 Task: Find connections with filter location São Caetano do Sul with filter topic #linkedincoachwith filter profile language Spanish with filter current company Adplist.org with filter school Higher Secondary School - India with filter industry Motor Vehicle Parts Manufacturing with filter service category Nature Photography with filter keywords title Finance Director
Action: Mouse moved to (569, 110)
Screenshot: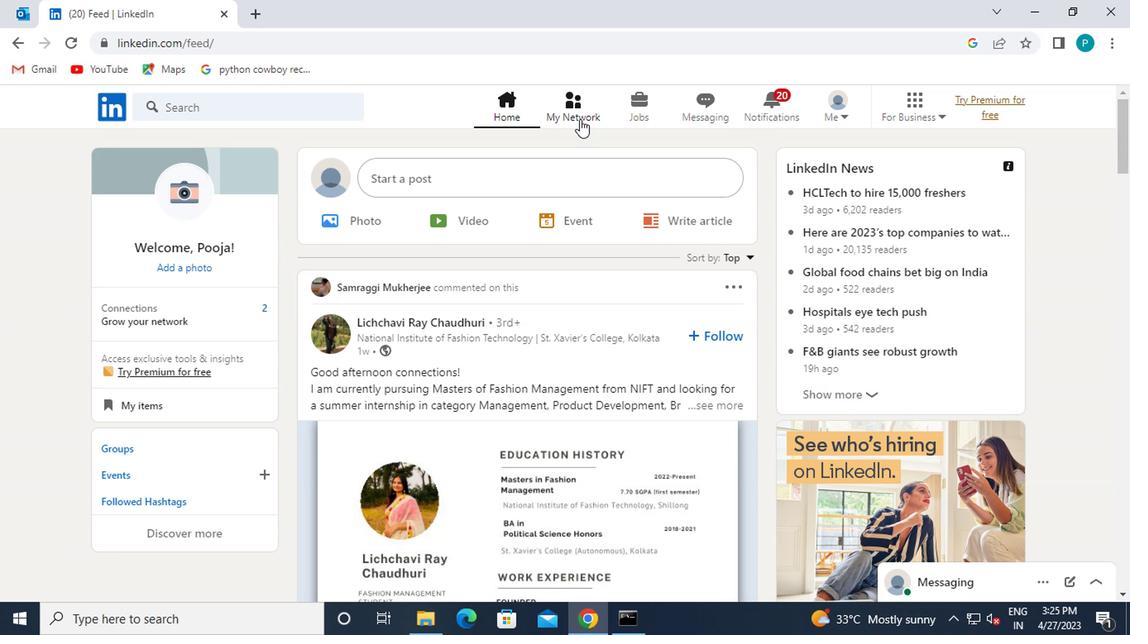 
Action: Mouse pressed left at (569, 110)
Screenshot: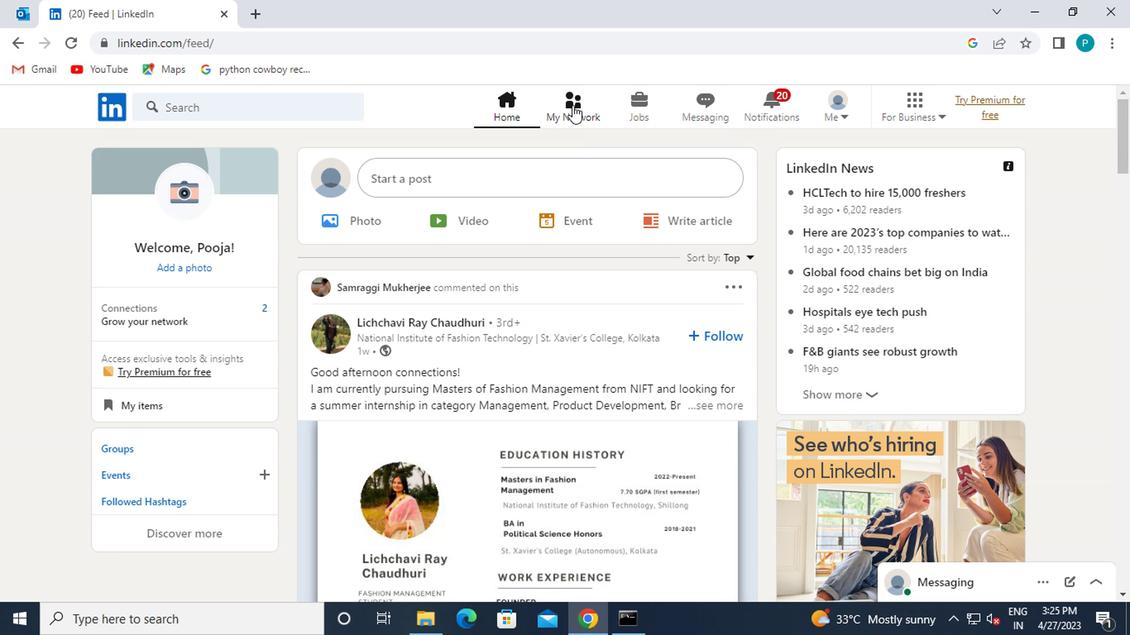 
Action: Mouse moved to (240, 201)
Screenshot: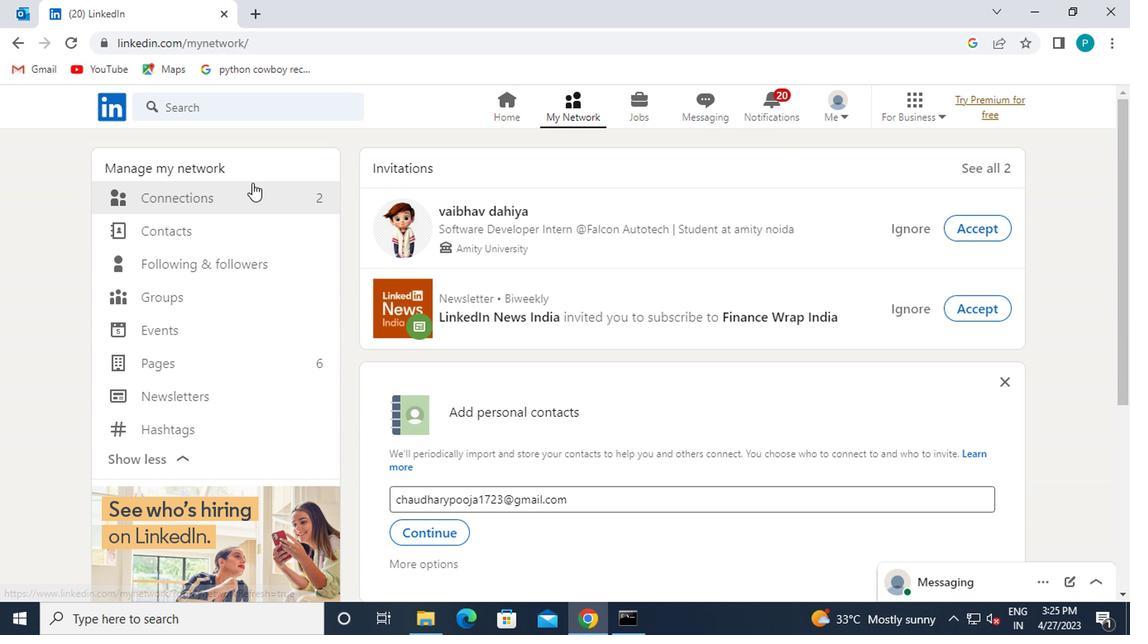 
Action: Mouse pressed left at (240, 201)
Screenshot: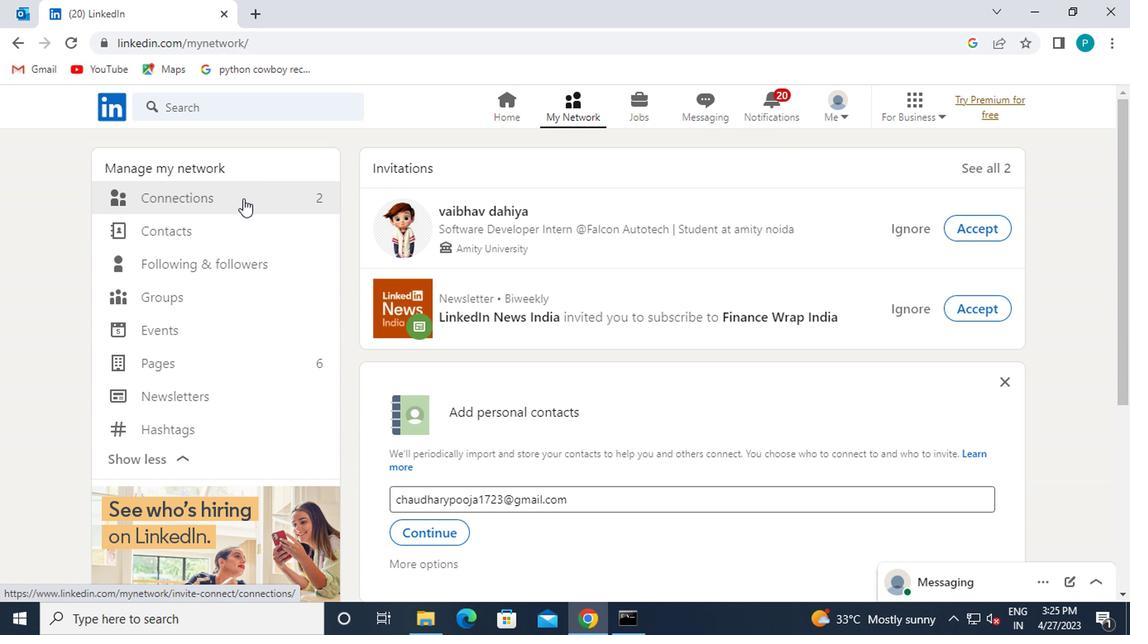 
Action: Mouse moved to (660, 204)
Screenshot: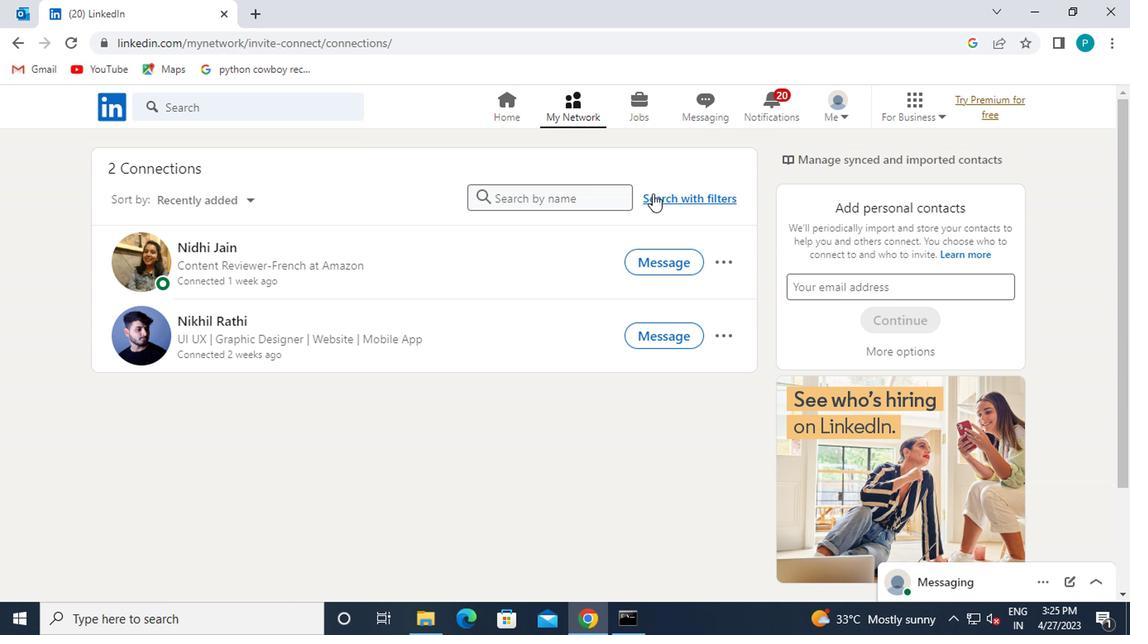 
Action: Mouse pressed left at (660, 204)
Screenshot: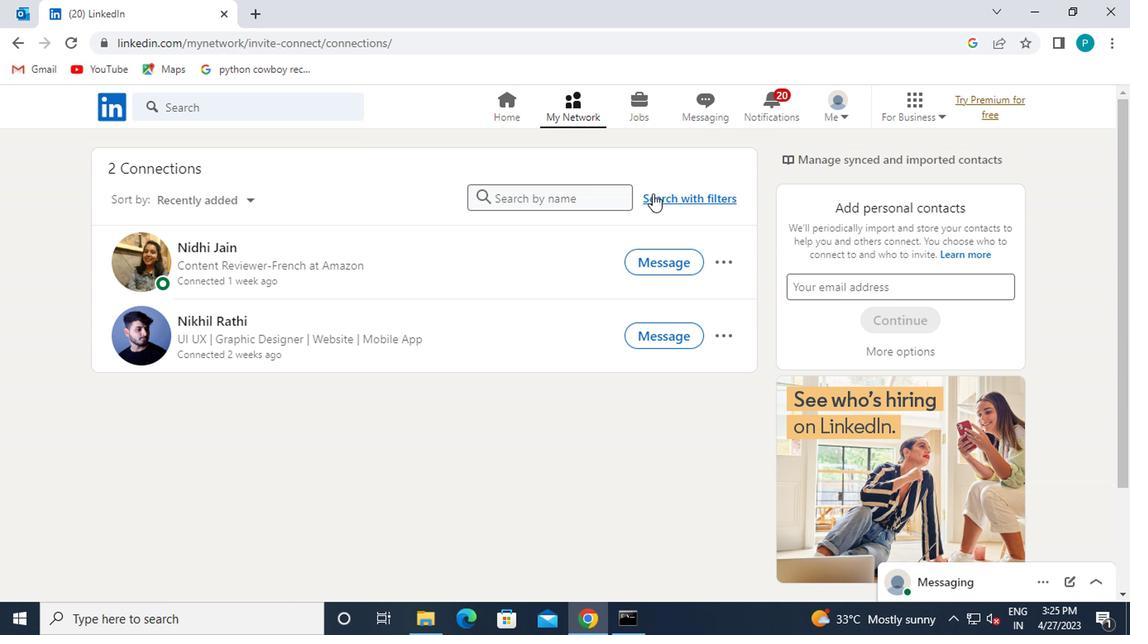 
Action: Mouse moved to (620, 164)
Screenshot: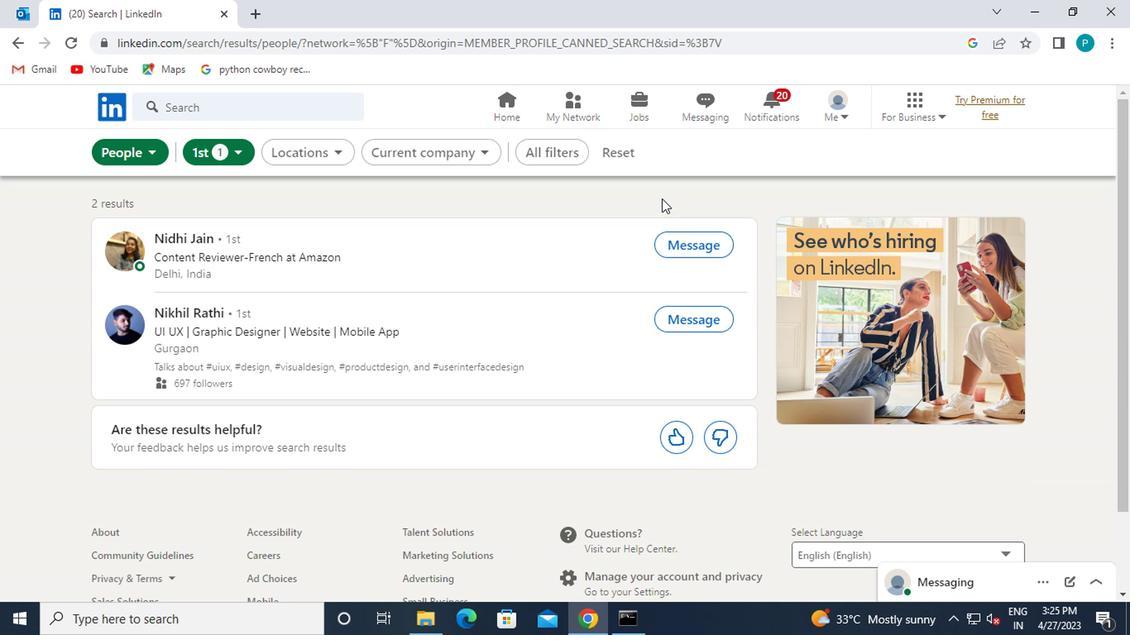 
Action: Mouse pressed left at (620, 164)
Screenshot: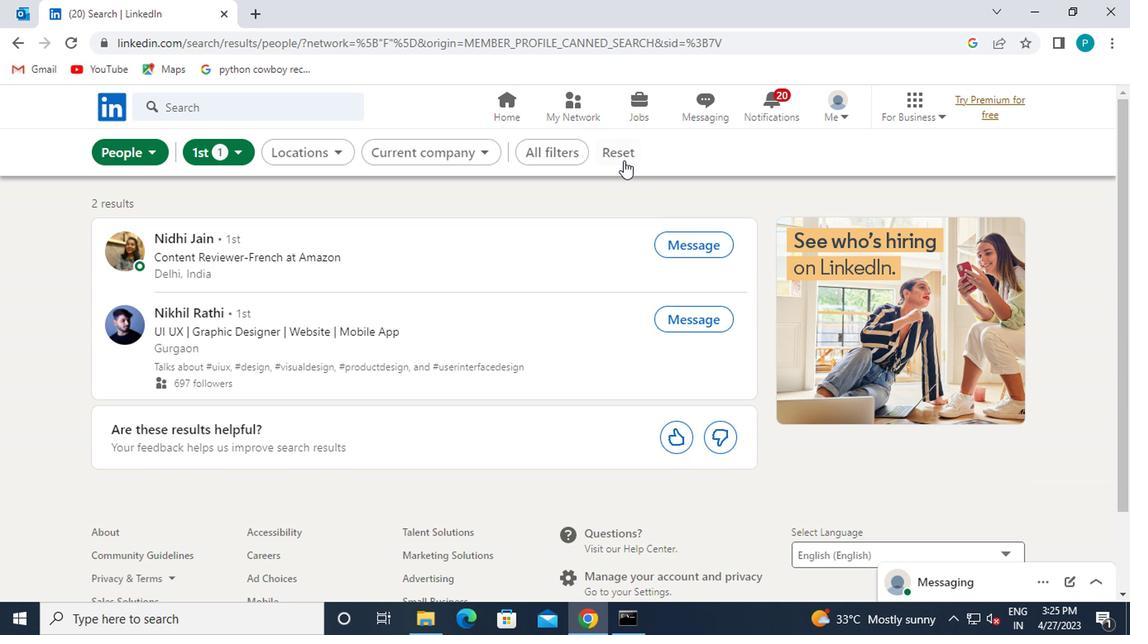
Action: Mouse moved to (603, 156)
Screenshot: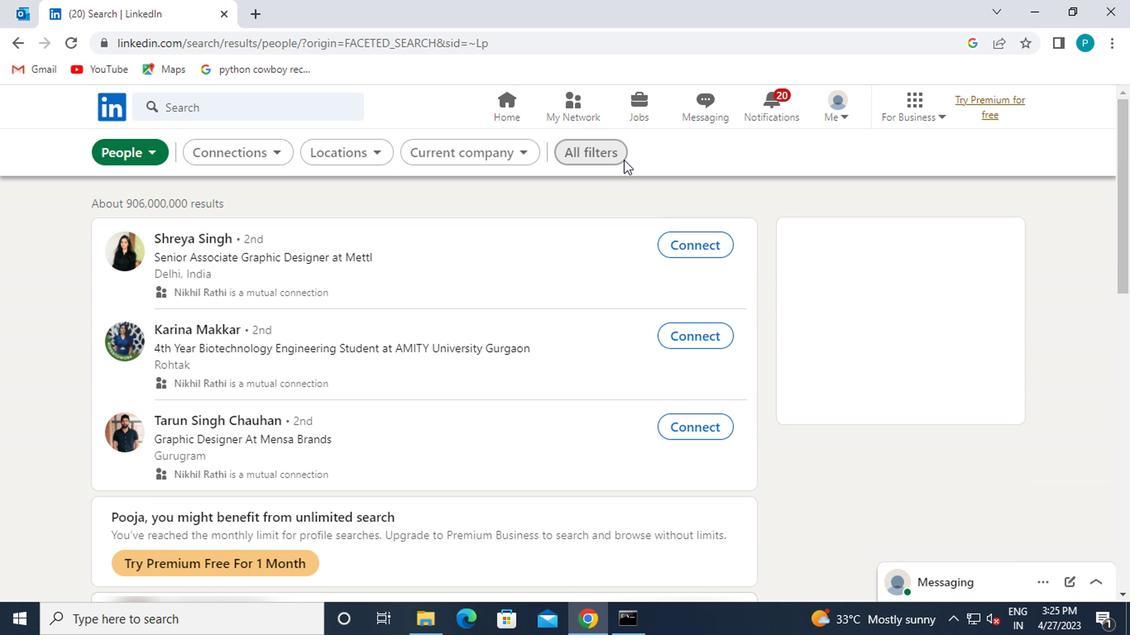 
Action: Mouse pressed left at (603, 156)
Screenshot: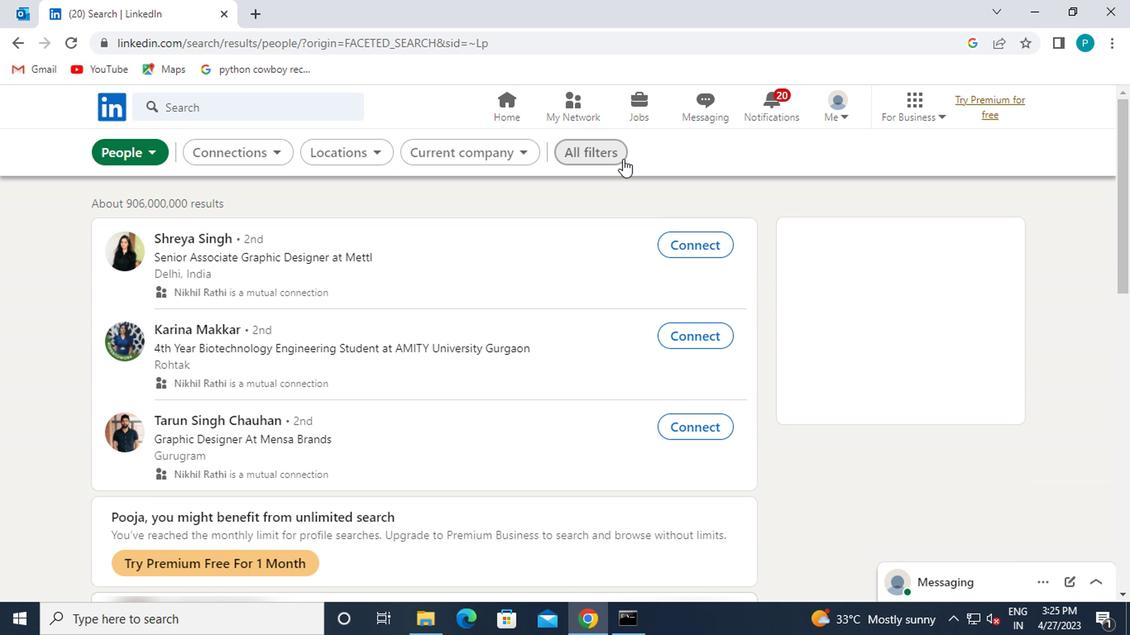 
Action: Mouse moved to (860, 365)
Screenshot: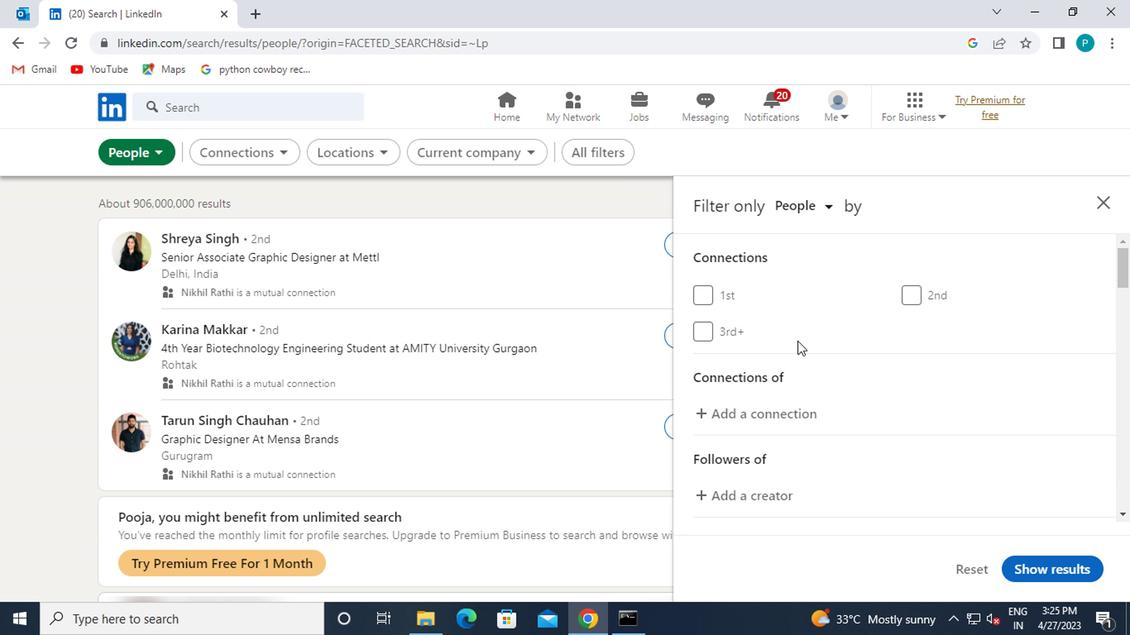 
Action: Mouse scrolled (860, 364) with delta (0, 0)
Screenshot: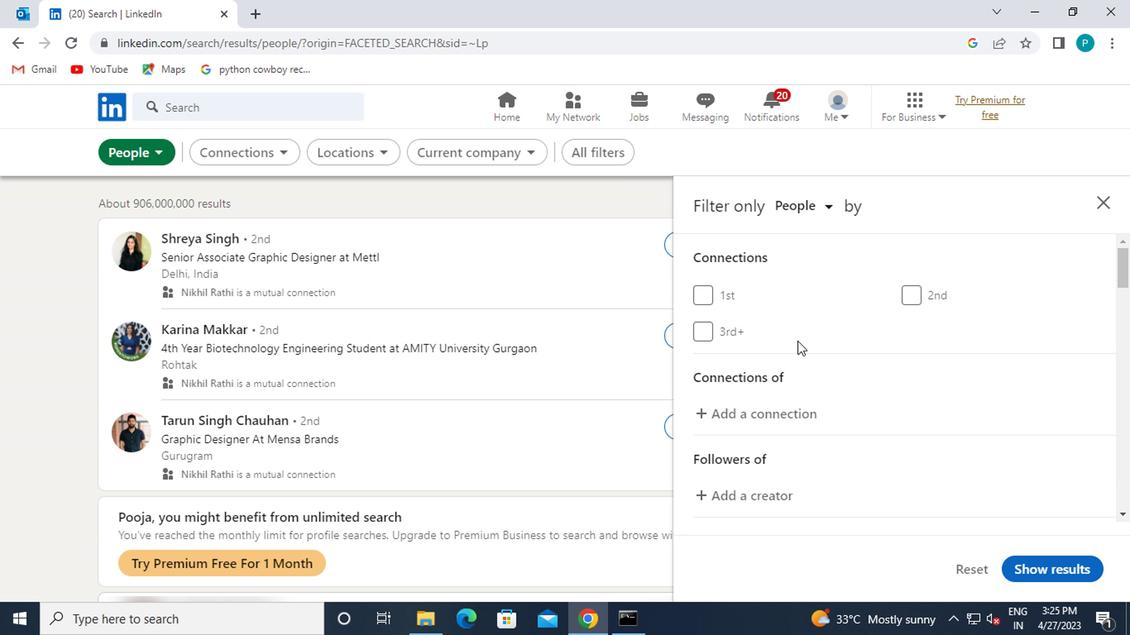 
Action: Mouse moved to (861, 369)
Screenshot: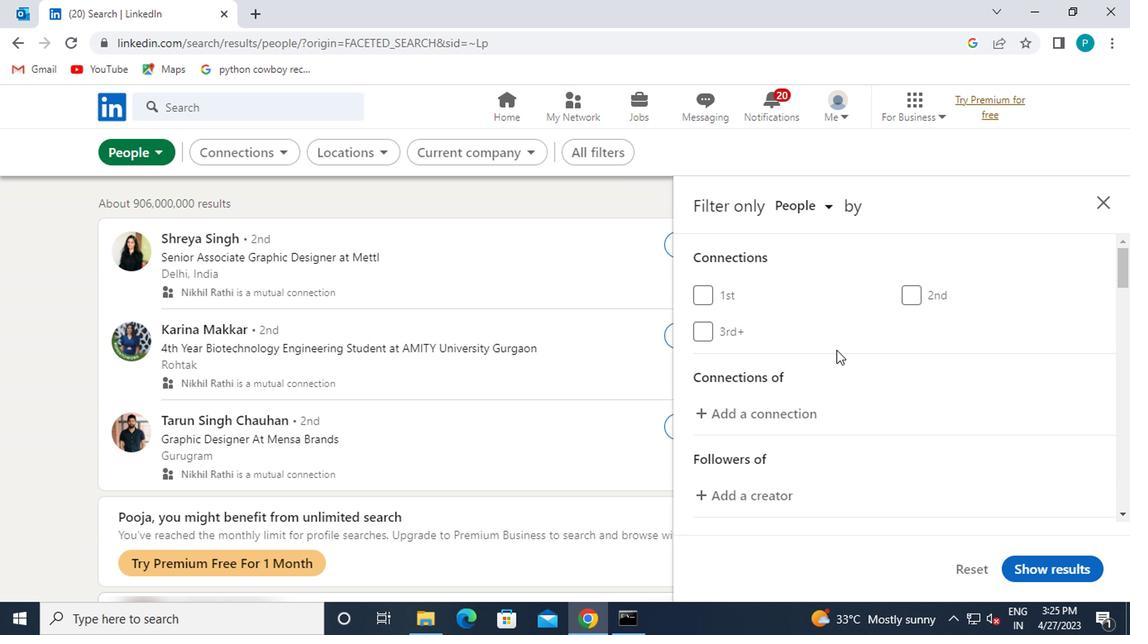 
Action: Mouse scrolled (861, 369) with delta (0, 0)
Screenshot: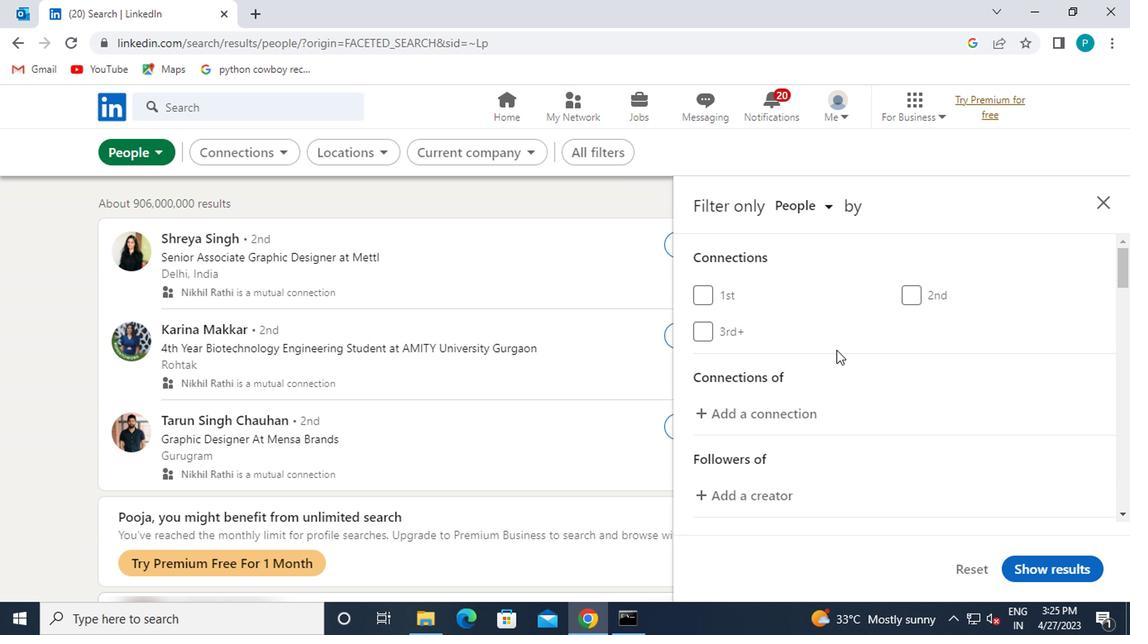 
Action: Mouse moved to (862, 370)
Screenshot: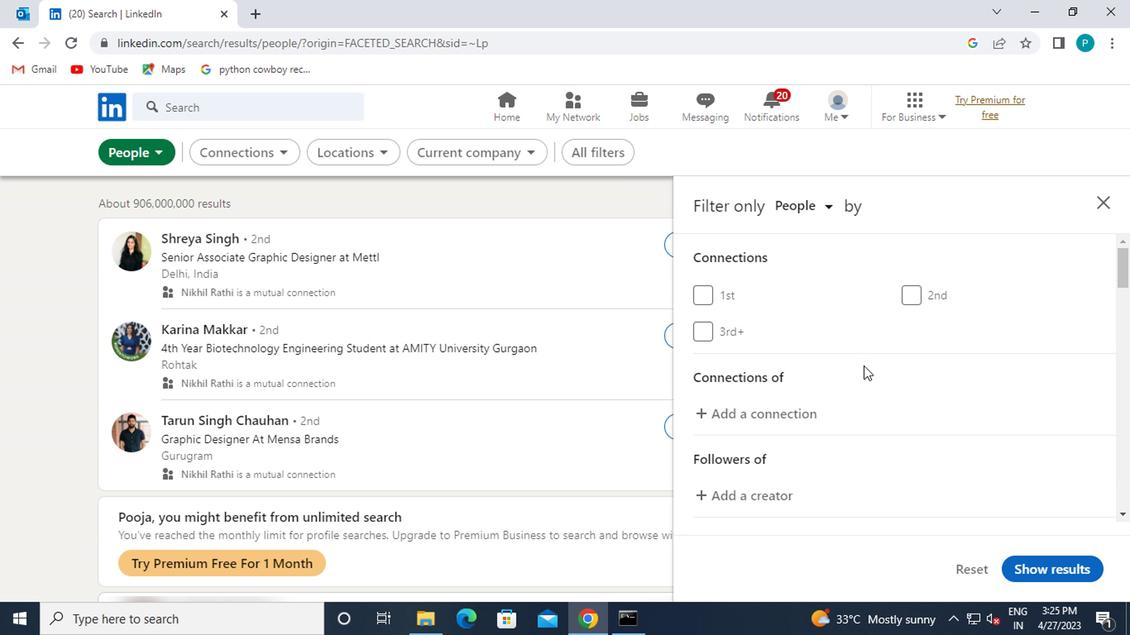 
Action: Mouse scrolled (862, 369) with delta (0, 0)
Screenshot: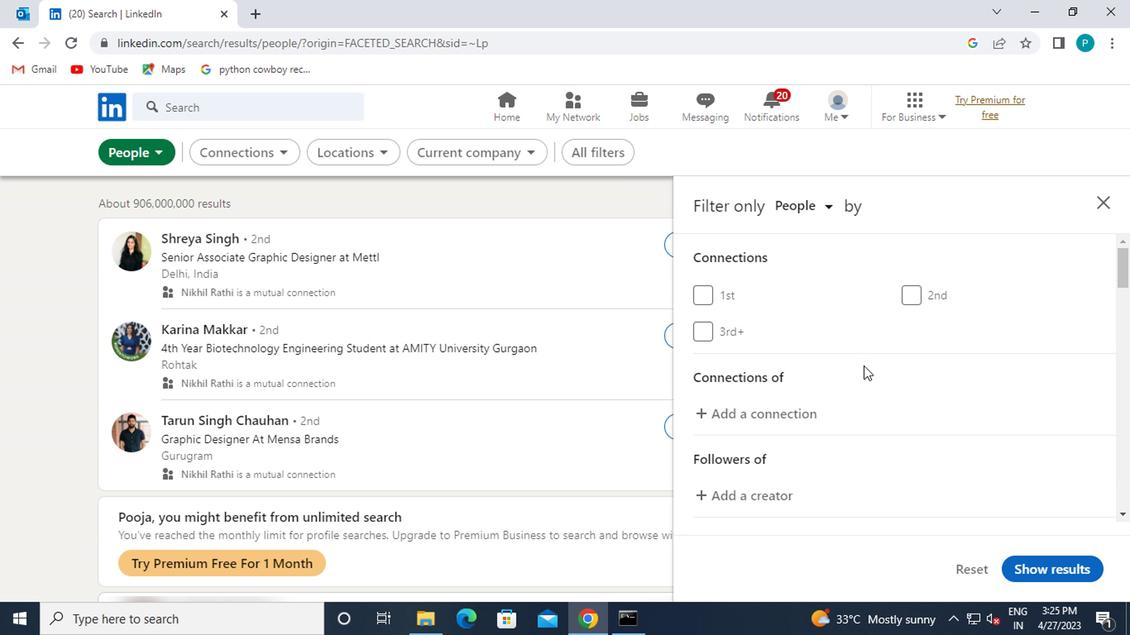 
Action: Mouse moved to (950, 407)
Screenshot: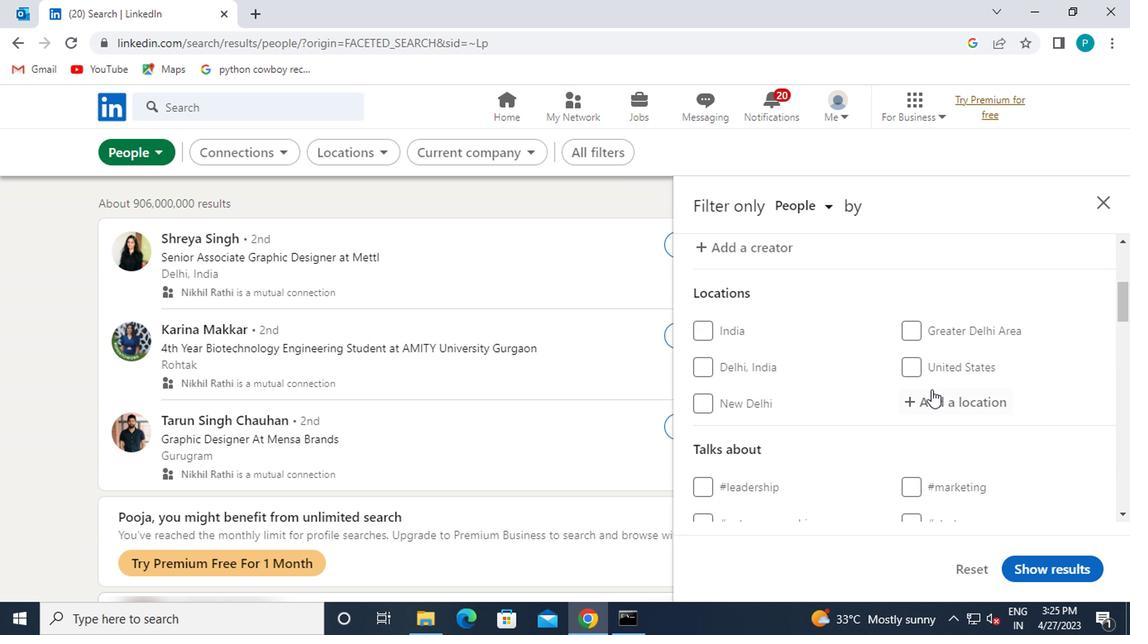 
Action: Mouse pressed left at (950, 407)
Screenshot: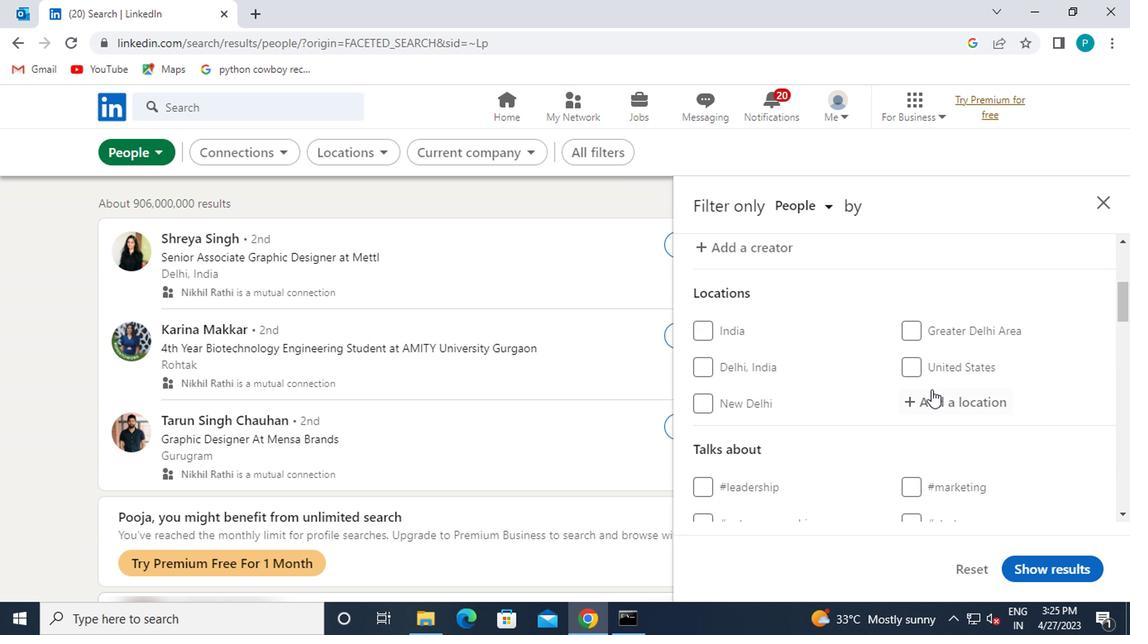 
Action: Mouse moved to (953, 407)
Screenshot: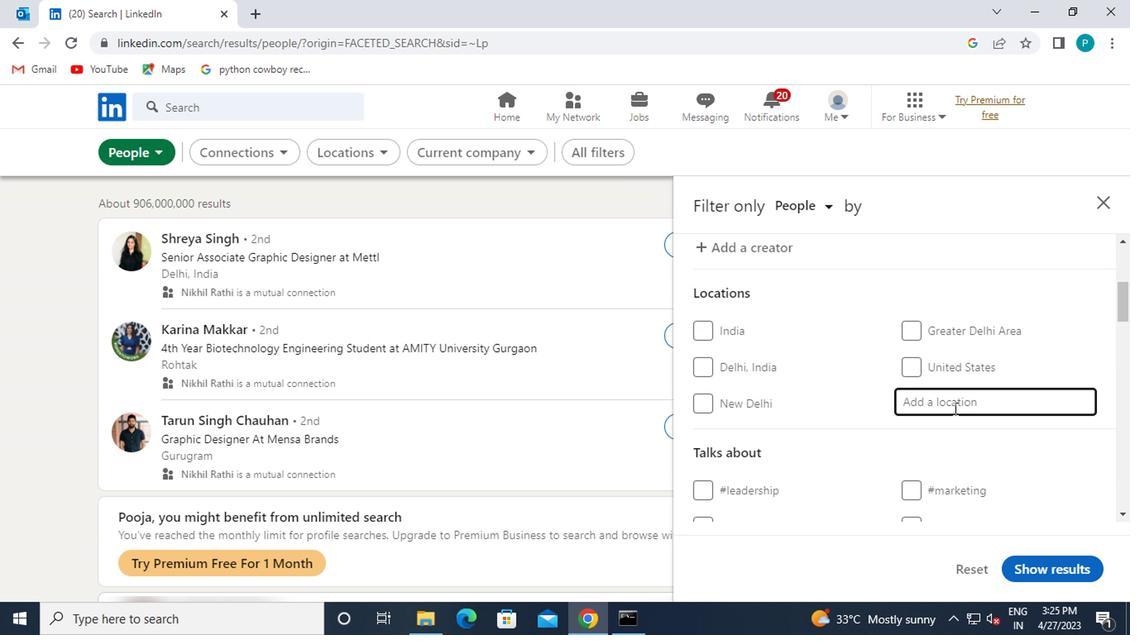 
Action: Key pressed <Key.caps_lock>s<Key.caps_lock>ao<Key.space>cae
Screenshot: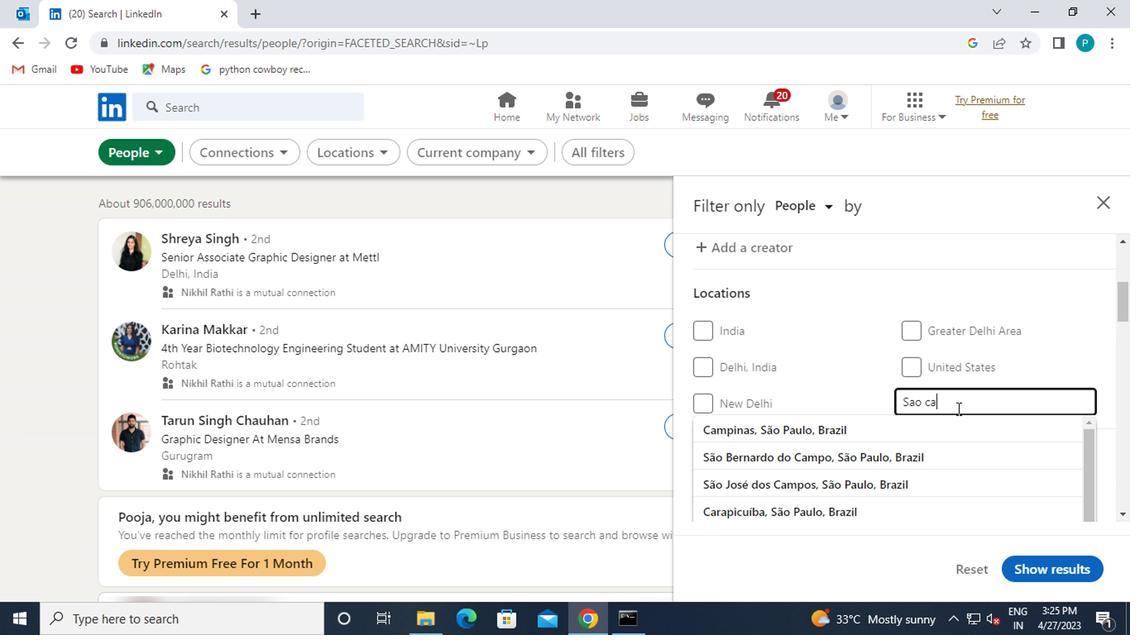 
Action: Mouse moved to (891, 422)
Screenshot: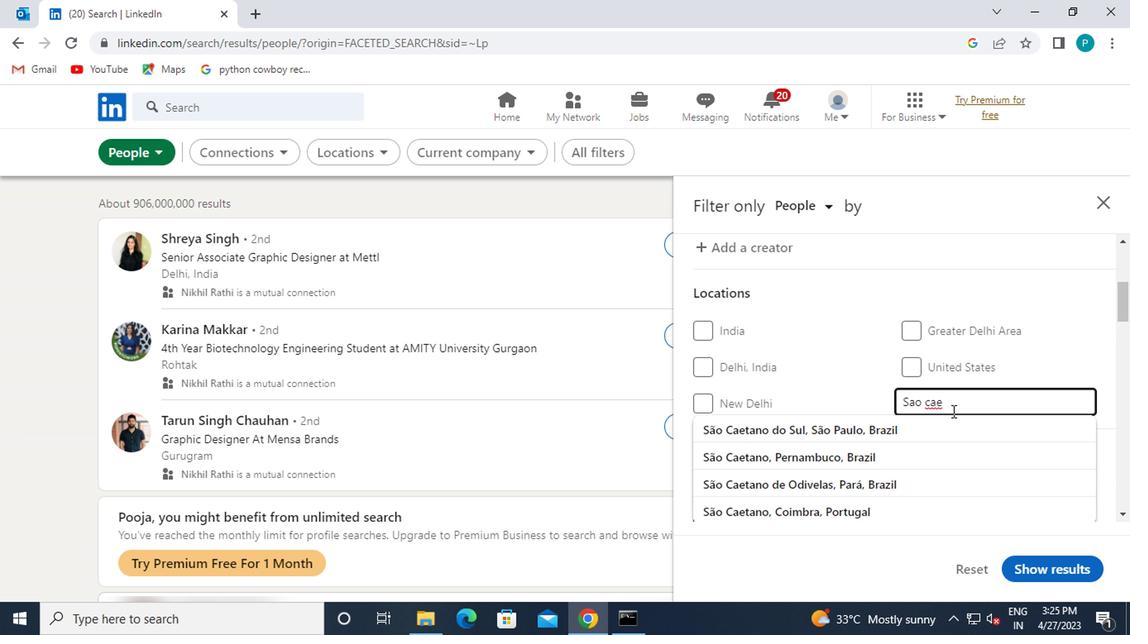
Action: Mouse pressed left at (891, 422)
Screenshot: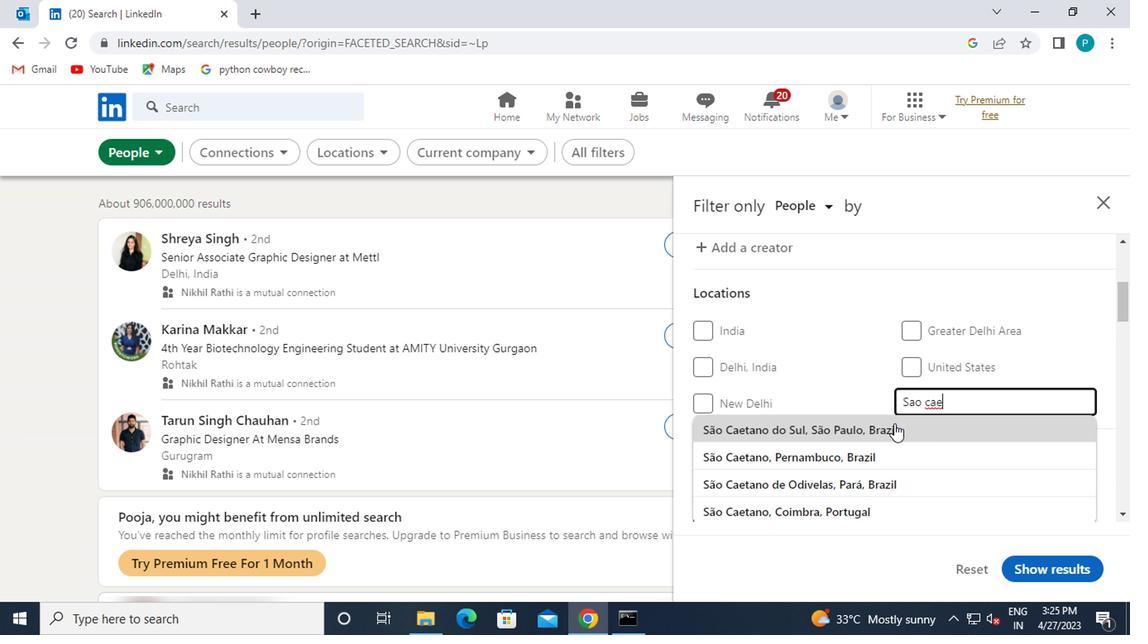 
Action: Mouse scrolled (891, 421) with delta (0, 0)
Screenshot: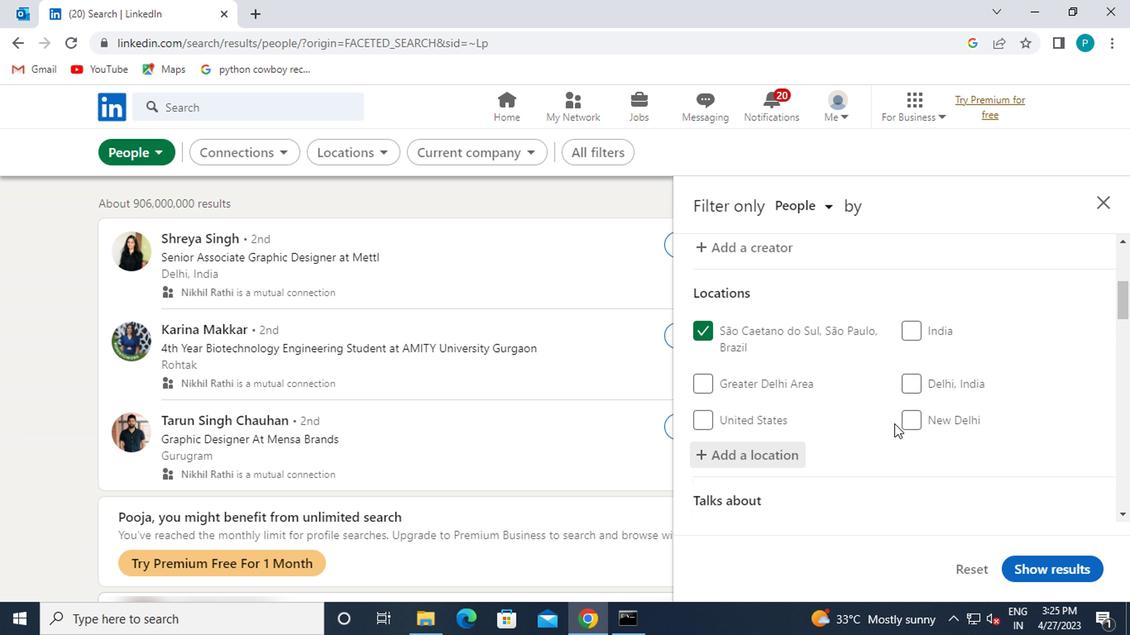 
Action: Mouse scrolled (891, 421) with delta (0, 0)
Screenshot: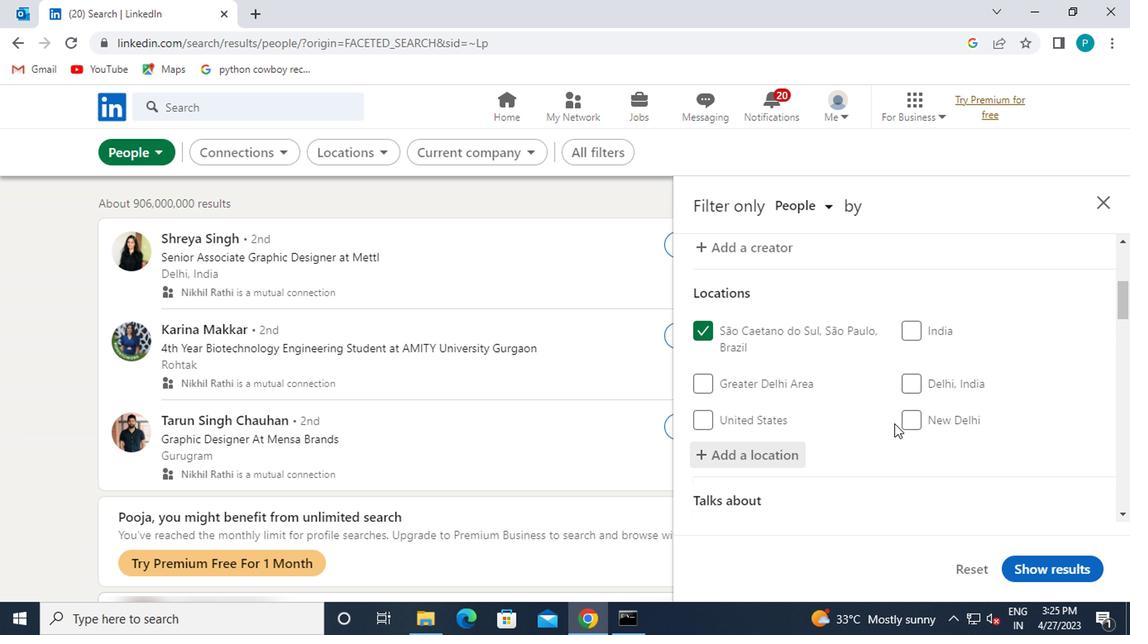 
Action: Mouse moved to (904, 434)
Screenshot: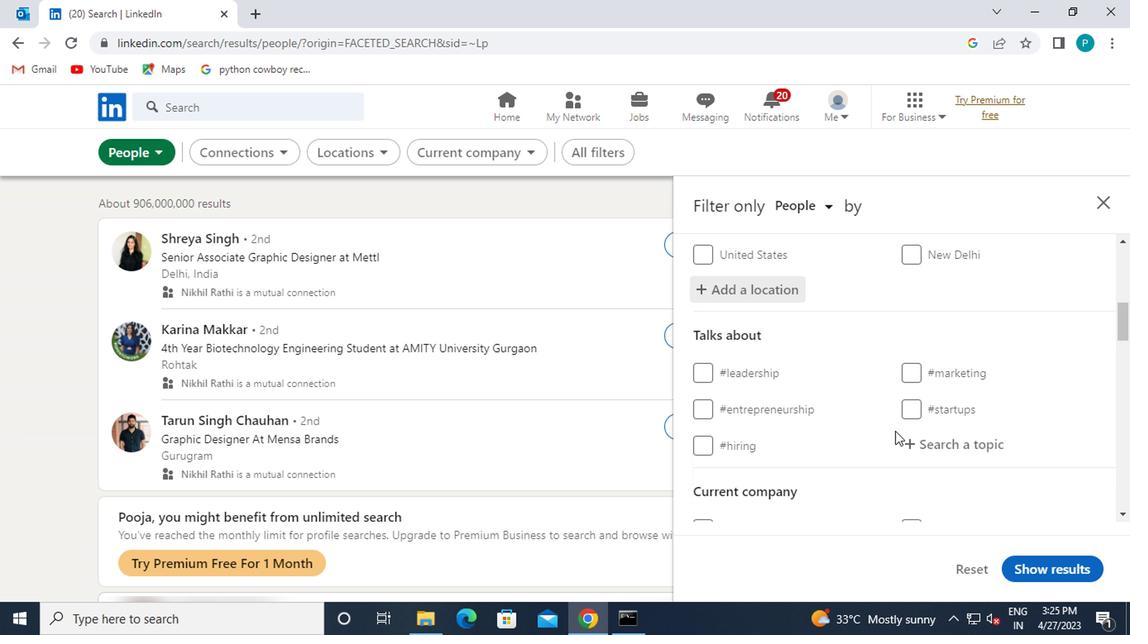 
Action: Mouse pressed left at (904, 434)
Screenshot: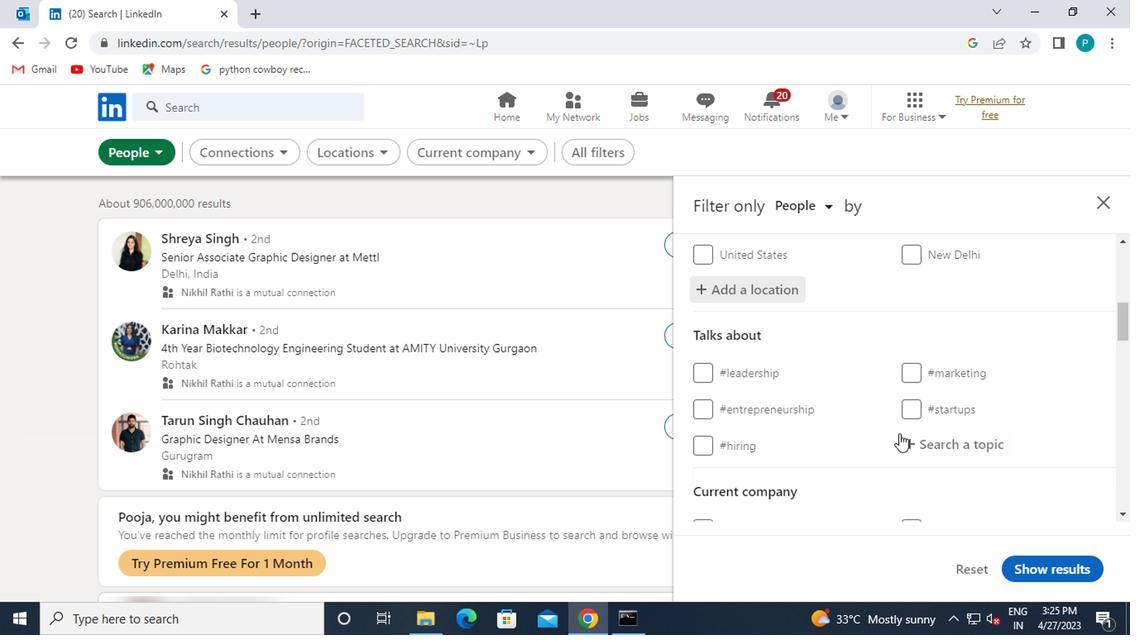 
Action: Mouse moved to (911, 437)
Screenshot: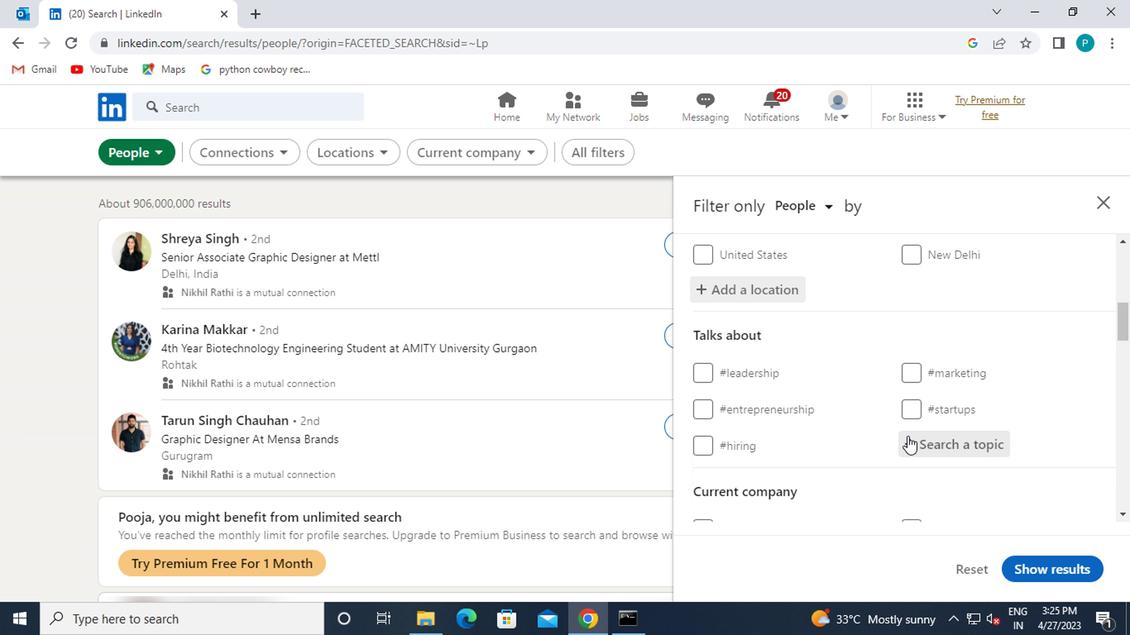 
Action: Key pressed <Key.shift>#LINKEDINCOACH
Screenshot: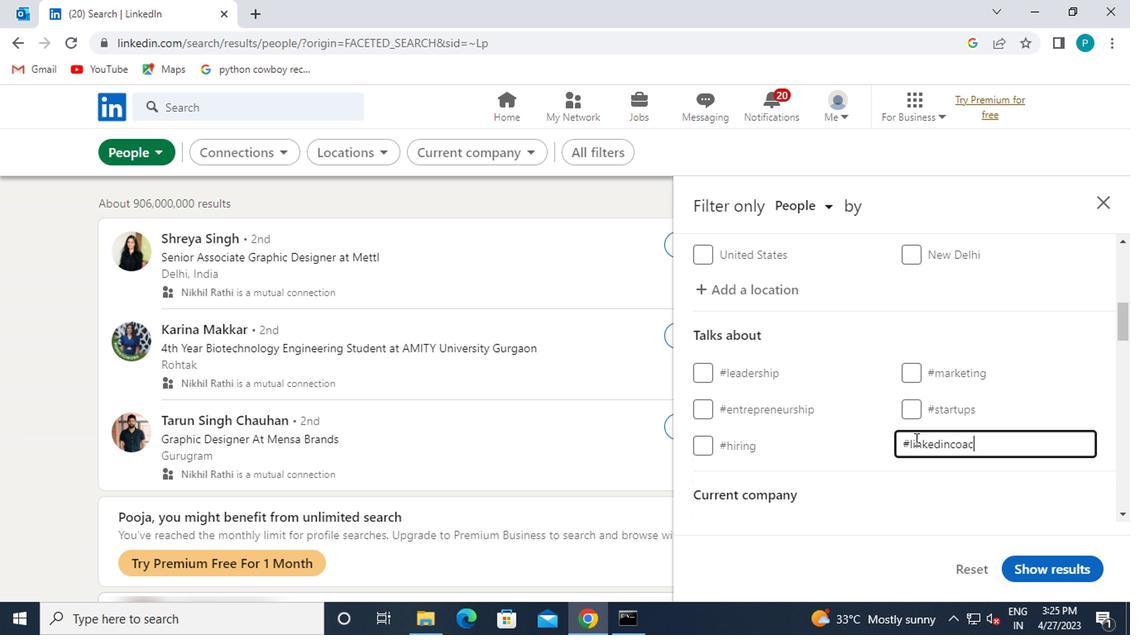 
Action: Mouse moved to (852, 415)
Screenshot: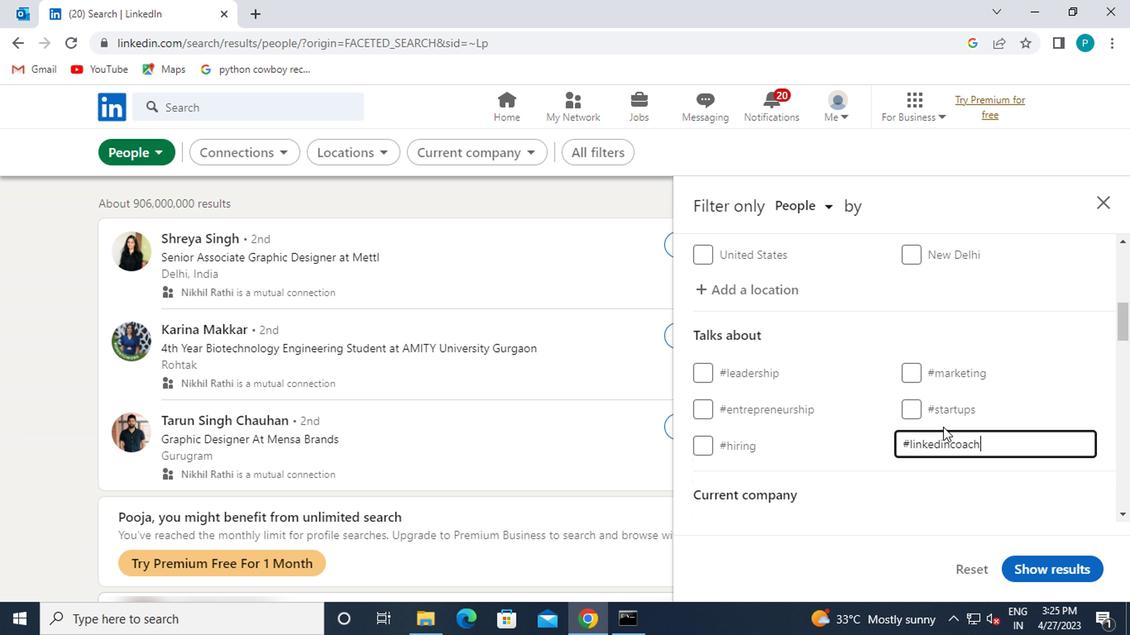
Action: Mouse scrolled (852, 414) with delta (0, 0)
Screenshot: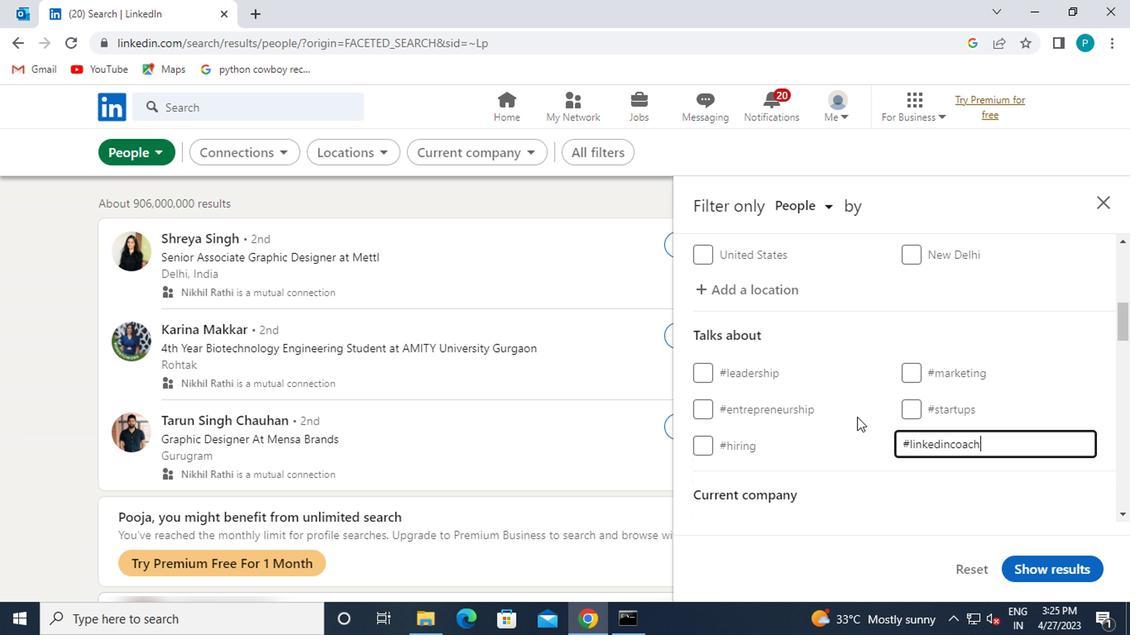 
Action: Mouse scrolled (852, 414) with delta (0, 0)
Screenshot: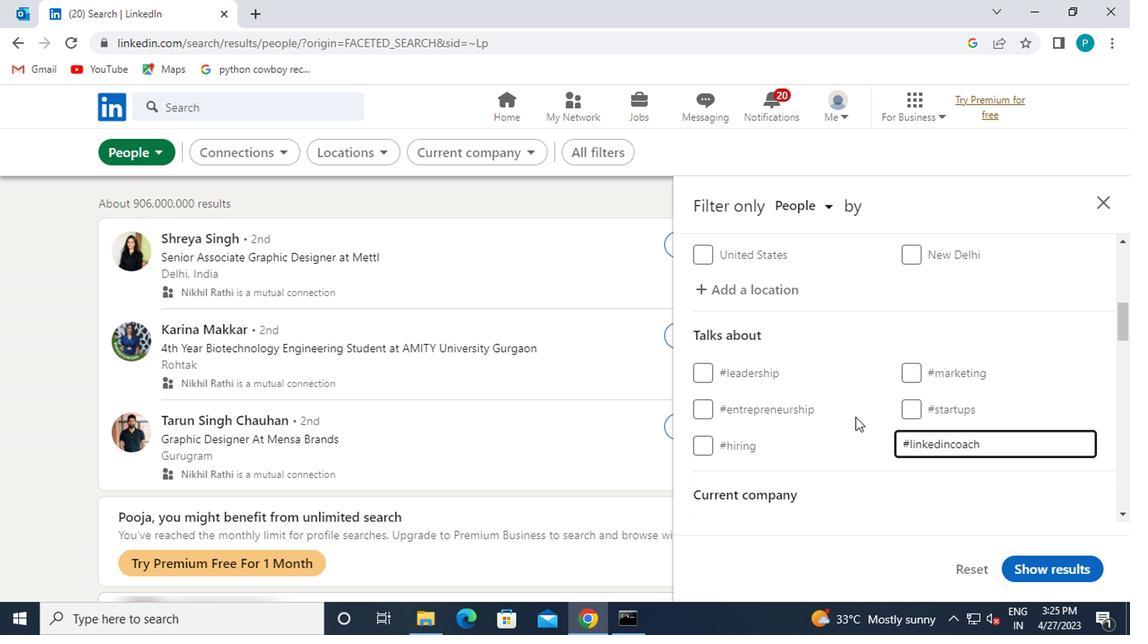 
Action: Mouse moved to (861, 433)
Screenshot: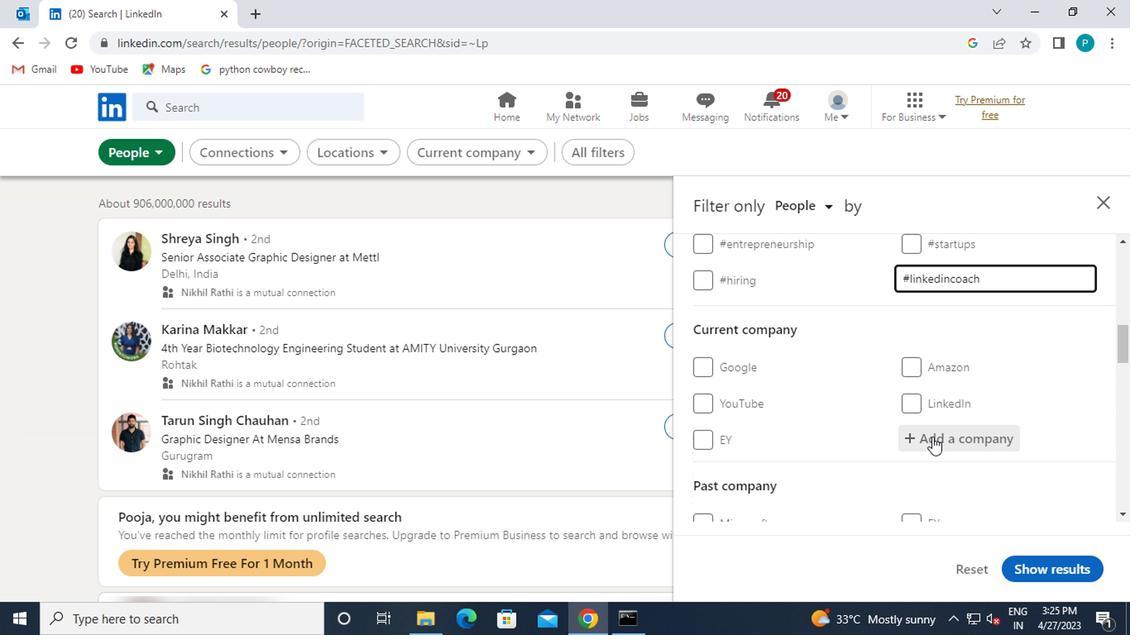 
Action: Mouse scrolled (861, 432) with delta (0, -1)
Screenshot: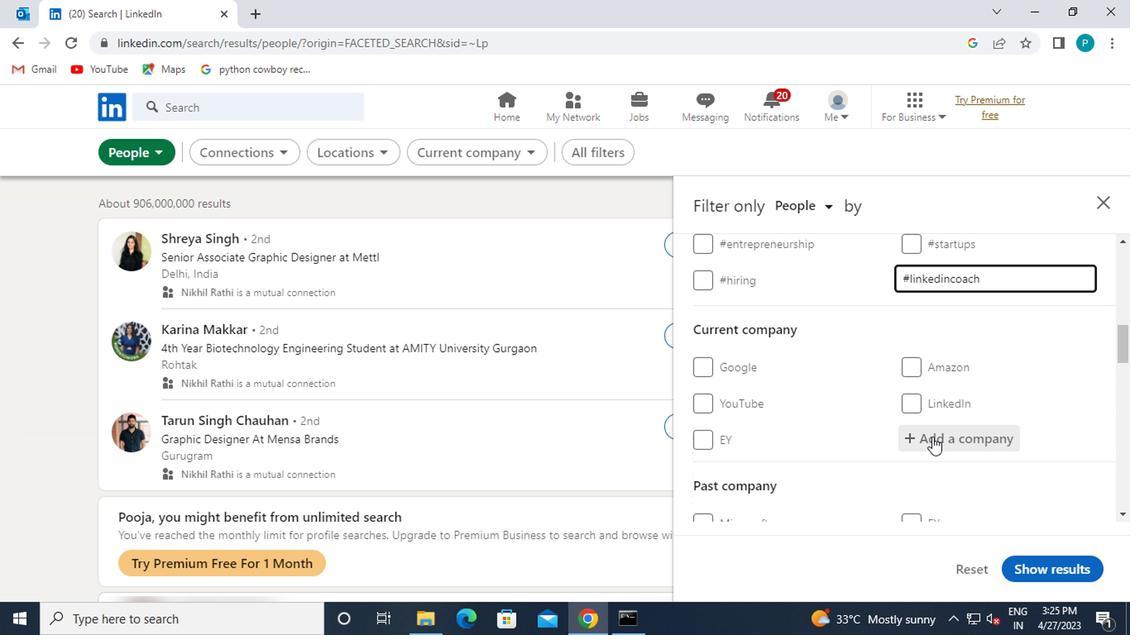 
Action: Mouse scrolled (861, 432) with delta (0, -1)
Screenshot: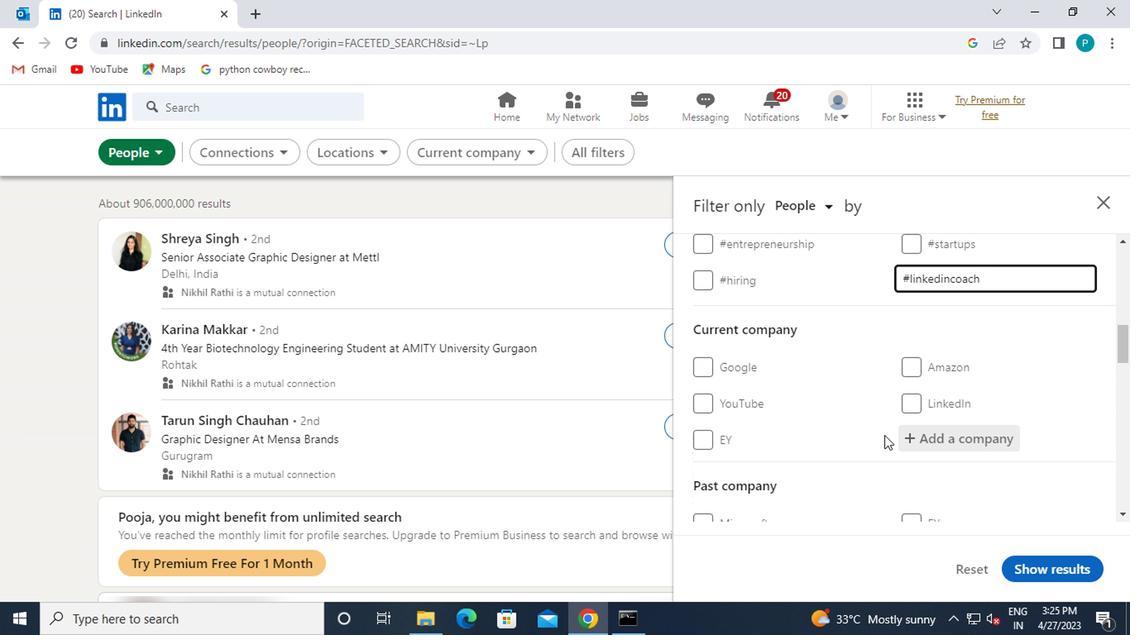 
Action: Mouse scrolled (861, 432) with delta (0, -1)
Screenshot: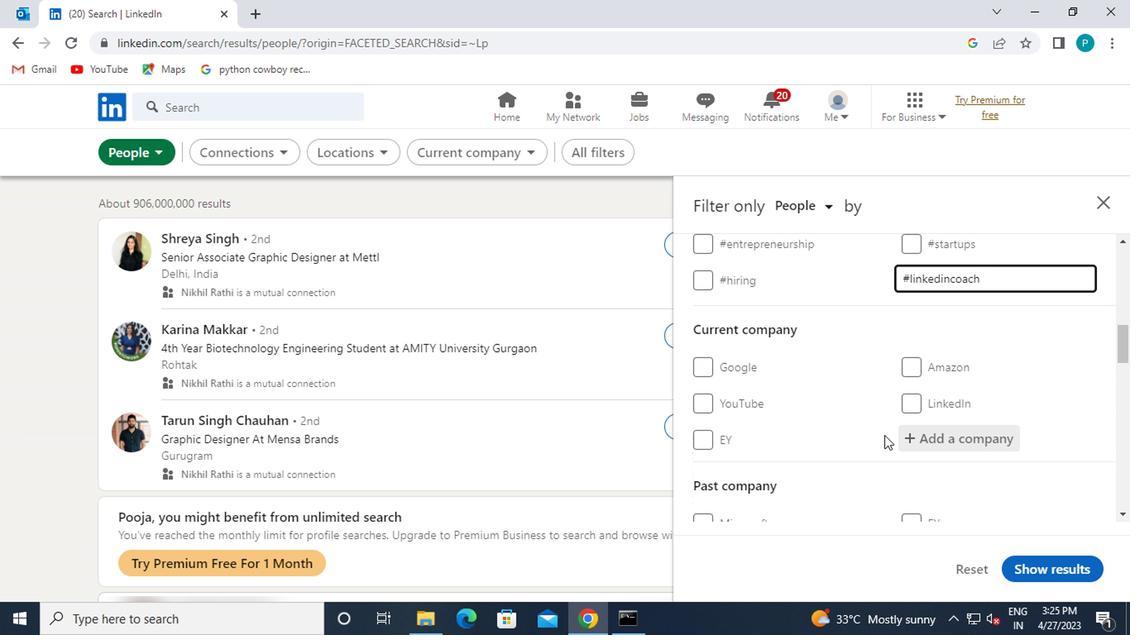 
Action: Mouse moved to (855, 433)
Screenshot: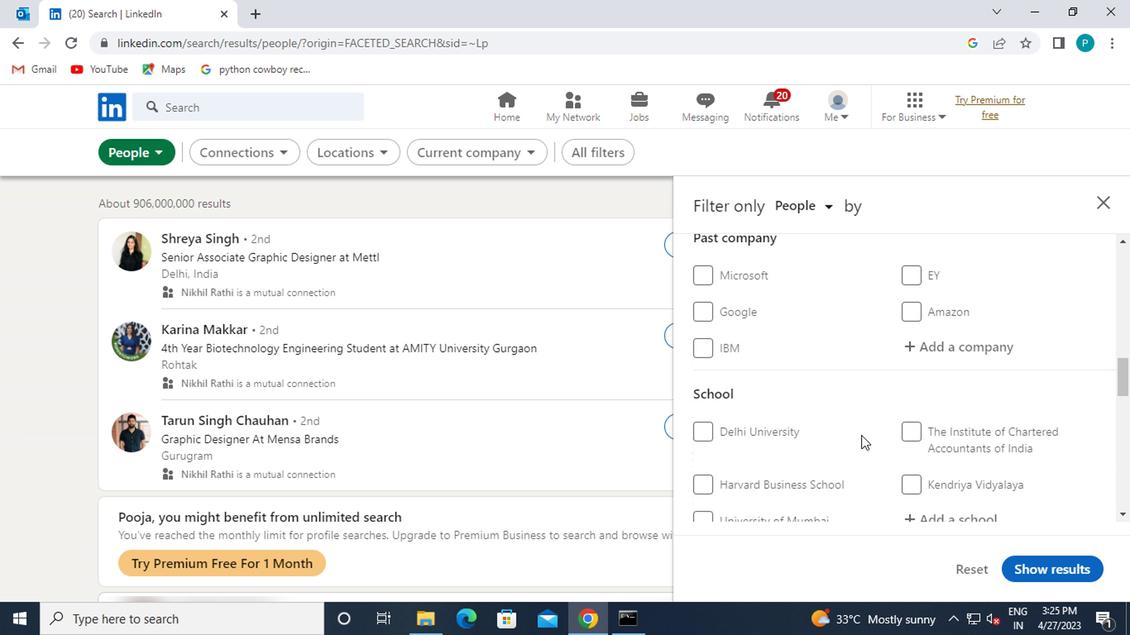 
Action: Mouse scrolled (855, 432) with delta (0, -1)
Screenshot: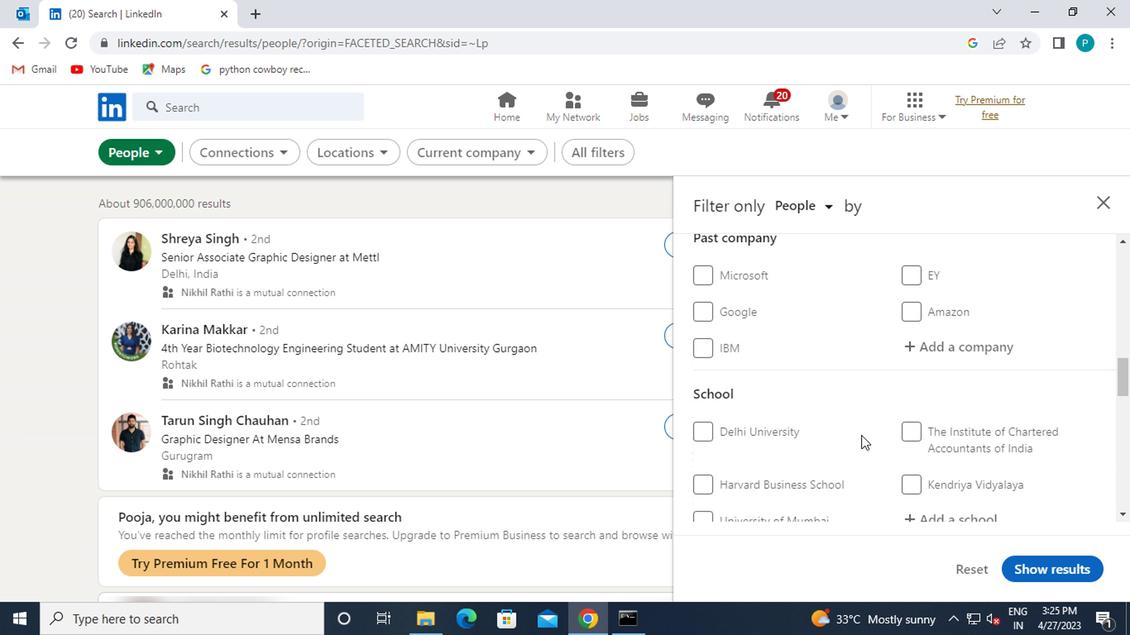 
Action: Mouse moved to (852, 433)
Screenshot: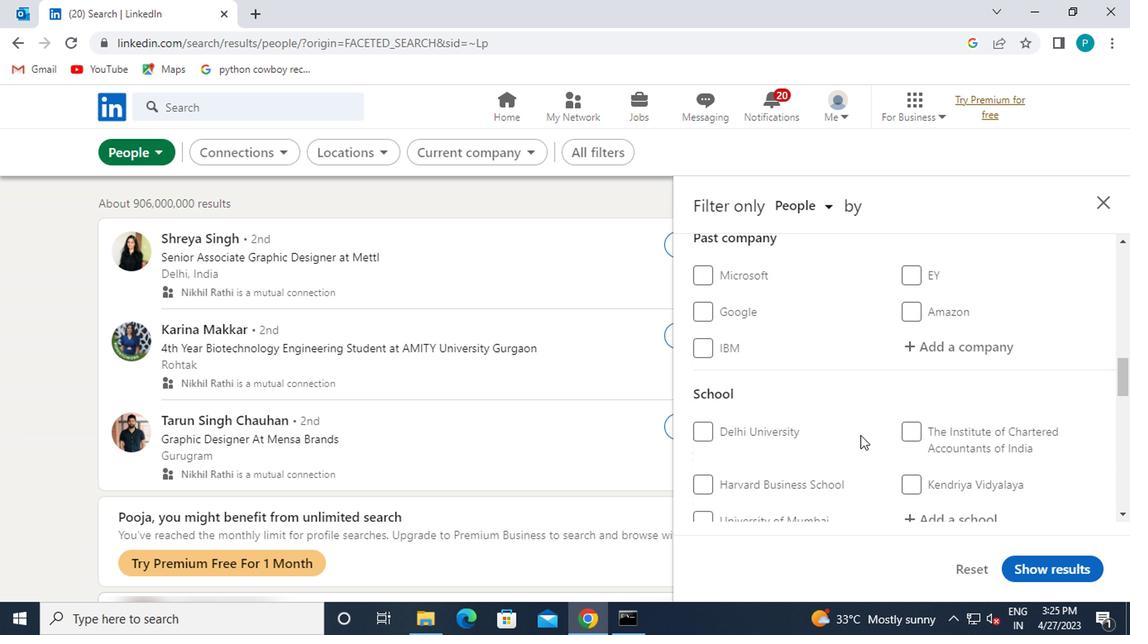 
Action: Mouse scrolled (852, 432) with delta (0, -1)
Screenshot: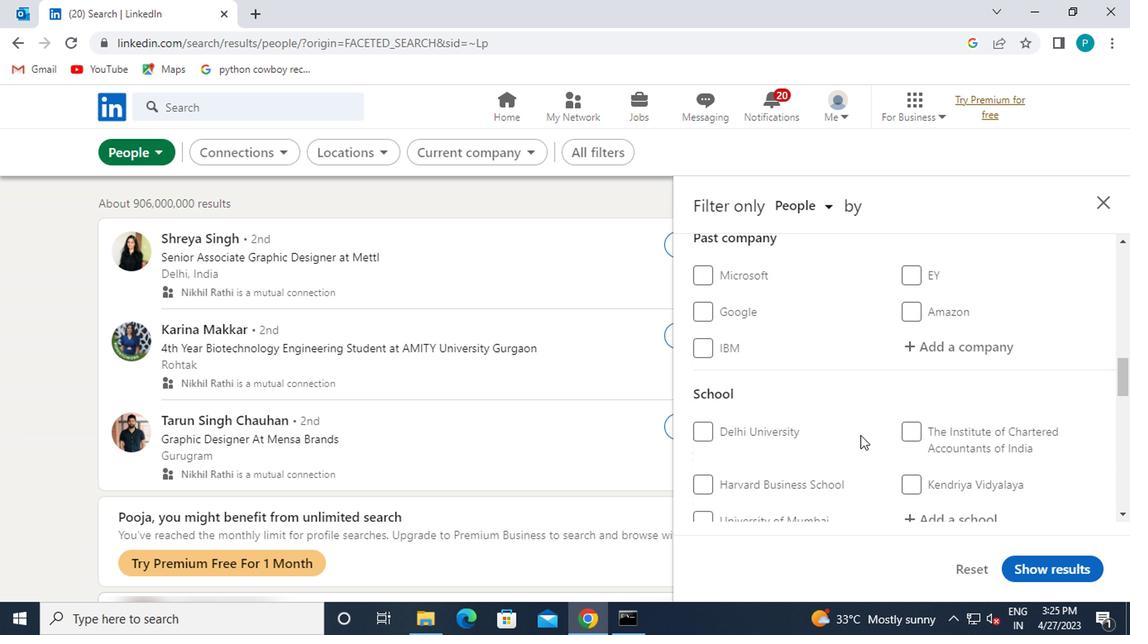 
Action: Mouse moved to (850, 433)
Screenshot: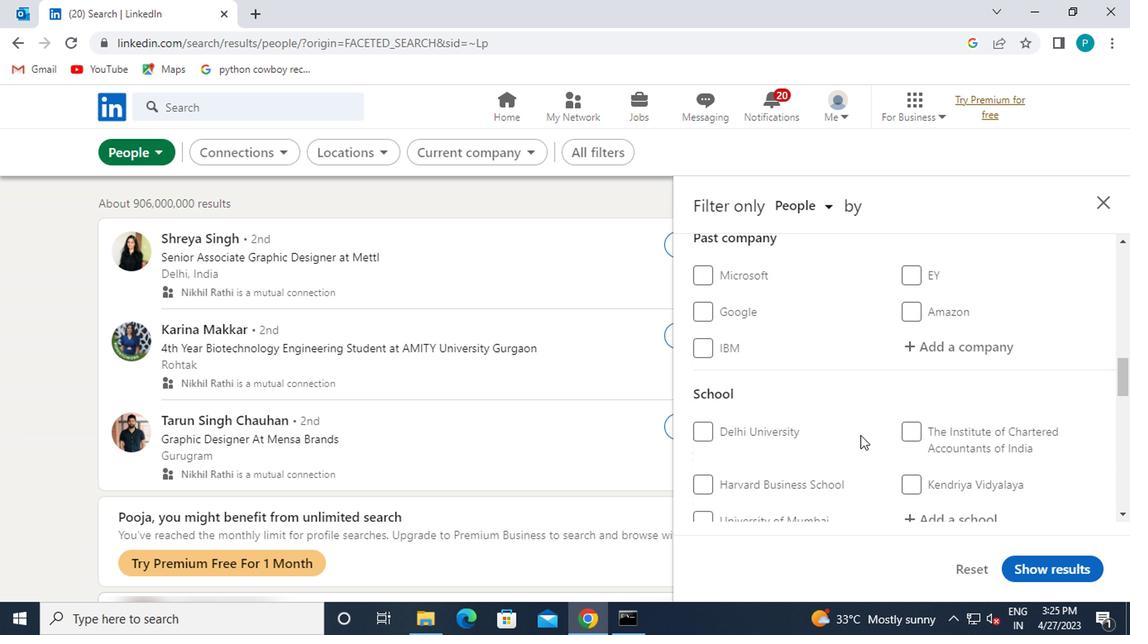 
Action: Mouse scrolled (850, 432) with delta (0, -1)
Screenshot: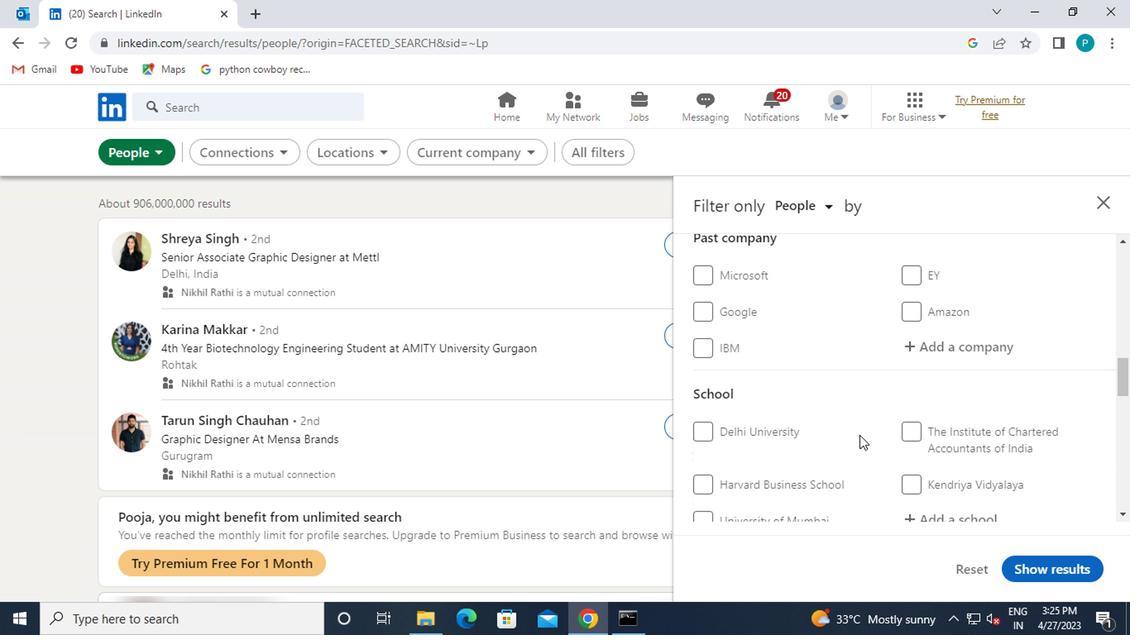 
Action: Mouse moved to (761, 450)
Screenshot: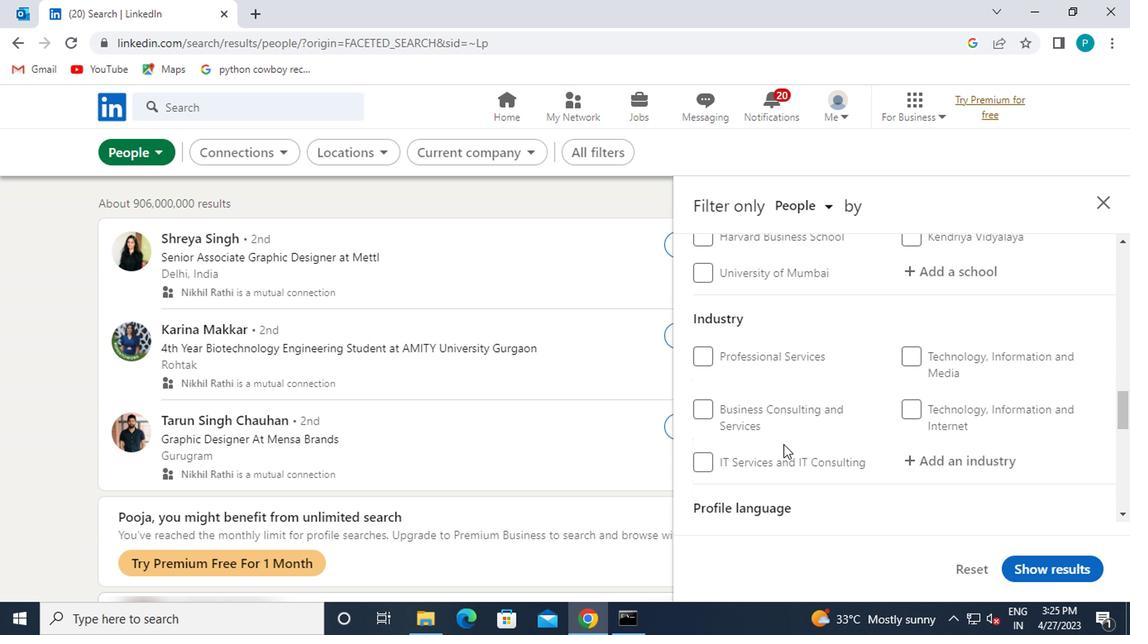 
Action: Mouse scrolled (761, 449) with delta (0, -1)
Screenshot: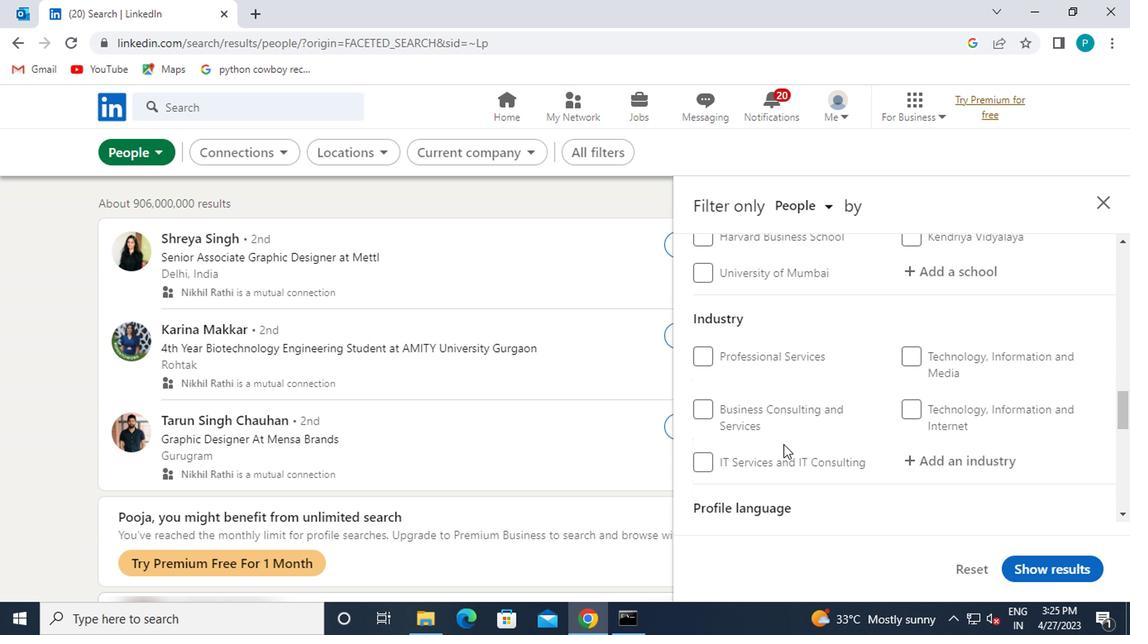 
Action: Mouse moved to (742, 475)
Screenshot: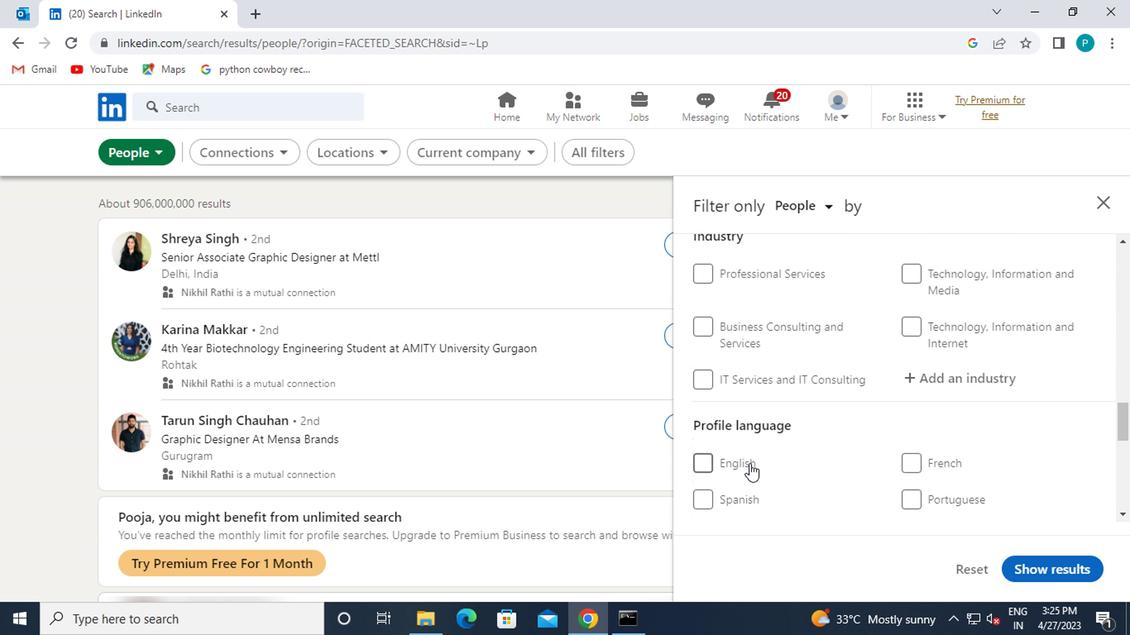 
Action: Mouse scrolled (742, 473) with delta (0, -1)
Screenshot: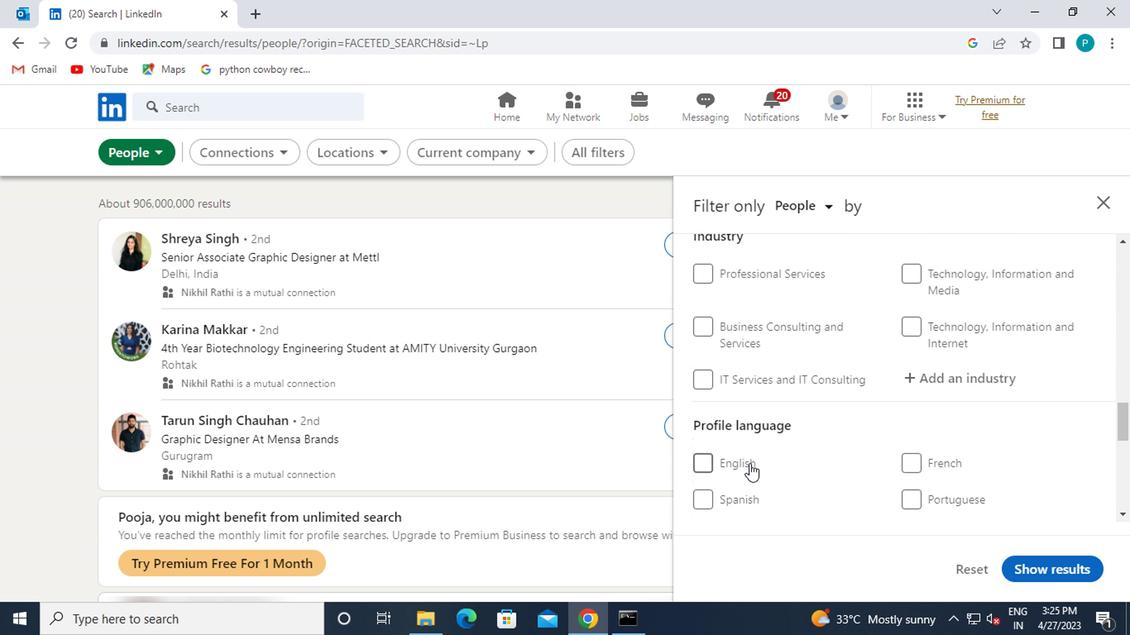 
Action: Mouse moved to (699, 416)
Screenshot: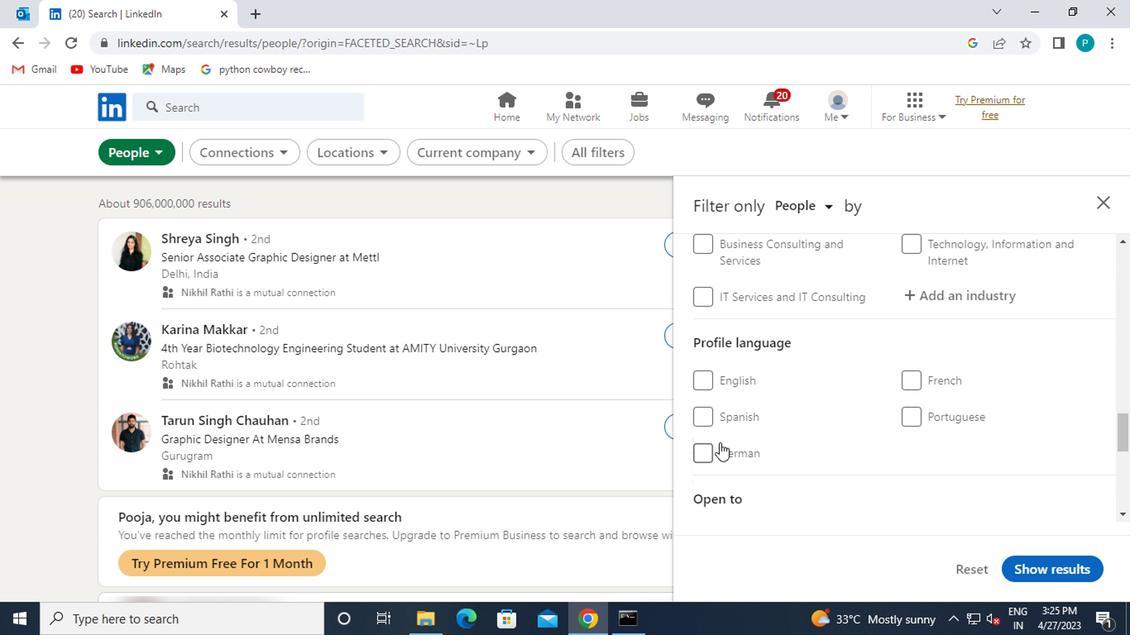 
Action: Mouse pressed left at (699, 416)
Screenshot: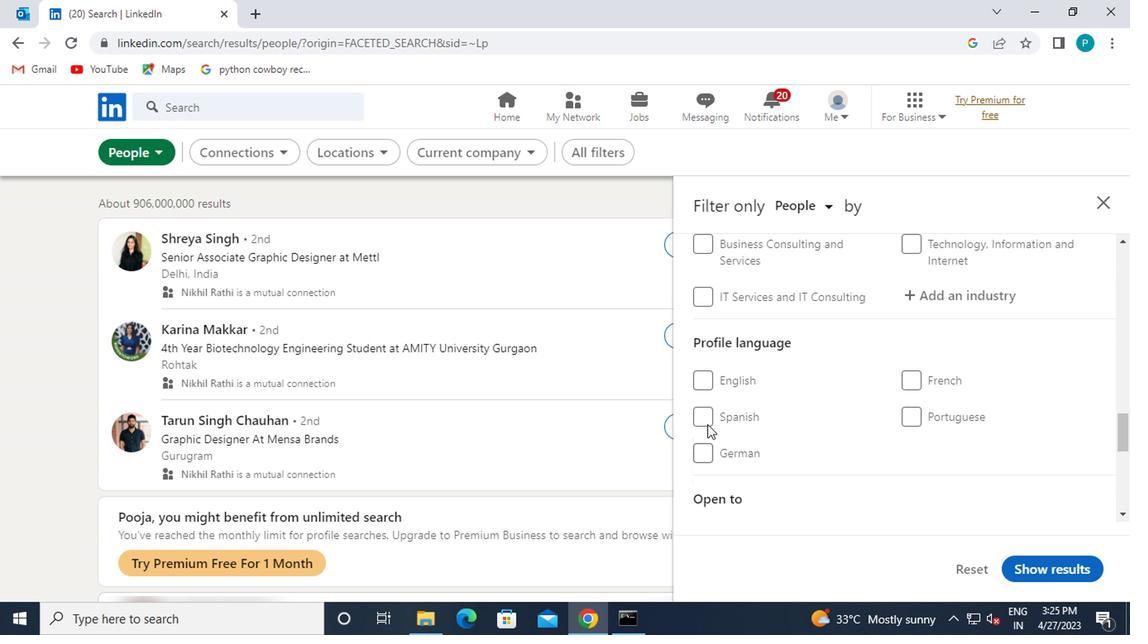 
Action: Mouse moved to (892, 427)
Screenshot: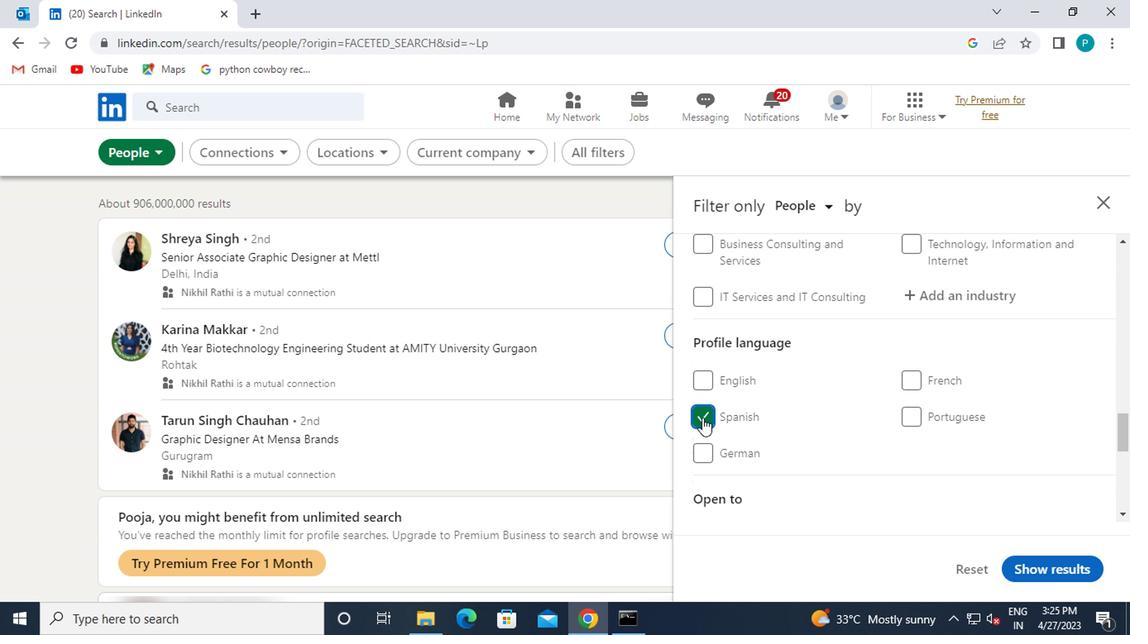 
Action: Mouse scrolled (892, 428) with delta (0, 0)
Screenshot: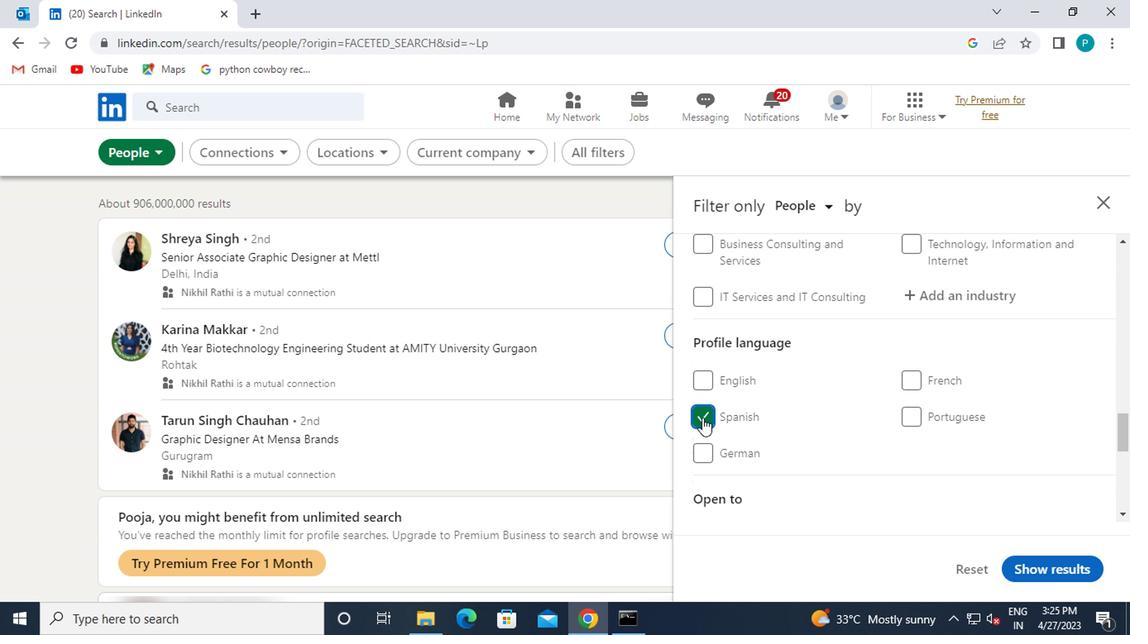 
Action: Mouse scrolled (892, 428) with delta (0, 0)
Screenshot: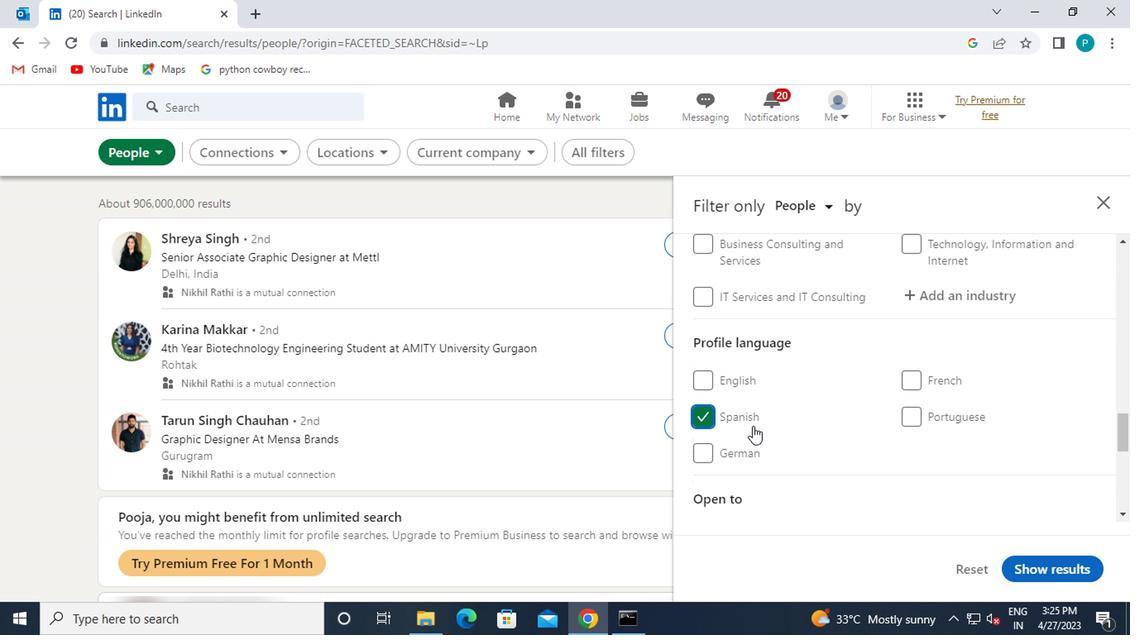 
Action: Mouse scrolled (892, 428) with delta (0, 0)
Screenshot: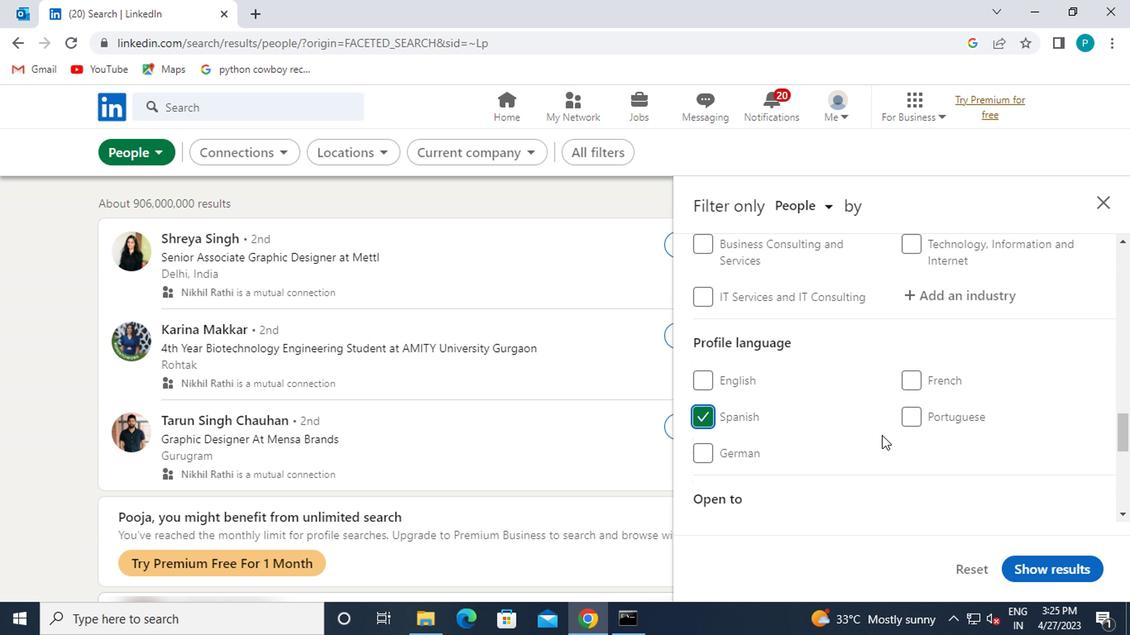 
Action: Mouse moved to (887, 423)
Screenshot: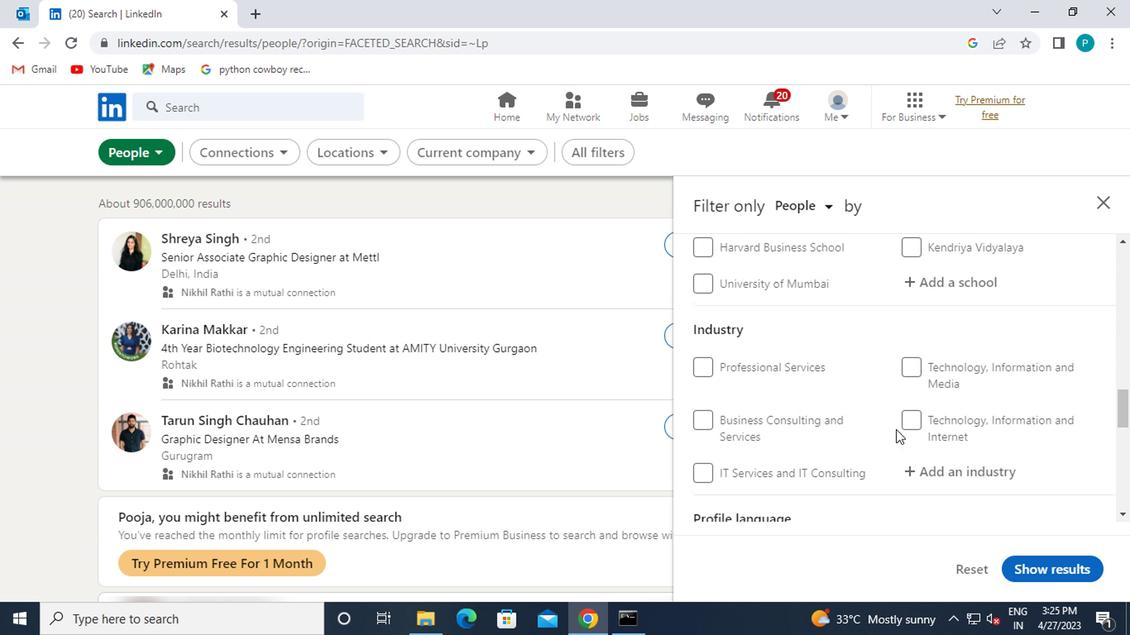 
Action: Mouse scrolled (887, 423) with delta (0, 0)
Screenshot: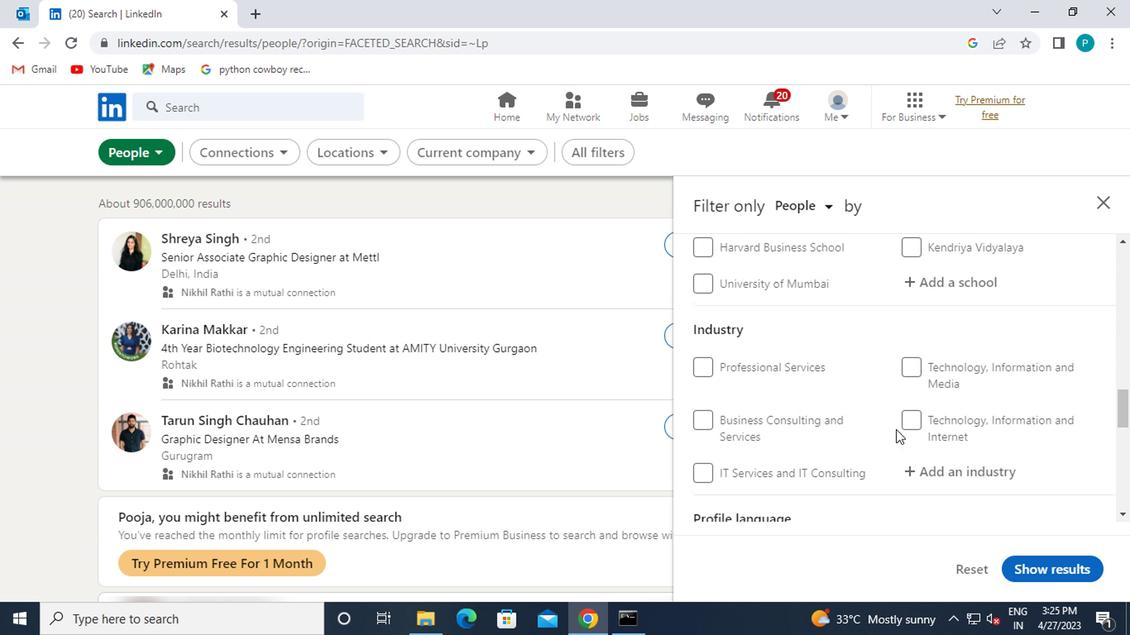 
Action: Mouse scrolled (887, 423) with delta (0, 0)
Screenshot: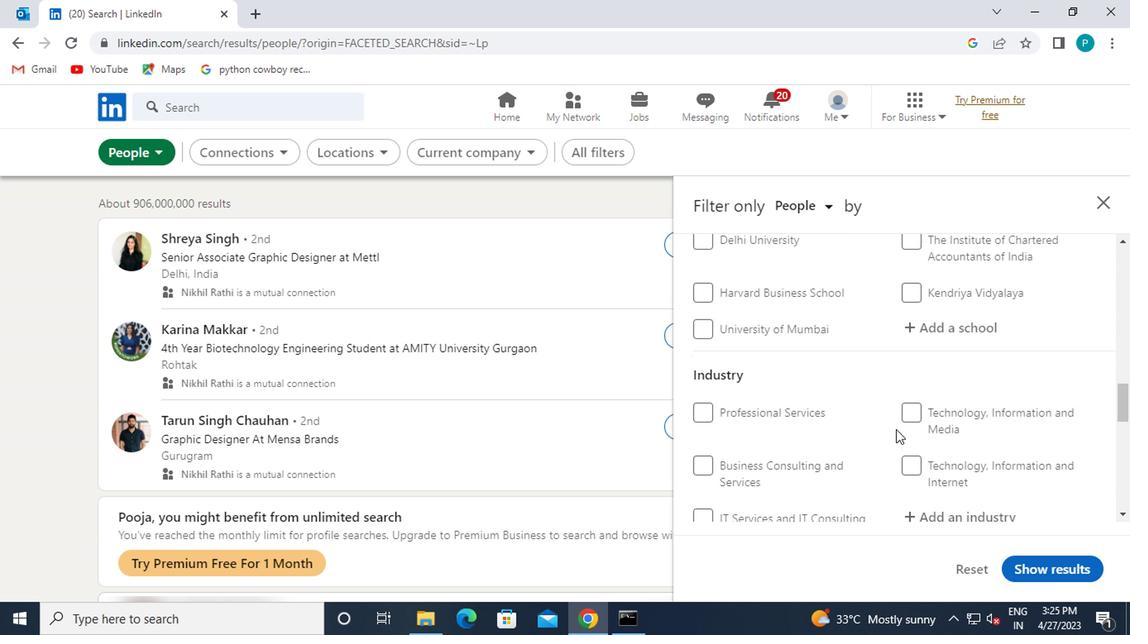 
Action: Mouse moved to (886, 420)
Screenshot: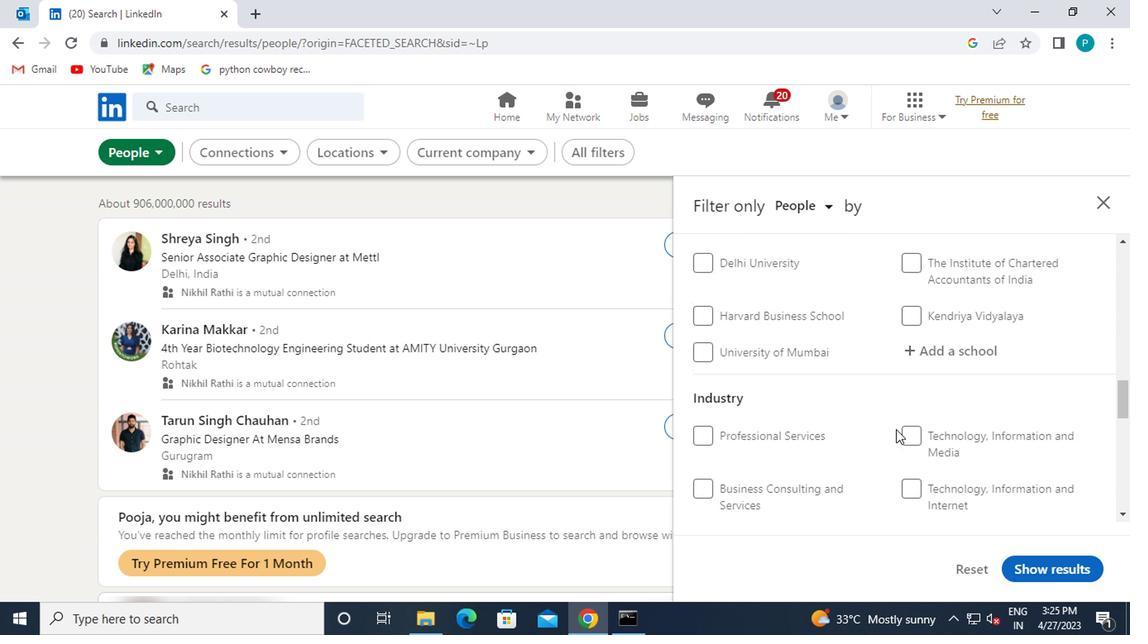 
Action: Mouse scrolled (886, 421) with delta (0, 0)
Screenshot: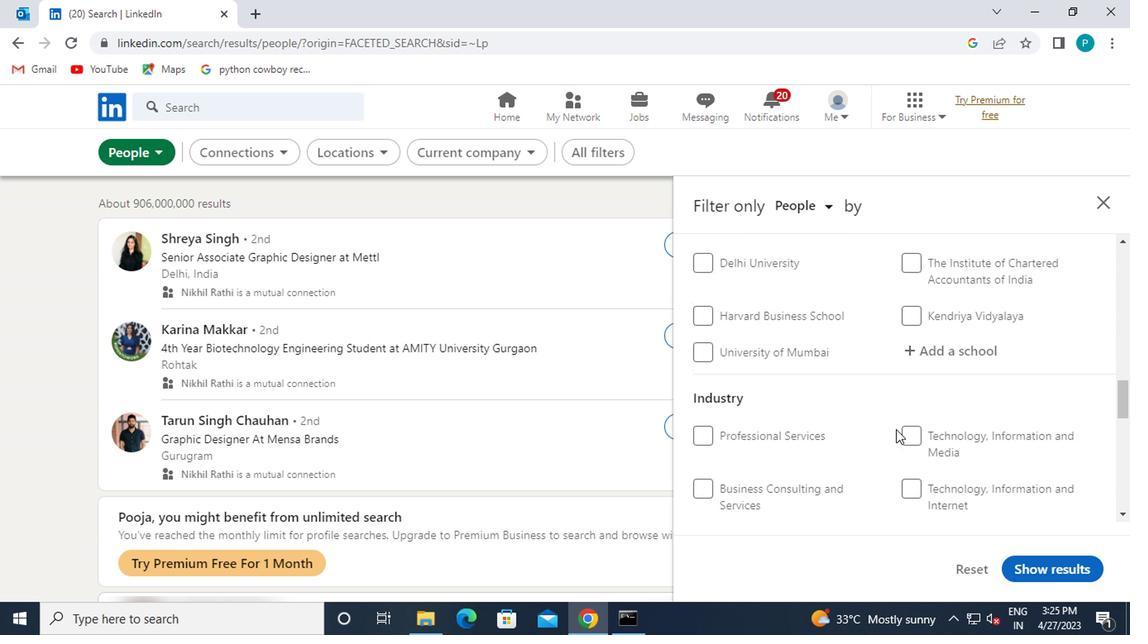 
Action: Mouse scrolled (886, 421) with delta (0, 0)
Screenshot: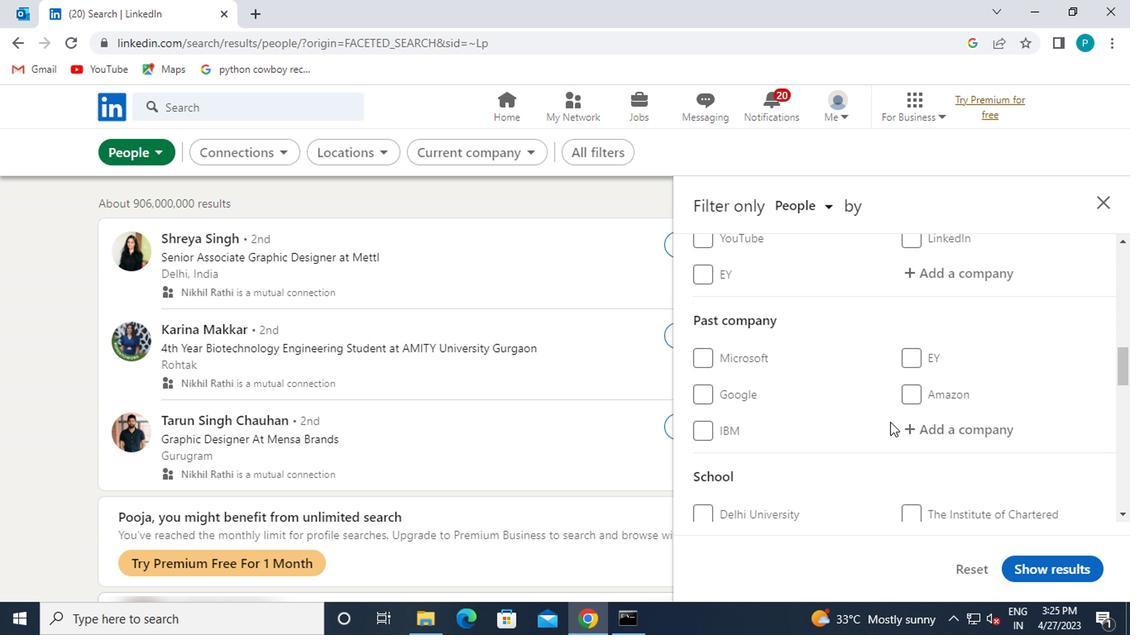 
Action: Mouse scrolled (886, 421) with delta (0, 0)
Screenshot: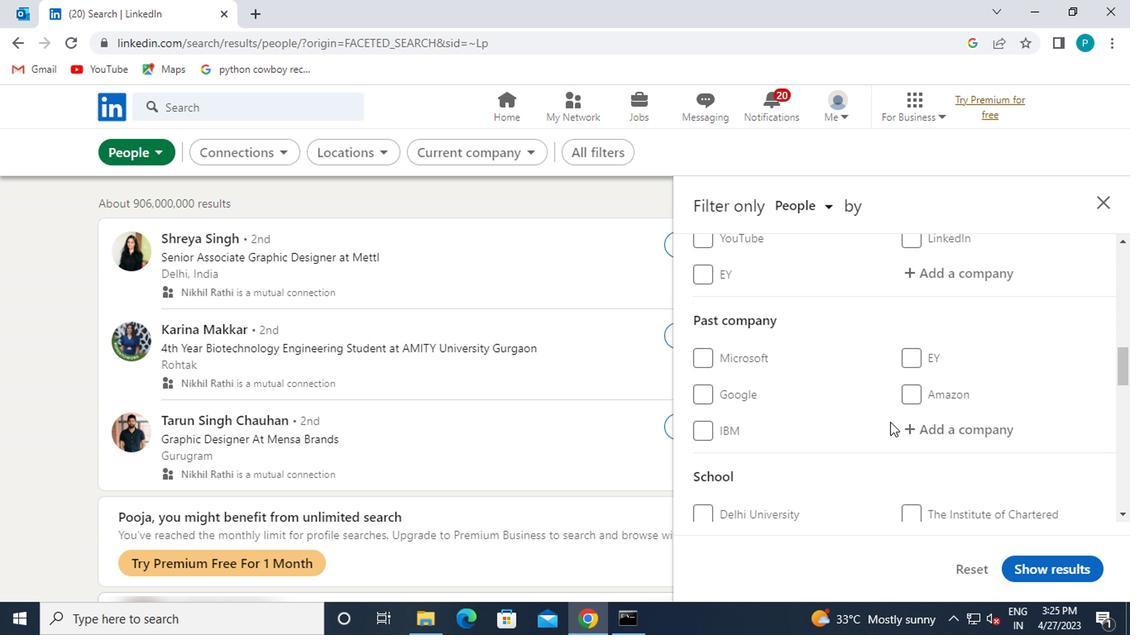 
Action: Mouse moved to (938, 445)
Screenshot: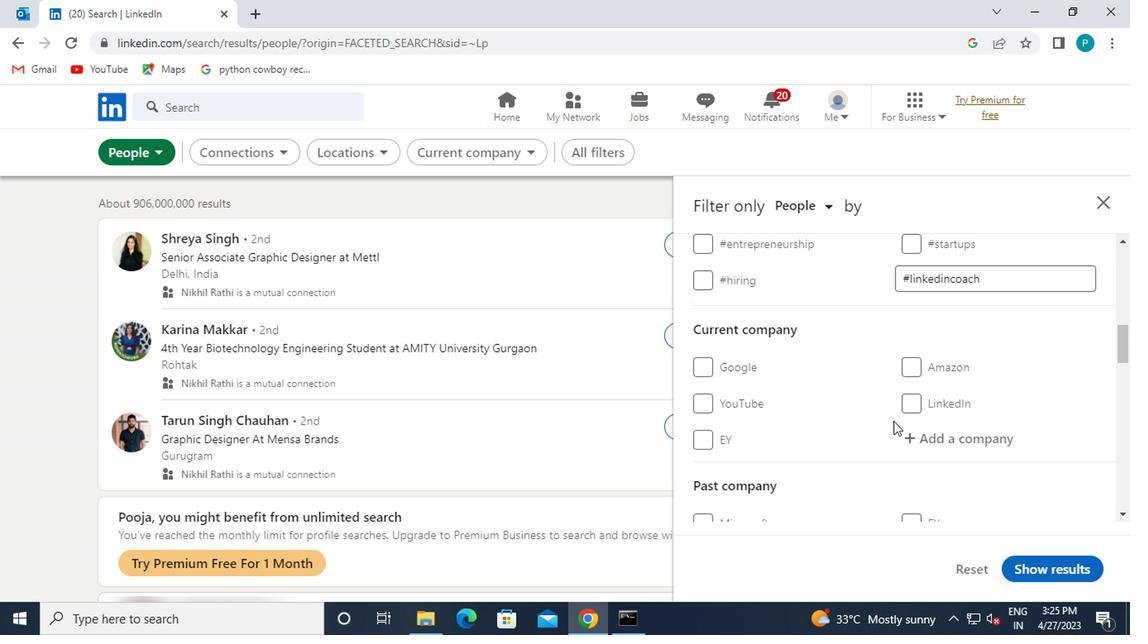 
Action: Mouse pressed left at (938, 445)
Screenshot: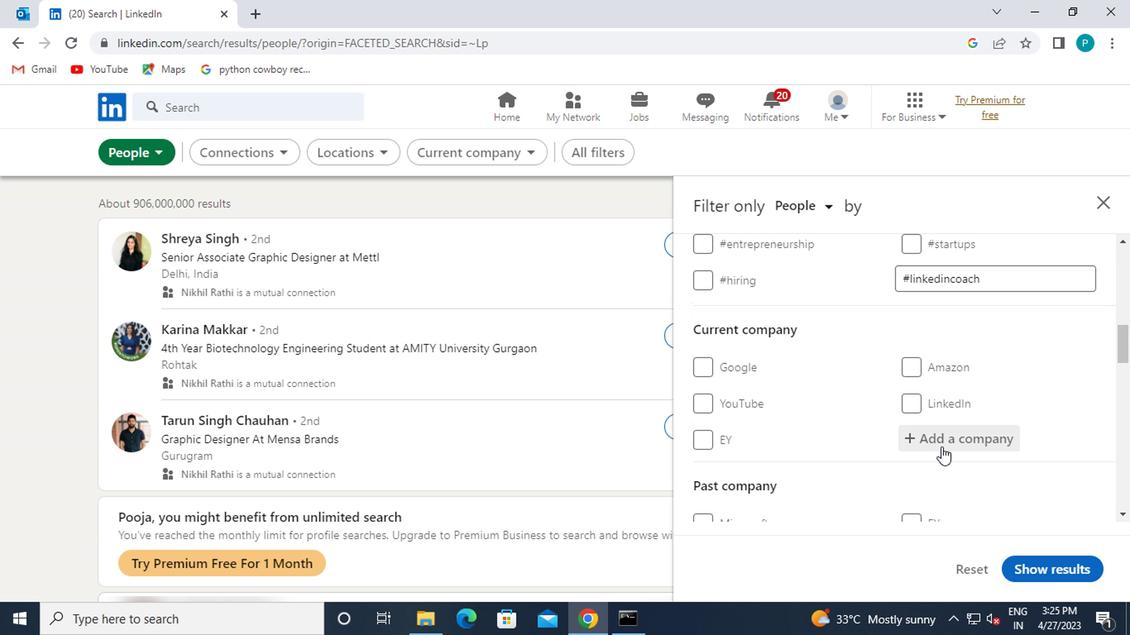 
Action: Mouse moved to (946, 449)
Screenshot: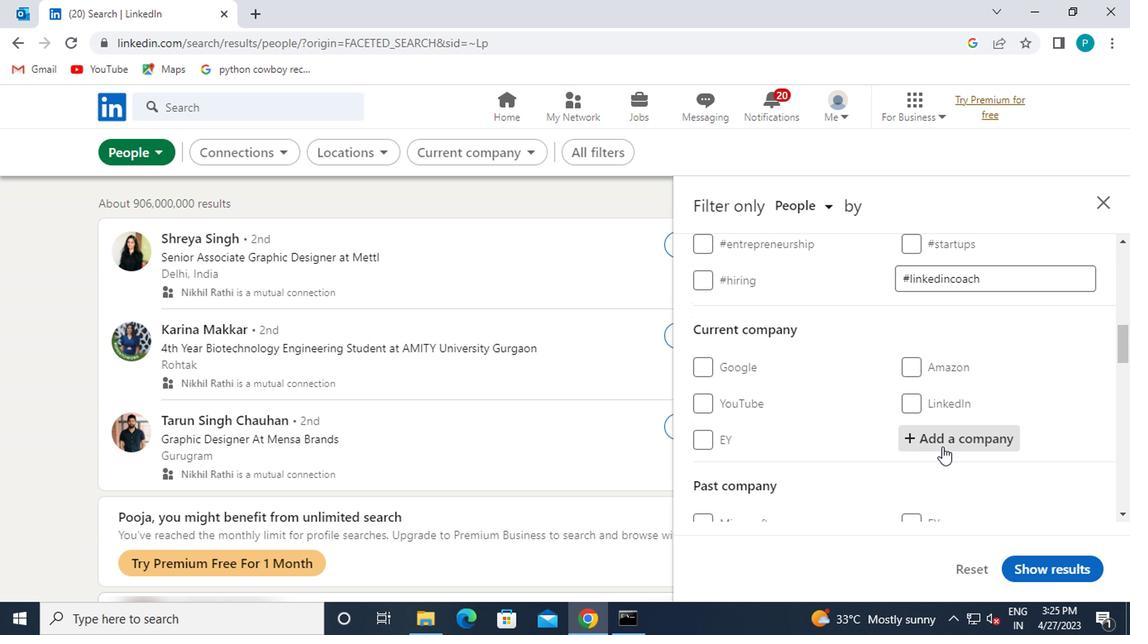 
Action: Key pressed <Key.caps_lock>A<Key.caps_lock>DPLIST
Screenshot: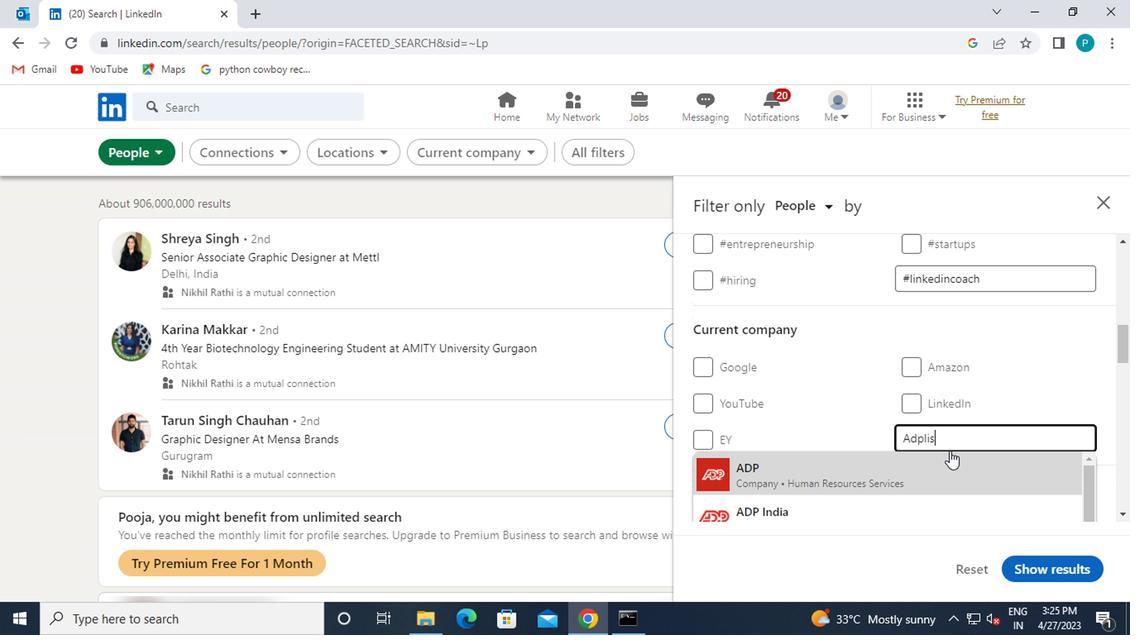 
Action: Mouse moved to (947, 449)
Screenshot: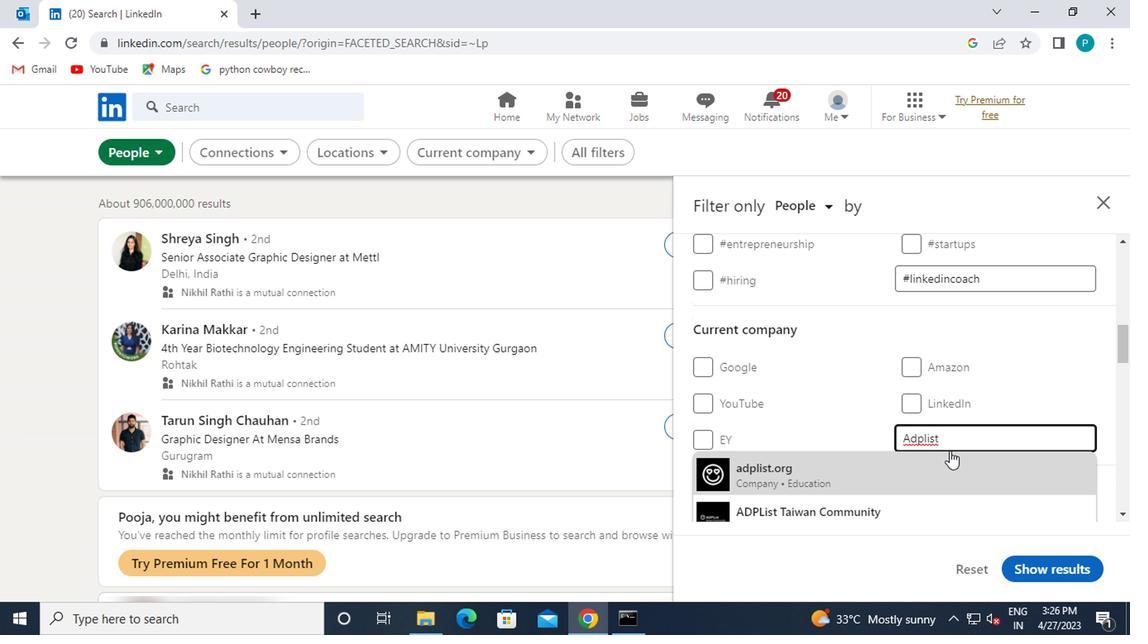 
Action: Mouse pressed left at (947, 449)
Screenshot: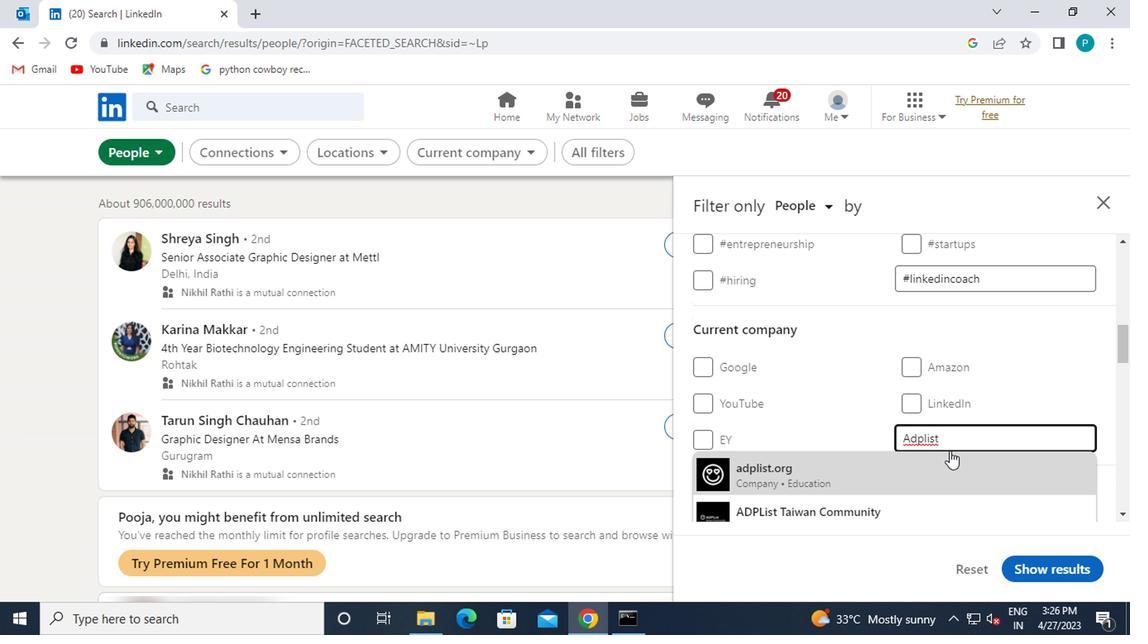 
Action: Mouse moved to (840, 390)
Screenshot: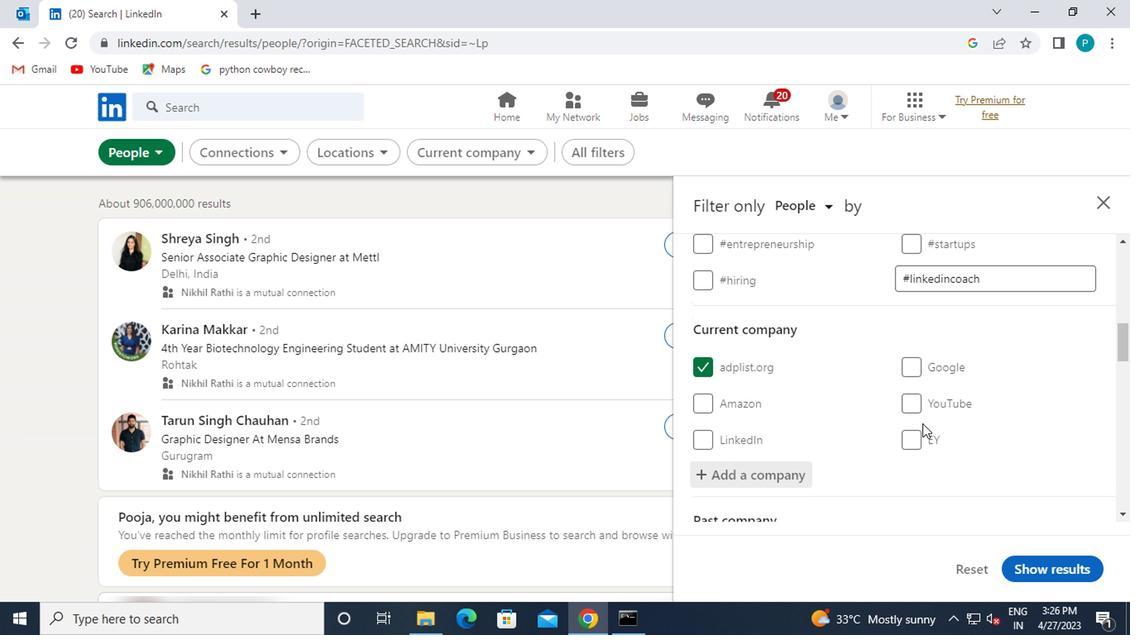 
Action: Mouse scrolled (840, 389) with delta (0, -1)
Screenshot: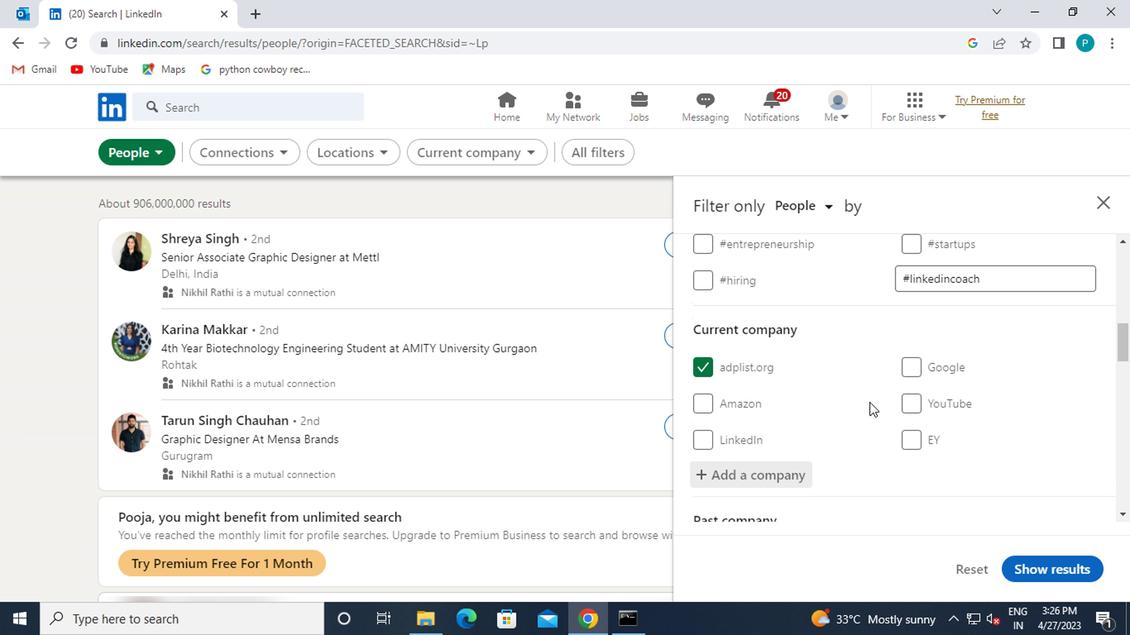 
Action: Mouse scrolled (840, 389) with delta (0, -1)
Screenshot: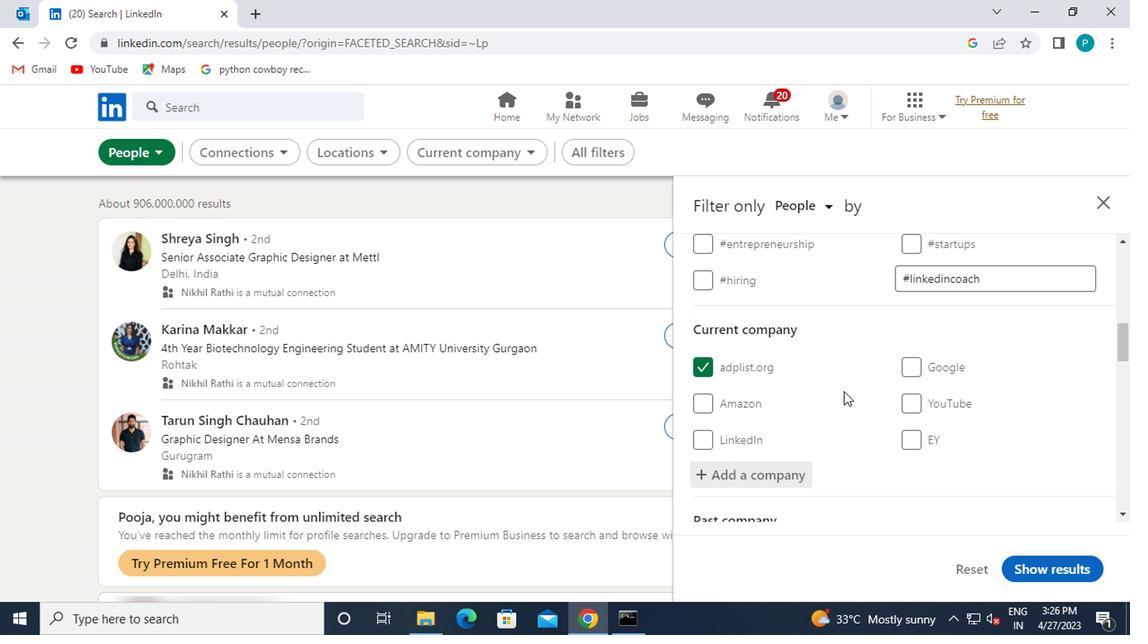 
Action: Mouse moved to (839, 397)
Screenshot: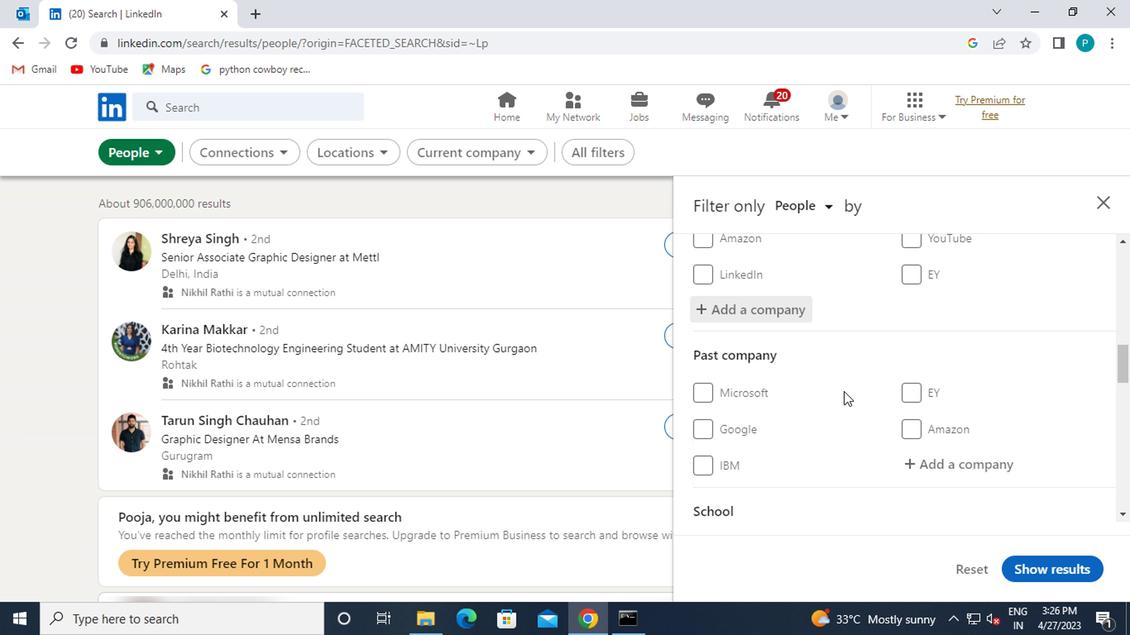 
Action: Mouse scrolled (839, 396) with delta (0, -1)
Screenshot: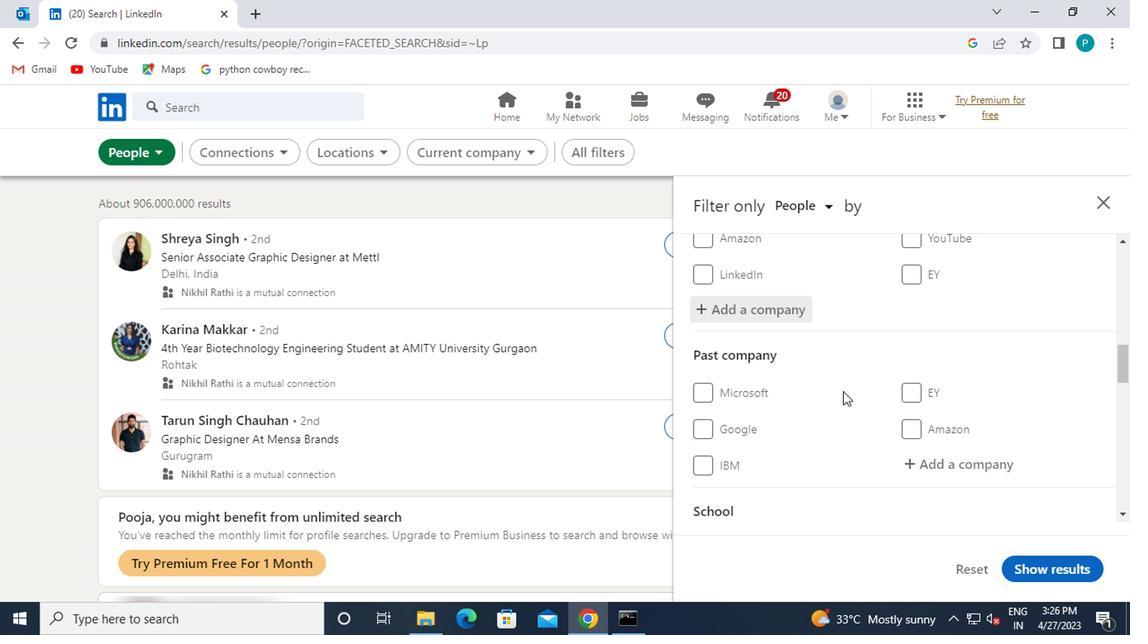 
Action: Mouse moved to (845, 402)
Screenshot: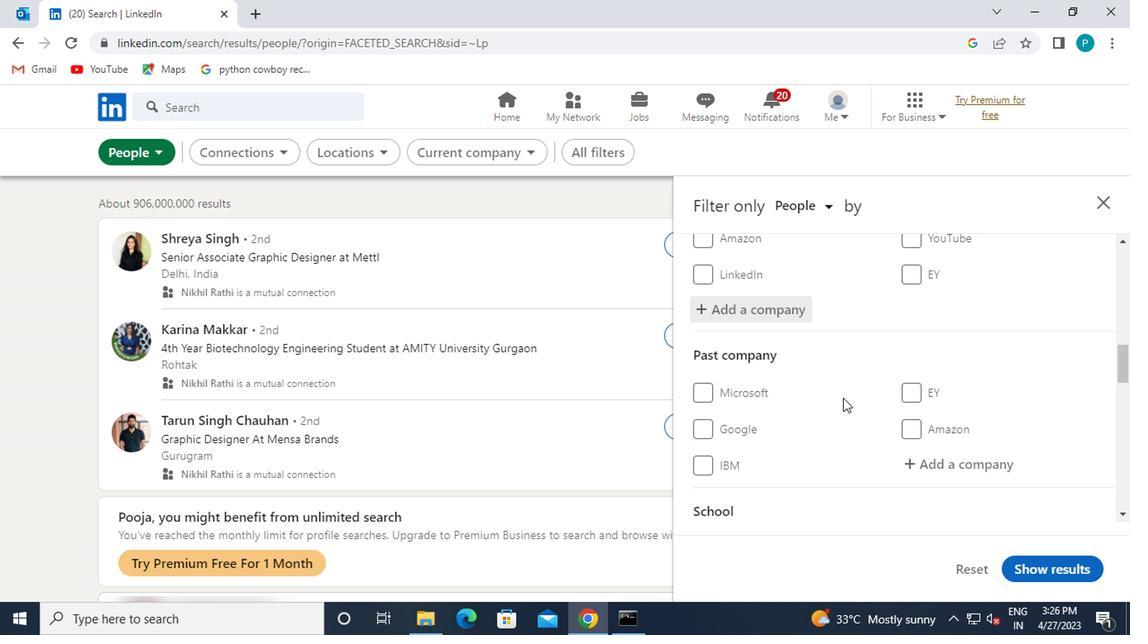 
Action: Mouse scrolled (845, 401) with delta (0, 0)
Screenshot: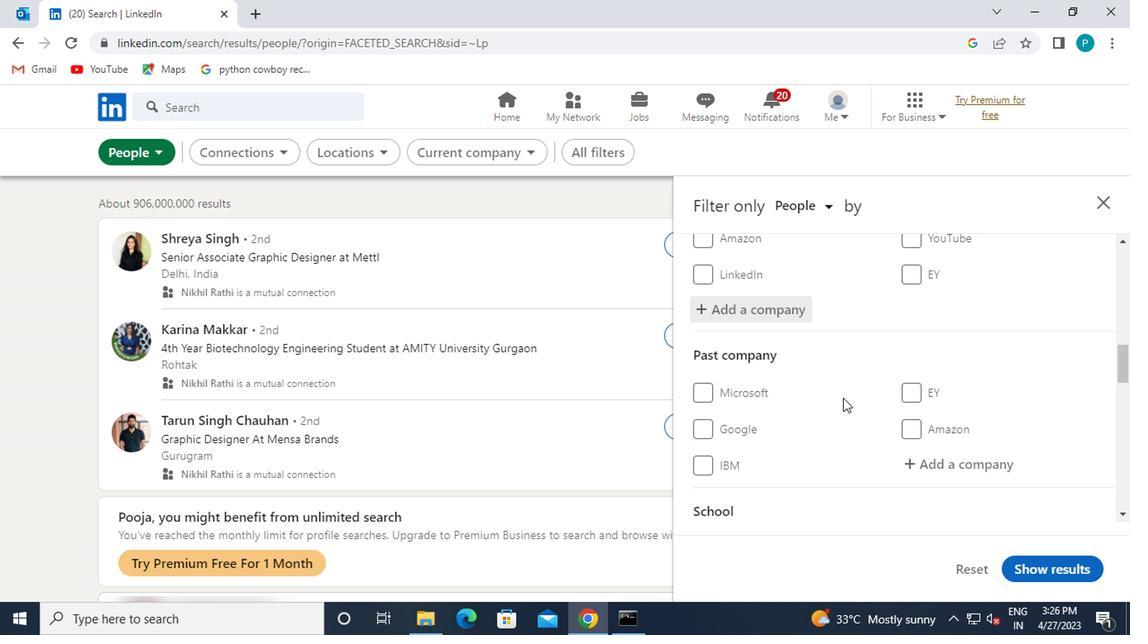 
Action: Mouse moved to (960, 466)
Screenshot: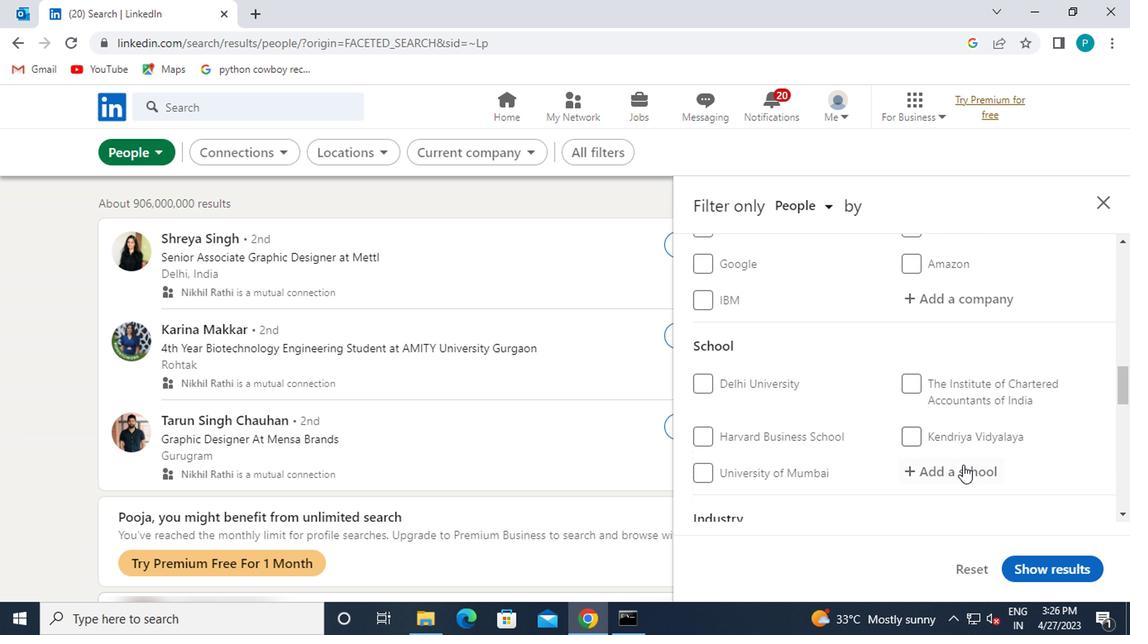 
Action: Mouse pressed left at (960, 466)
Screenshot: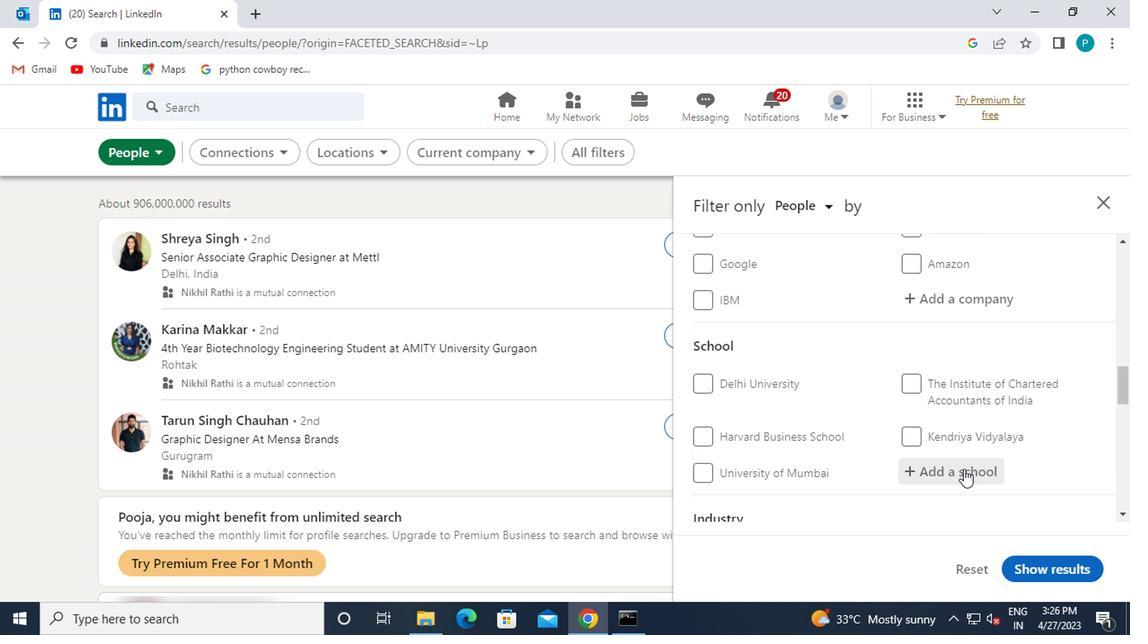 
Action: Mouse moved to (968, 466)
Screenshot: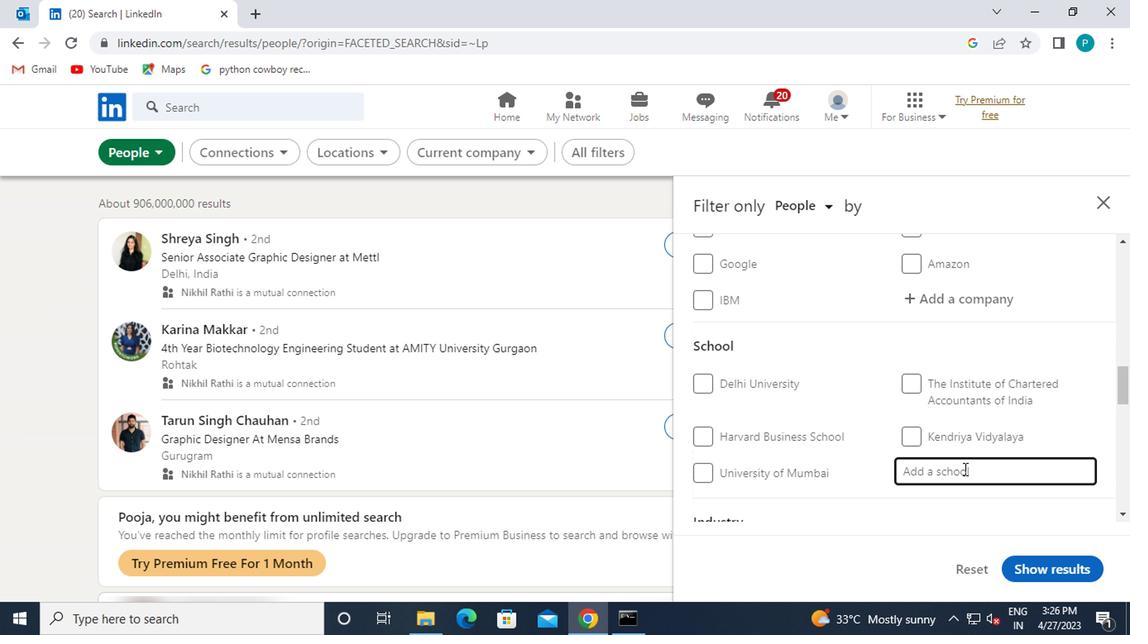 
Action: Key pressed <Key.caps_lock>H<Key.caps_lock>IGHER
Screenshot: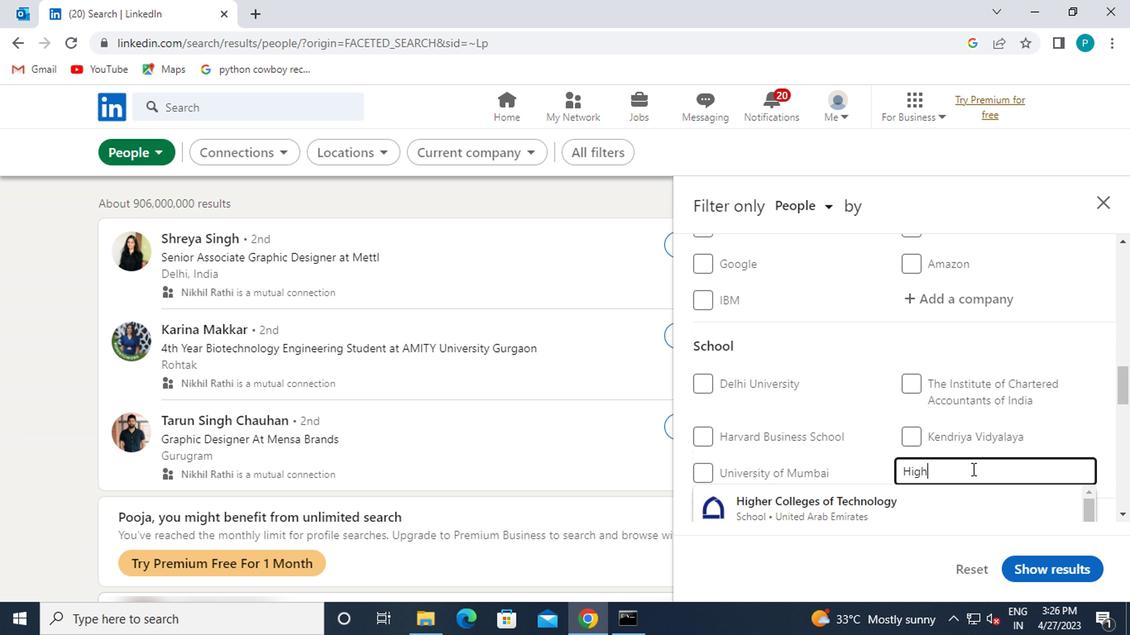 
Action: Mouse moved to (910, 436)
Screenshot: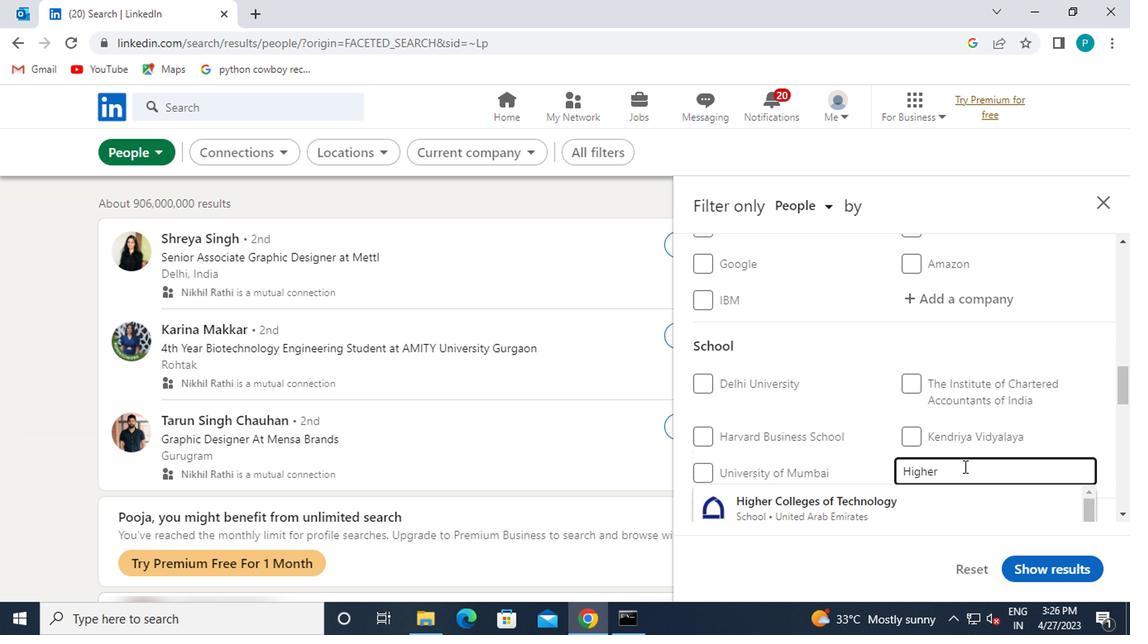 
Action: Mouse scrolled (910, 434) with delta (0, -1)
Screenshot: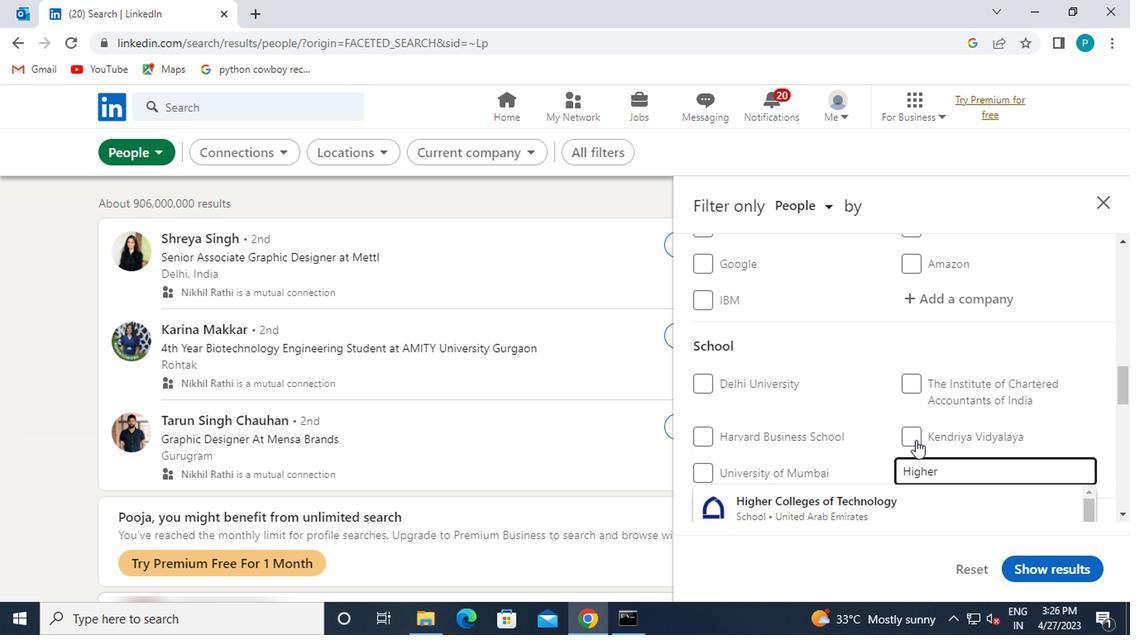 
Action: Mouse moved to (949, 400)
Screenshot: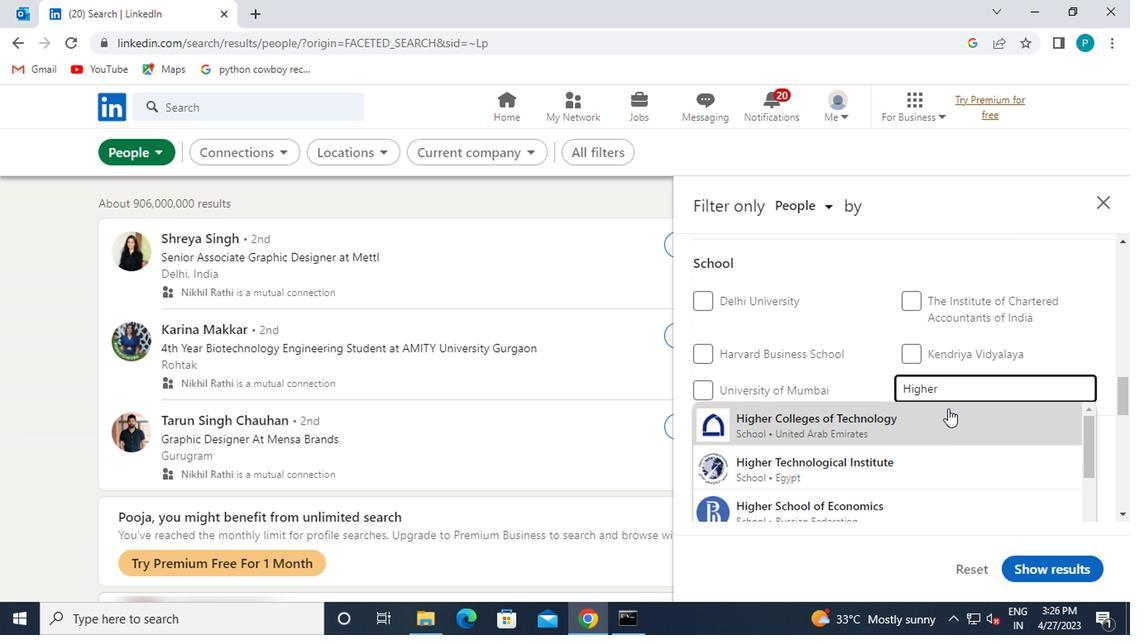 
Action: Key pressed <Key.space><Key.caps_lock>S<Key.caps_lock>ECONDARY
Screenshot: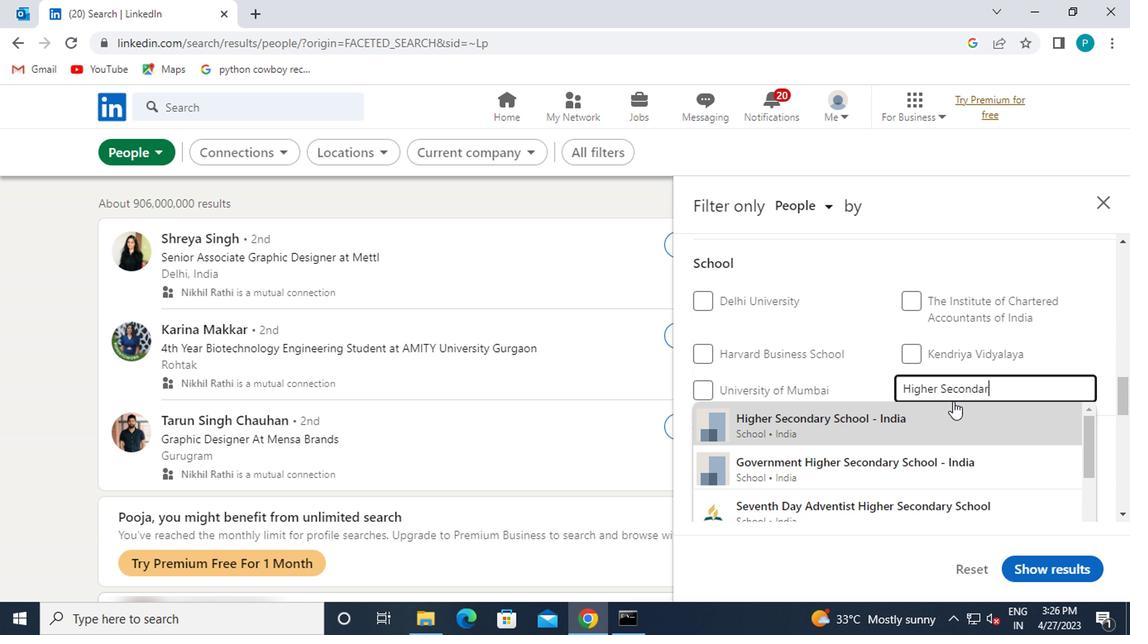 
Action: Mouse moved to (951, 408)
Screenshot: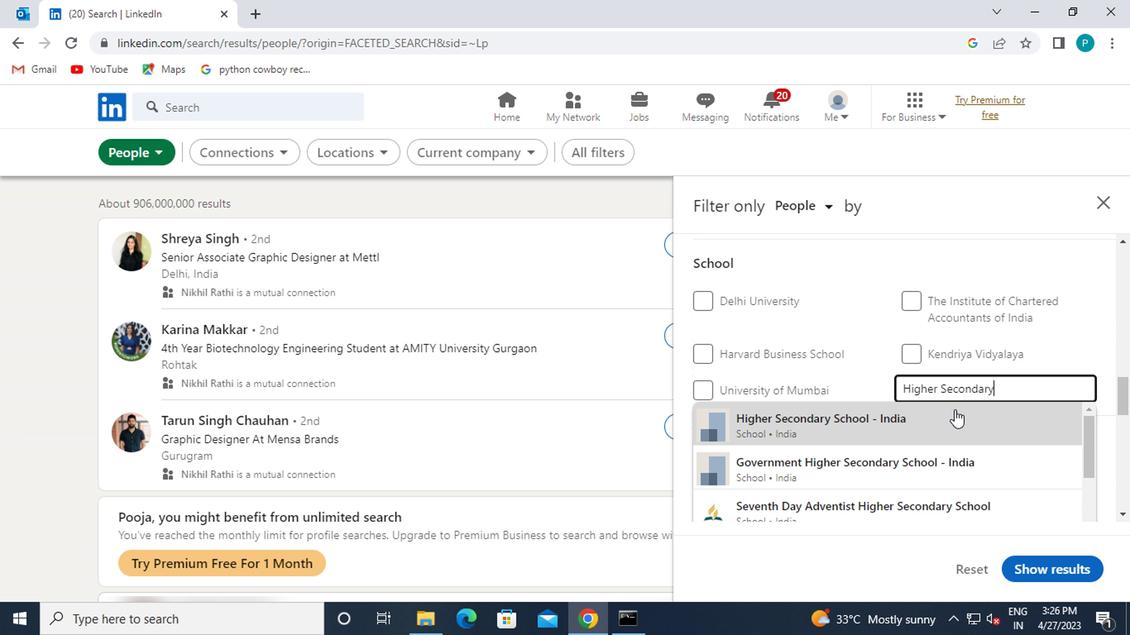 
Action: Mouse pressed left at (951, 408)
Screenshot: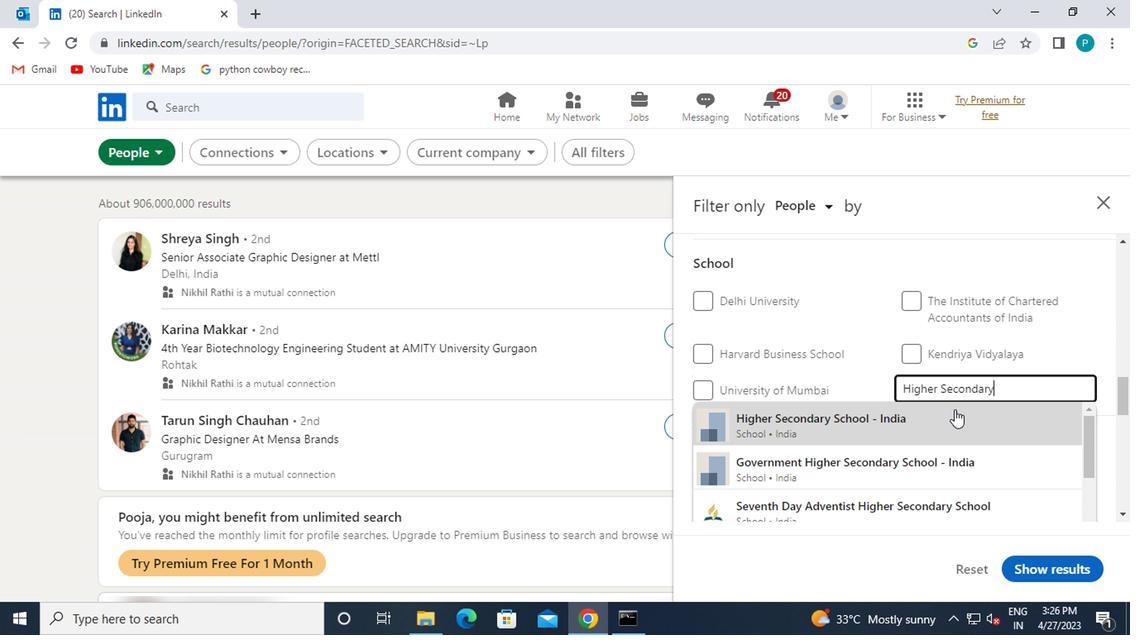 
Action: Mouse scrolled (951, 407) with delta (0, 0)
Screenshot: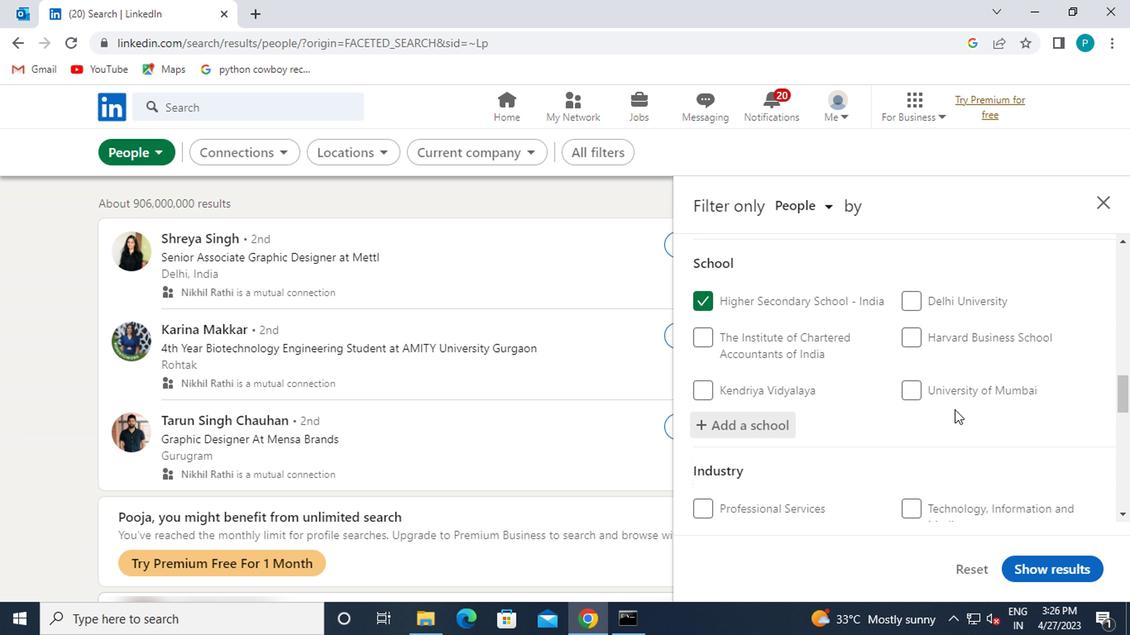 
Action: Mouse scrolled (951, 407) with delta (0, 0)
Screenshot: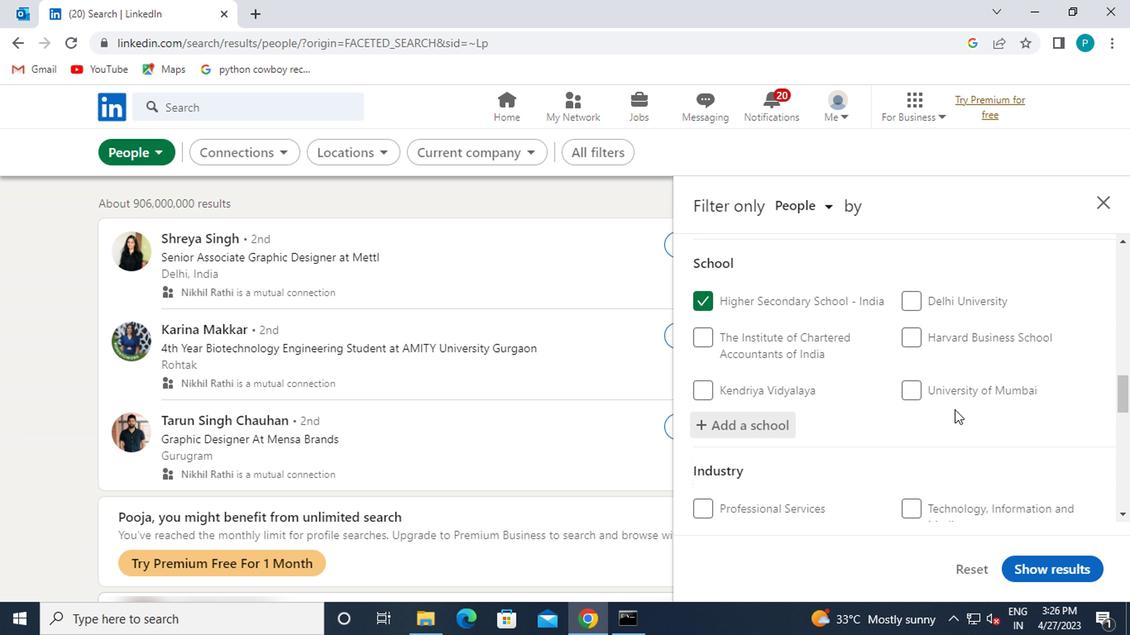 
Action: Mouse scrolled (951, 407) with delta (0, 0)
Screenshot: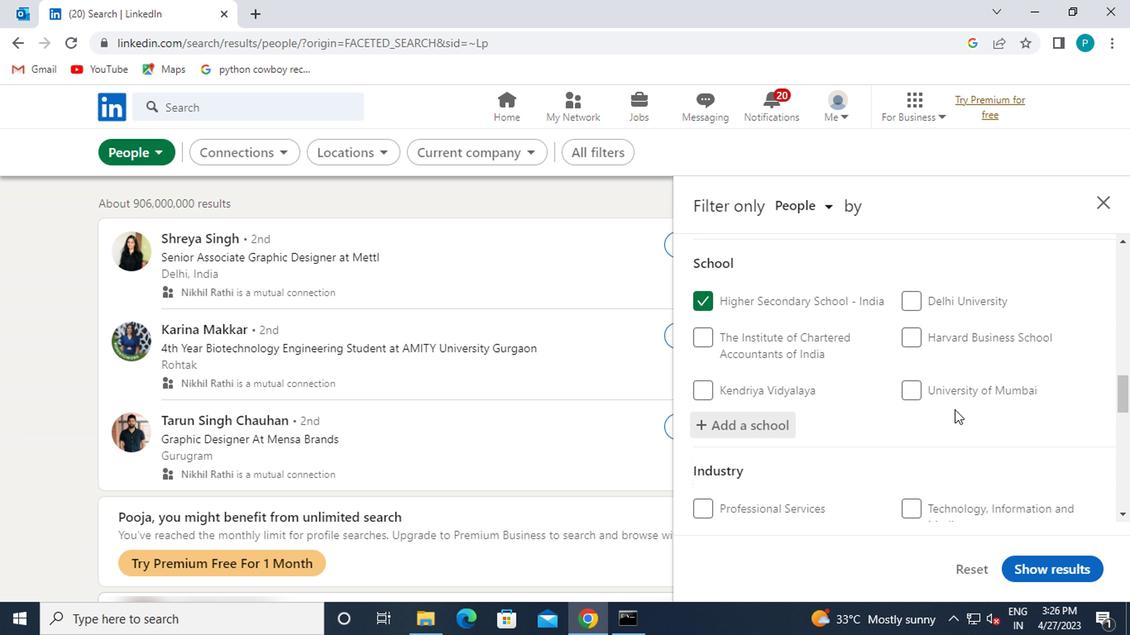 
Action: Mouse moved to (918, 392)
Screenshot: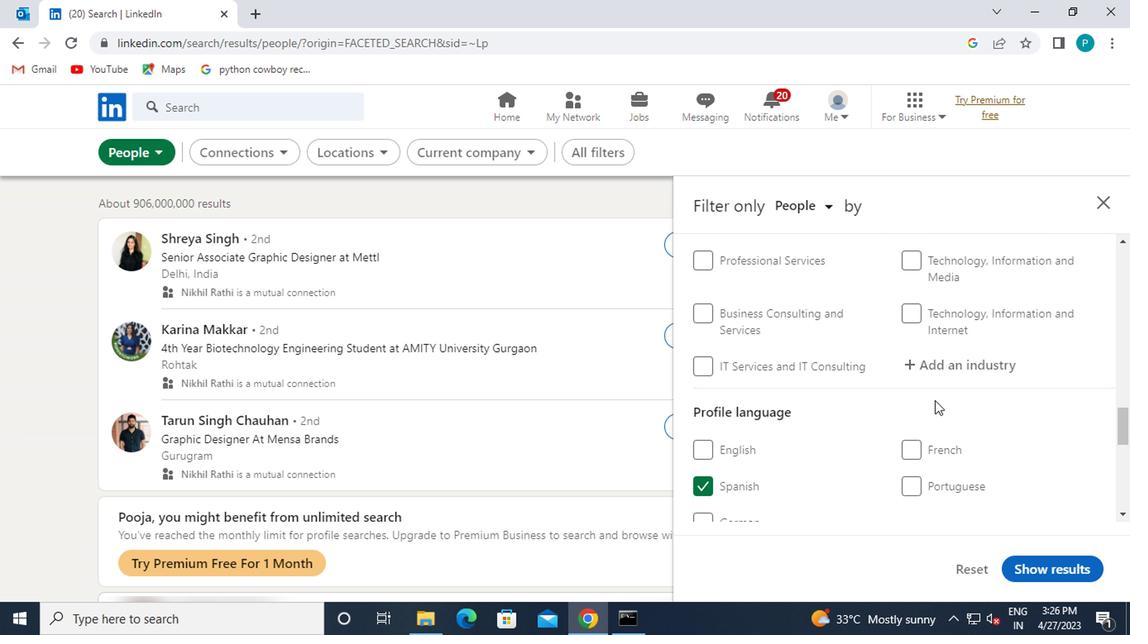 
Action: Mouse scrolled (918, 393) with delta (0, 0)
Screenshot: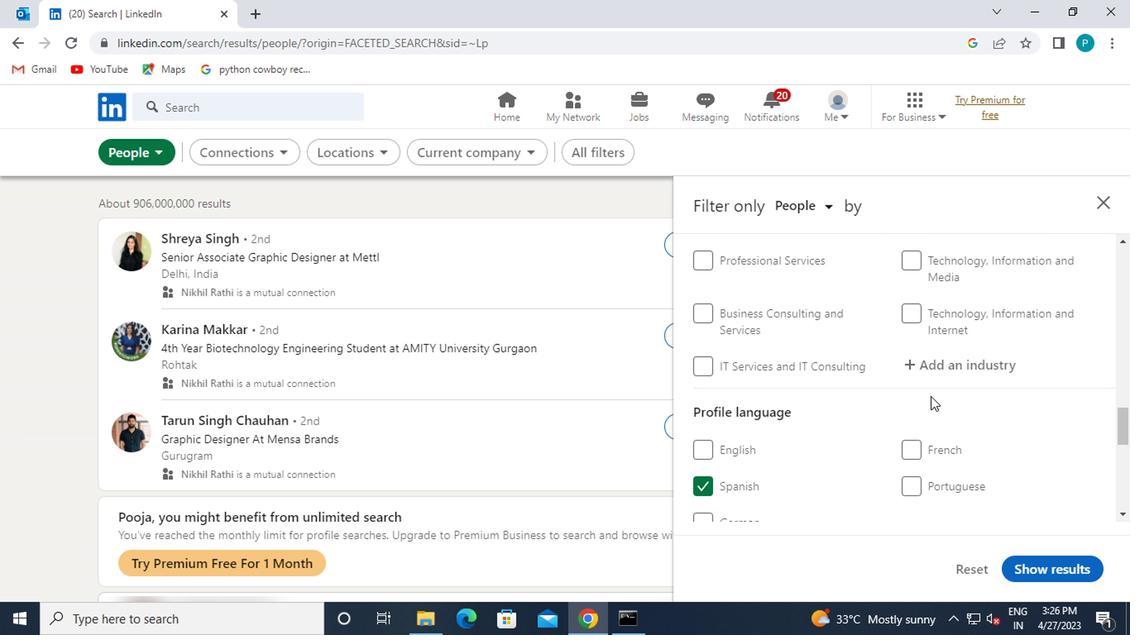 
Action: Mouse moved to (924, 440)
Screenshot: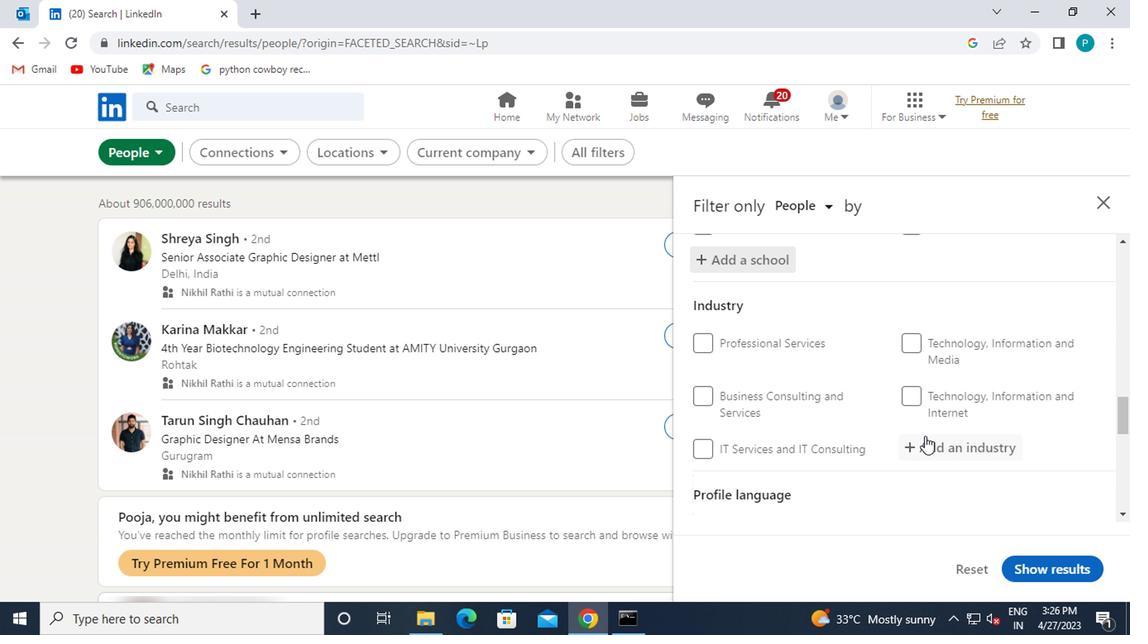 
Action: Mouse pressed left at (924, 440)
Screenshot: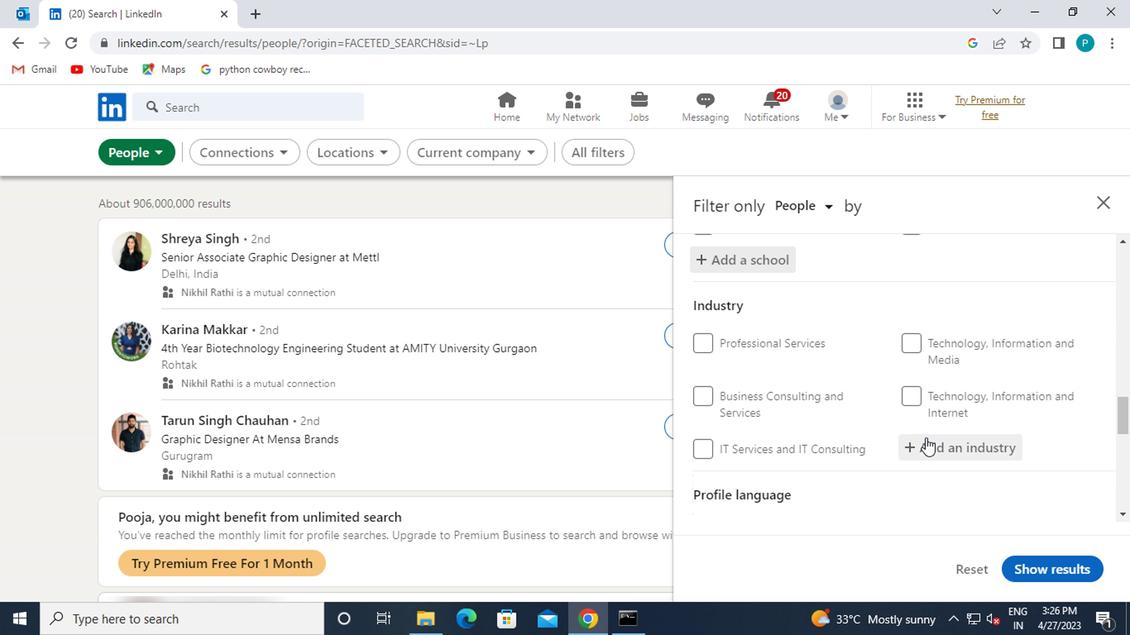 
Action: Mouse moved to (927, 443)
Screenshot: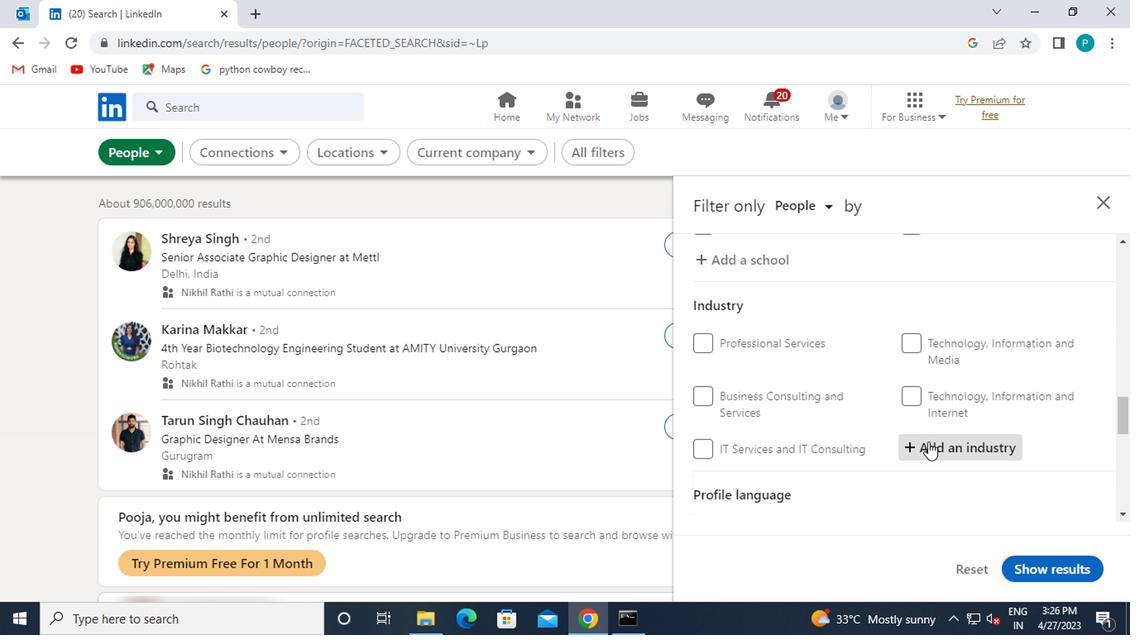 
Action: Key pressed <Key.caps_lock>M<Key.caps_lock>OTOR<Key.space><Key.caps_lock>V<Key.caps_lock>EHIV<Key.backspace>CLE
Screenshot: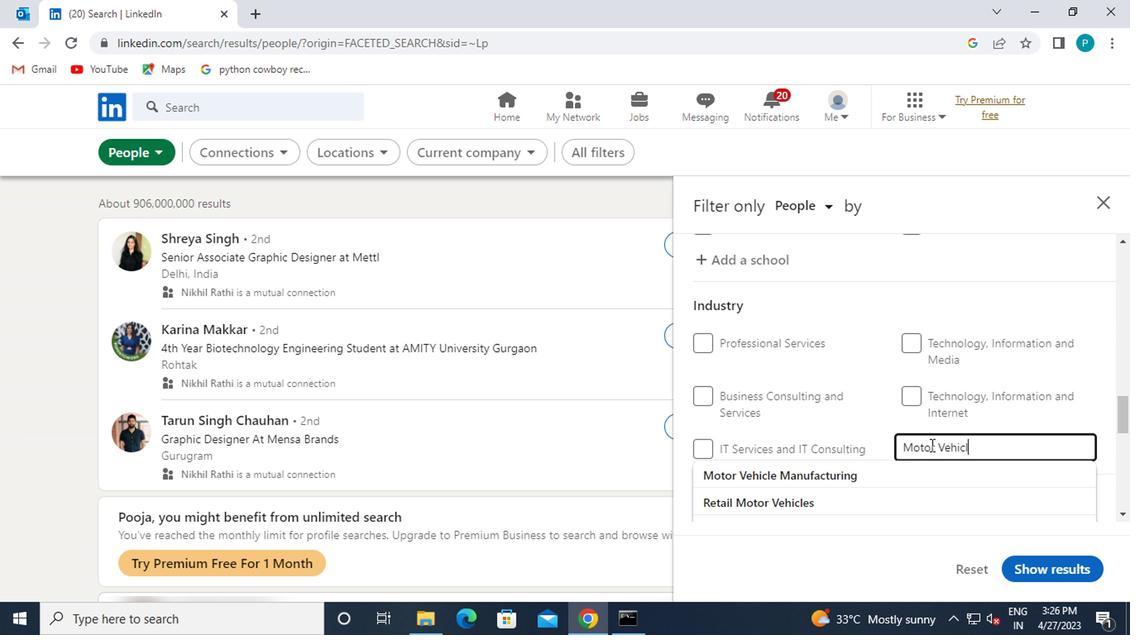 
Action: Mouse moved to (1024, 350)
Screenshot: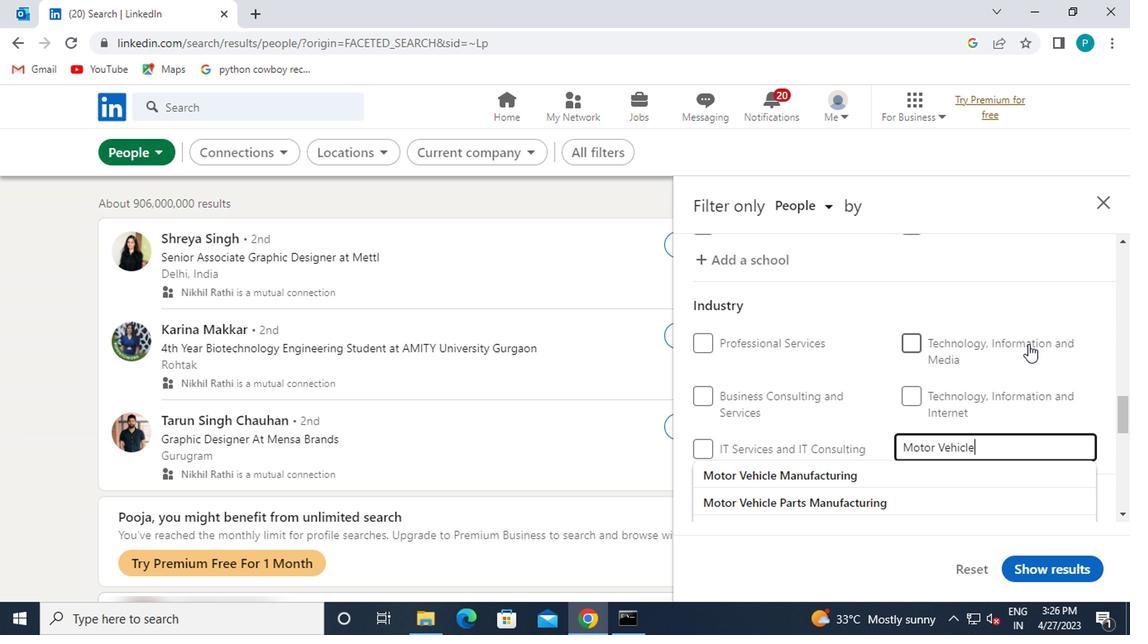 
Action: Mouse scrolled (1024, 349) with delta (0, 0)
Screenshot: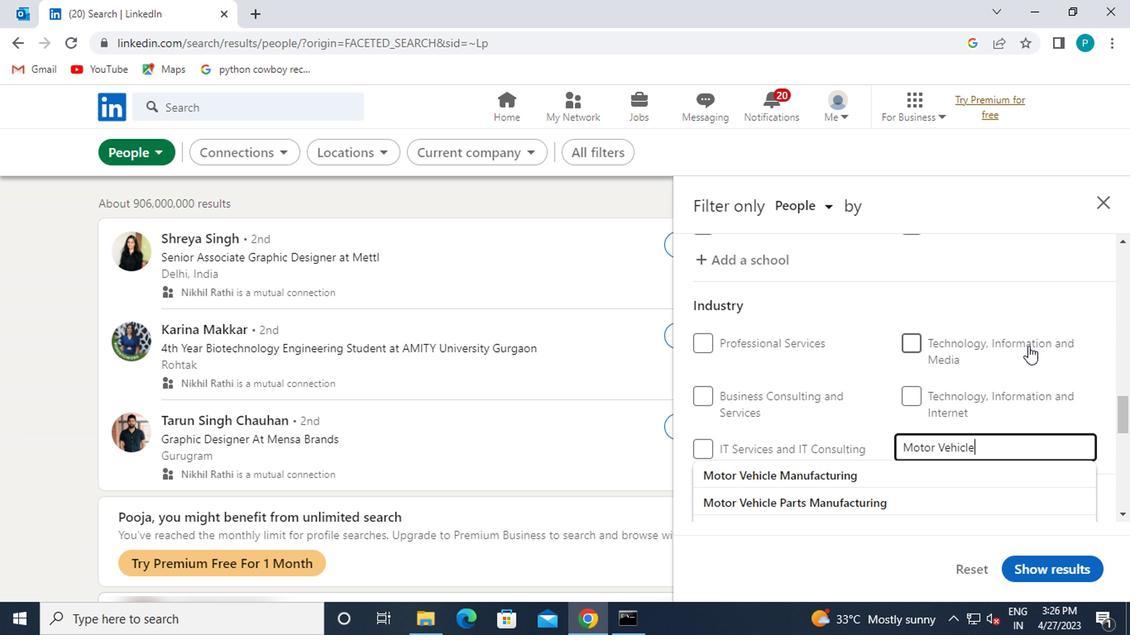 
Action: Mouse moved to (818, 413)
Screenshot: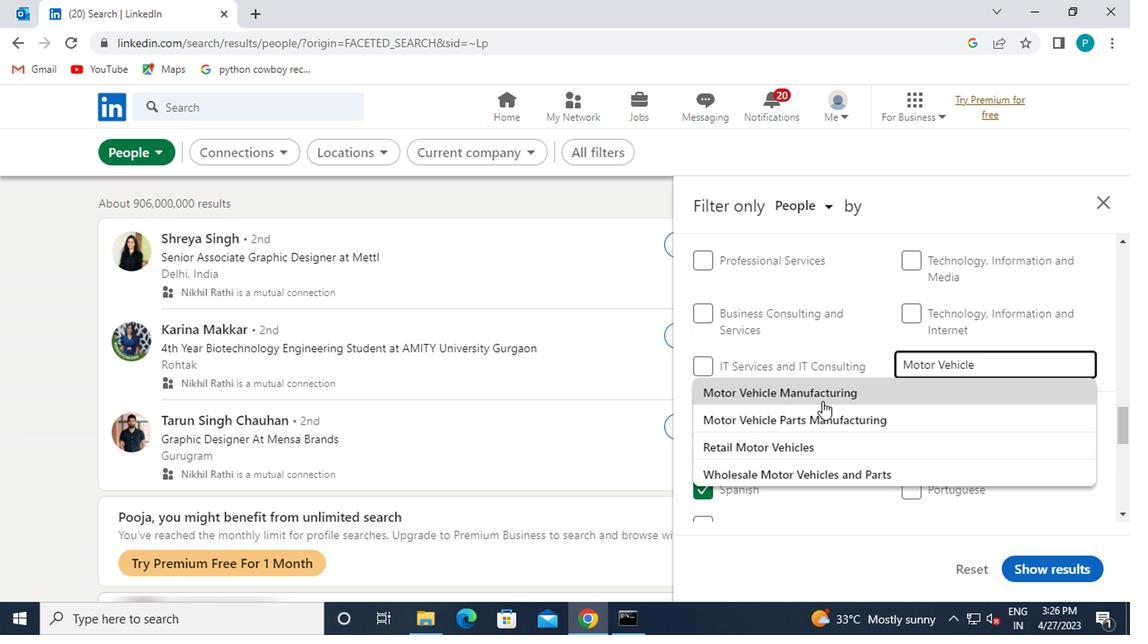 
Action: Mouse pressed left at (818, 413)
Screenshot: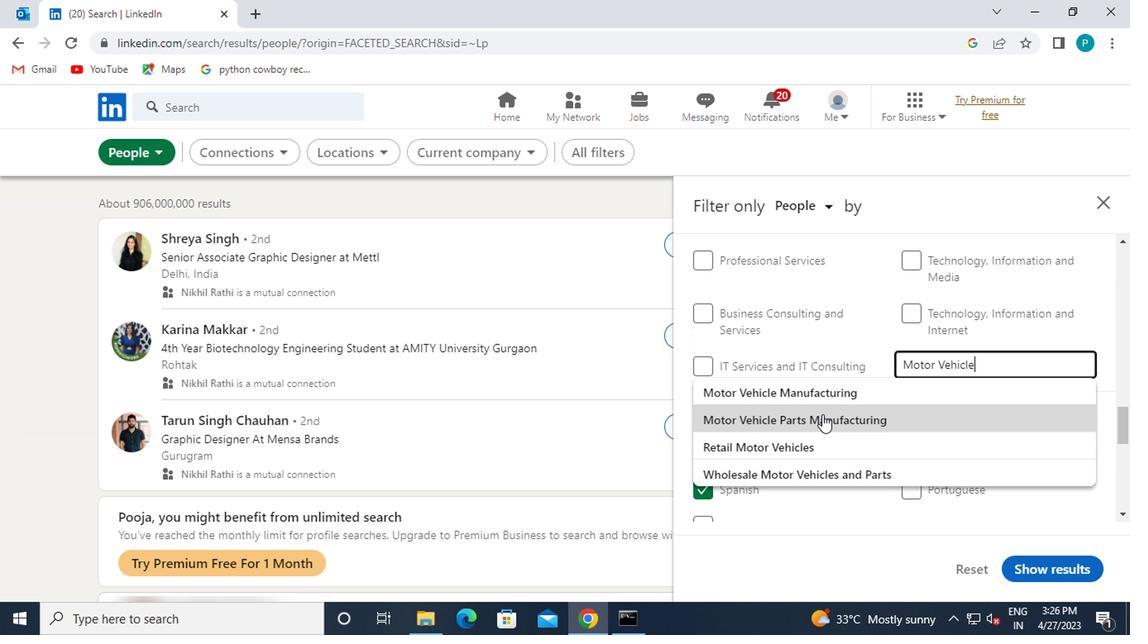 
Action: Mouse moved to (825, 419)
Screenshot: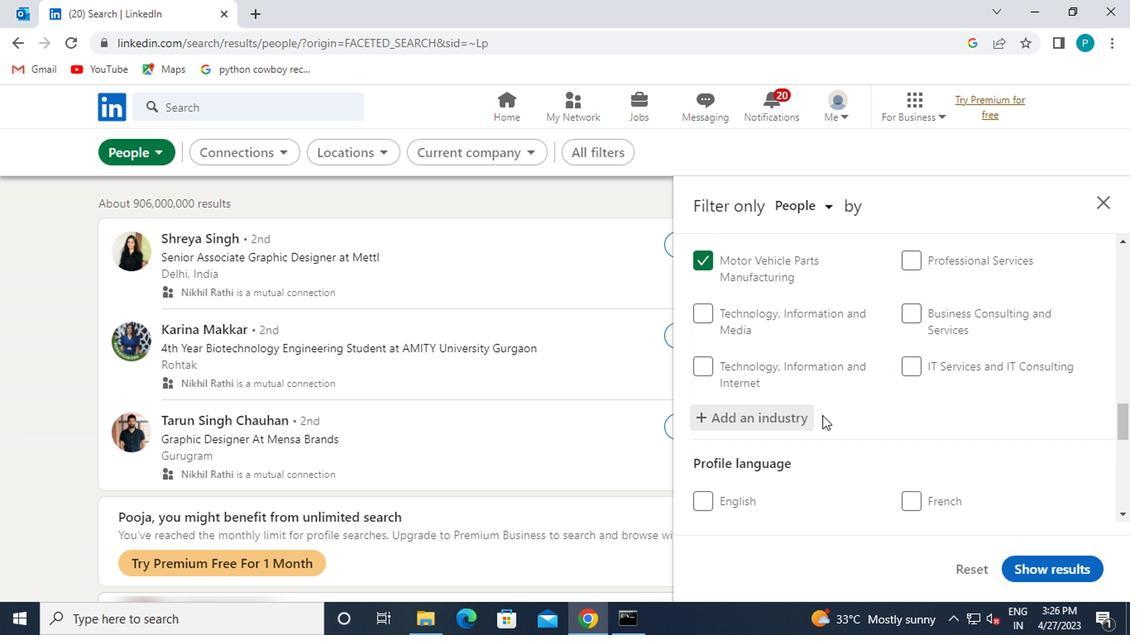 
Action: Mouse scrolled (825, 418) with delta (0, 0)
Screenshot: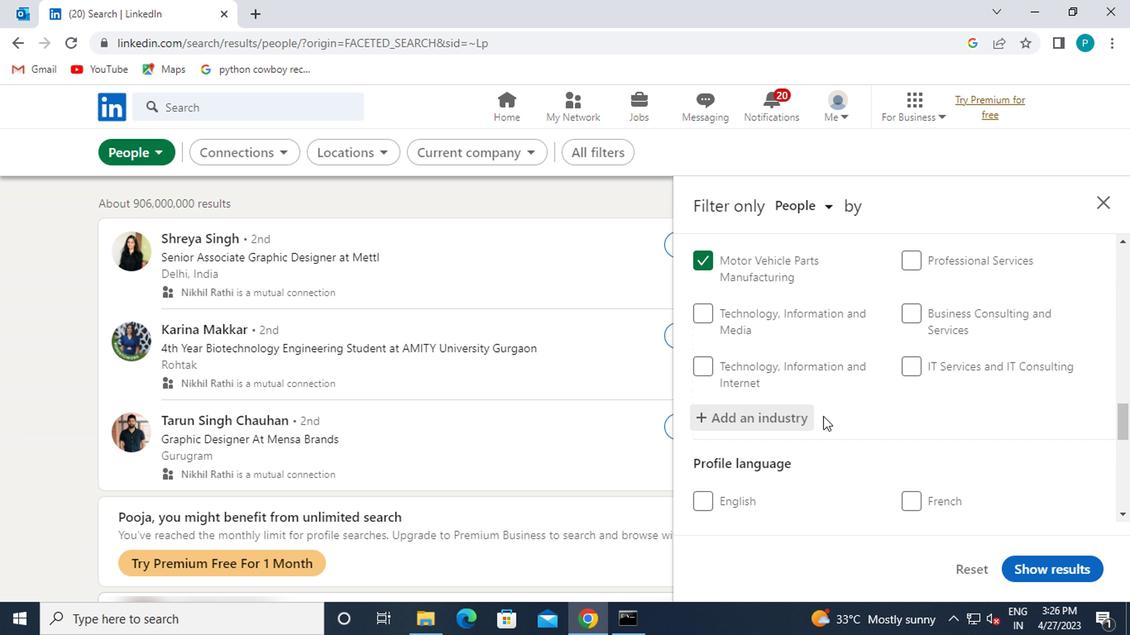 
Action: Mouse scrolled (825, 418) with delta (0, 0)
Screenshot: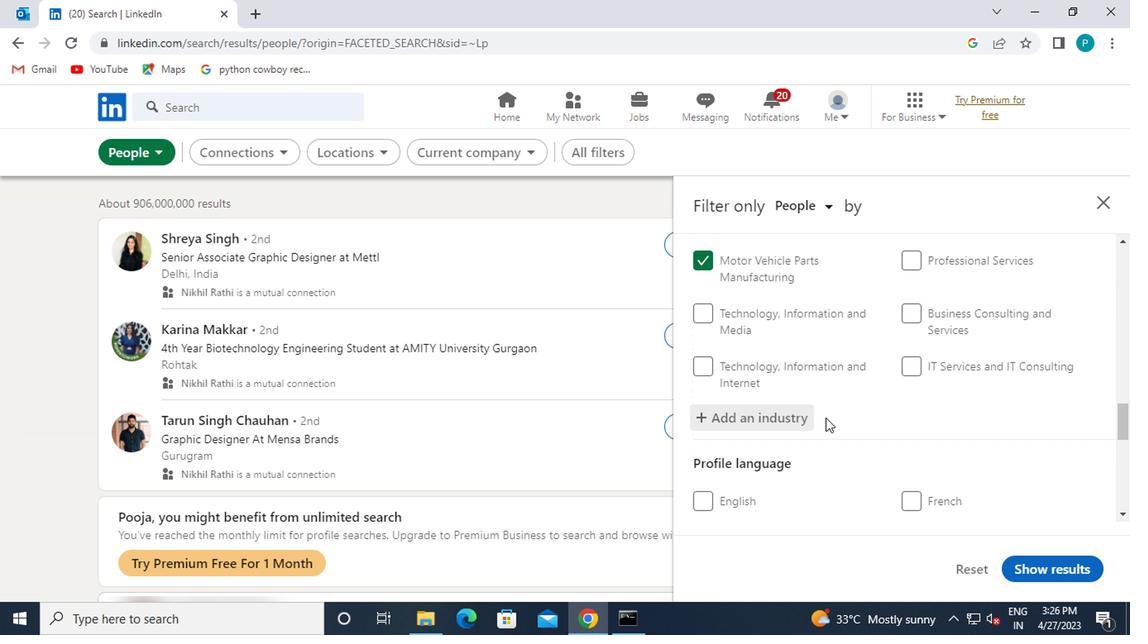 
Action: Mouse scrolled (825, 418) with delta (0, 0)
Screenshot: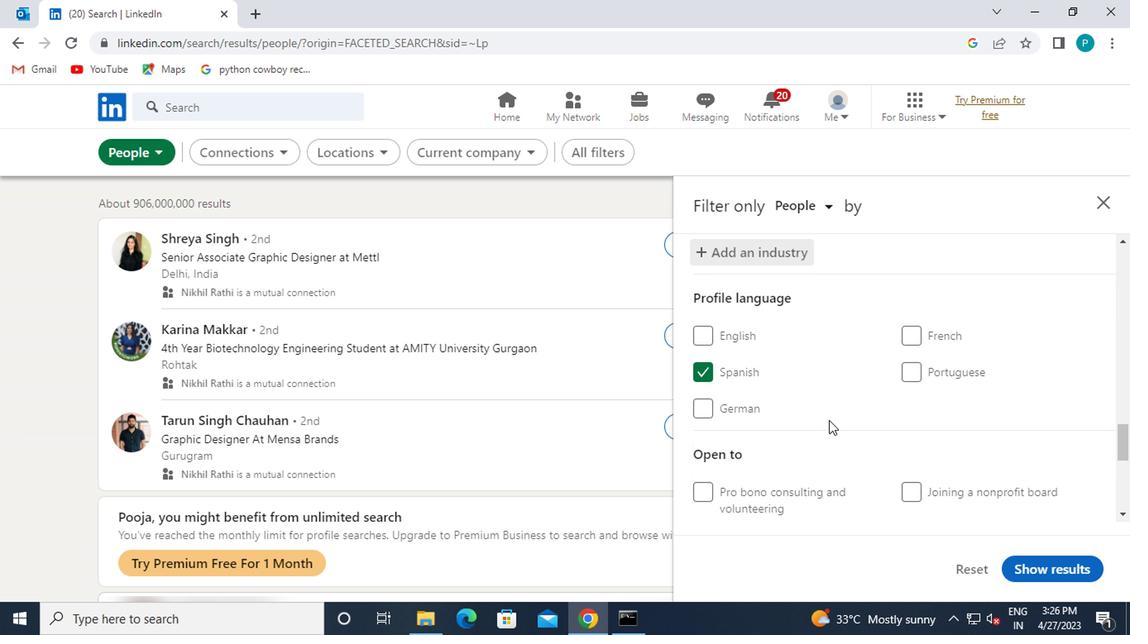 
Action: Mouse scrolled (825, 418) with delta (0, 0)
Screenshot: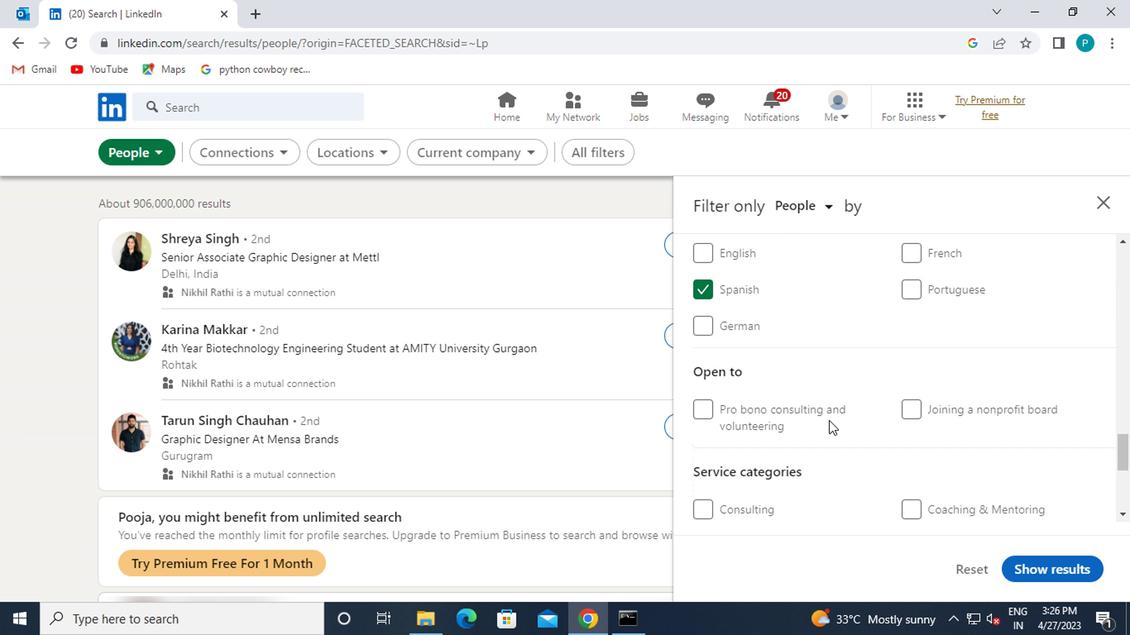 
Action: Mouse moved to (818, 414)
Screenshot: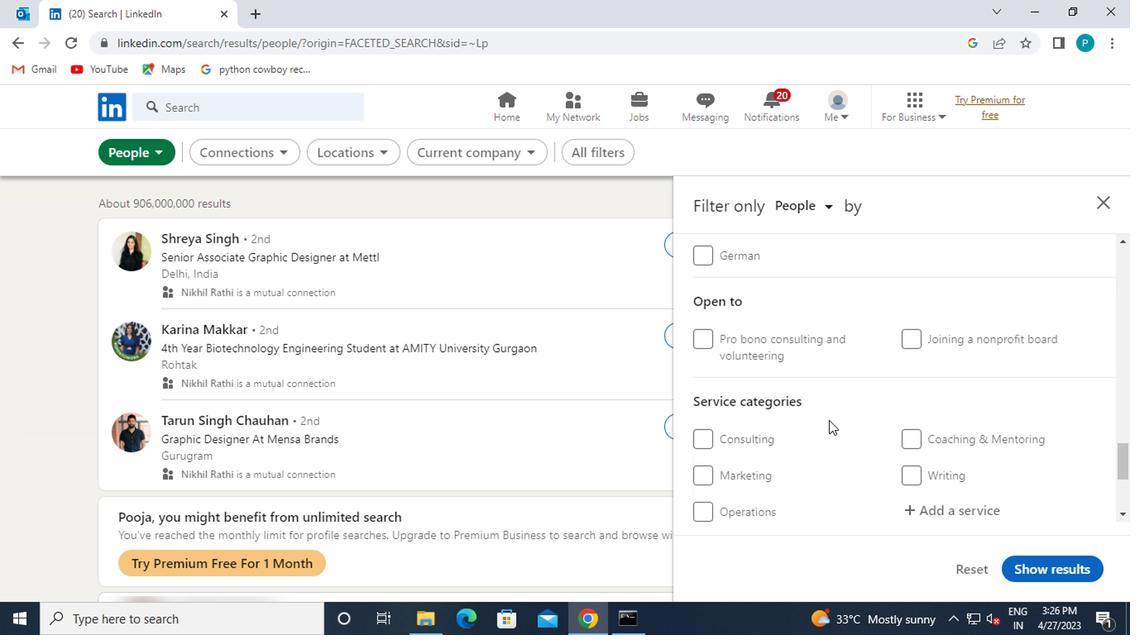 
Action: Mouse scrolled (818, 413) with delta (0, -1)
Screenshot: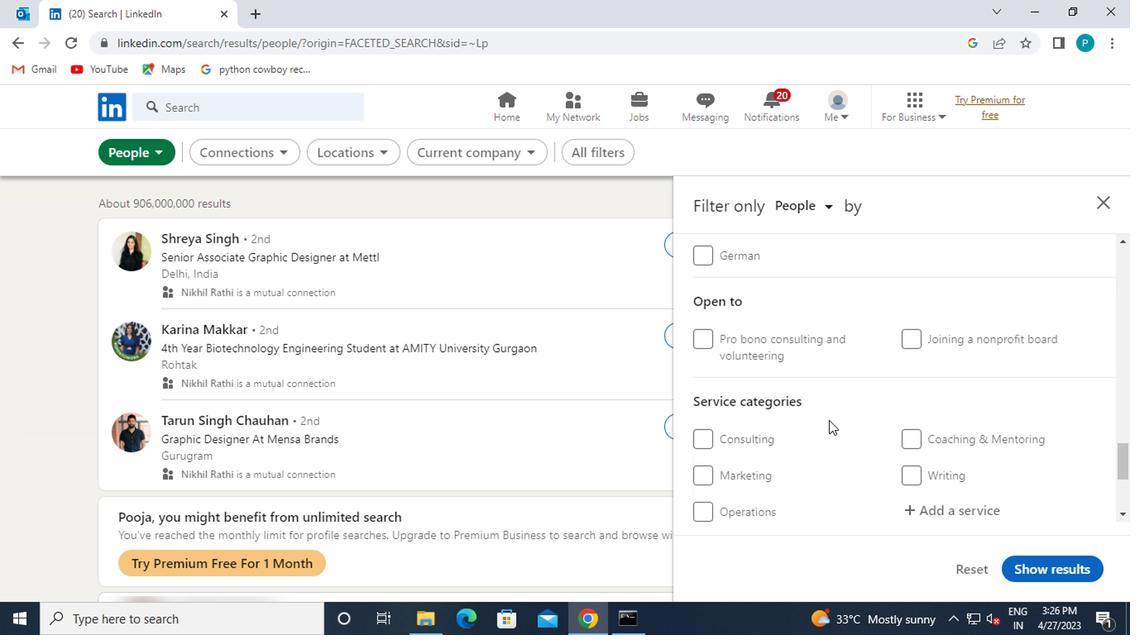 
Action: Mouse moved to (950, 417)
Screenshot: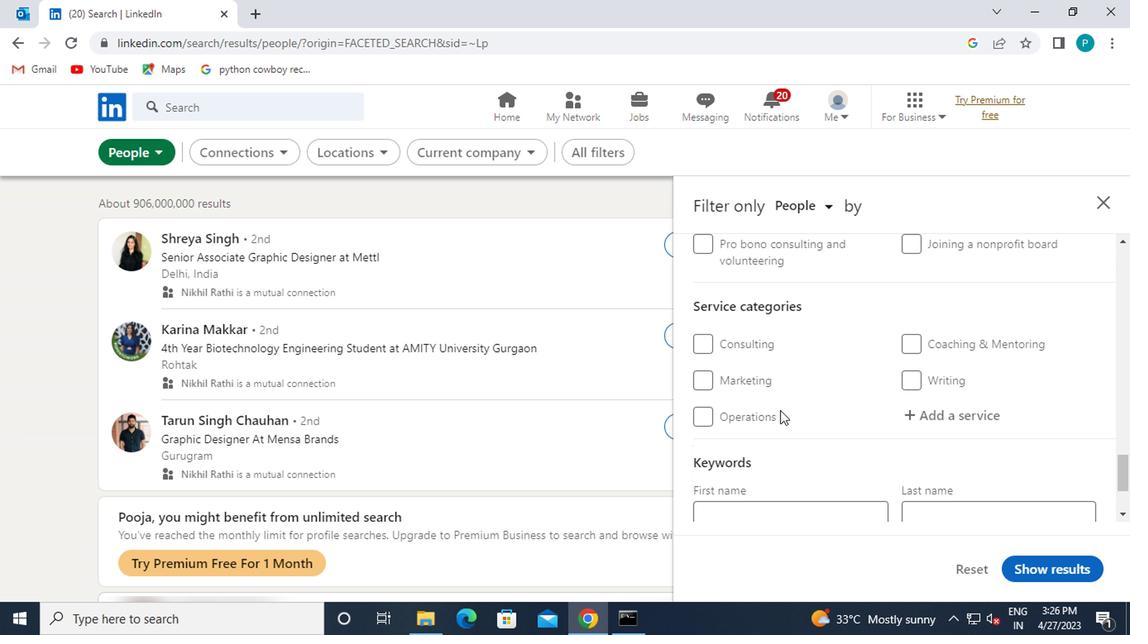 
Action: Mouse pressed left at (950, 417)
Screenshot: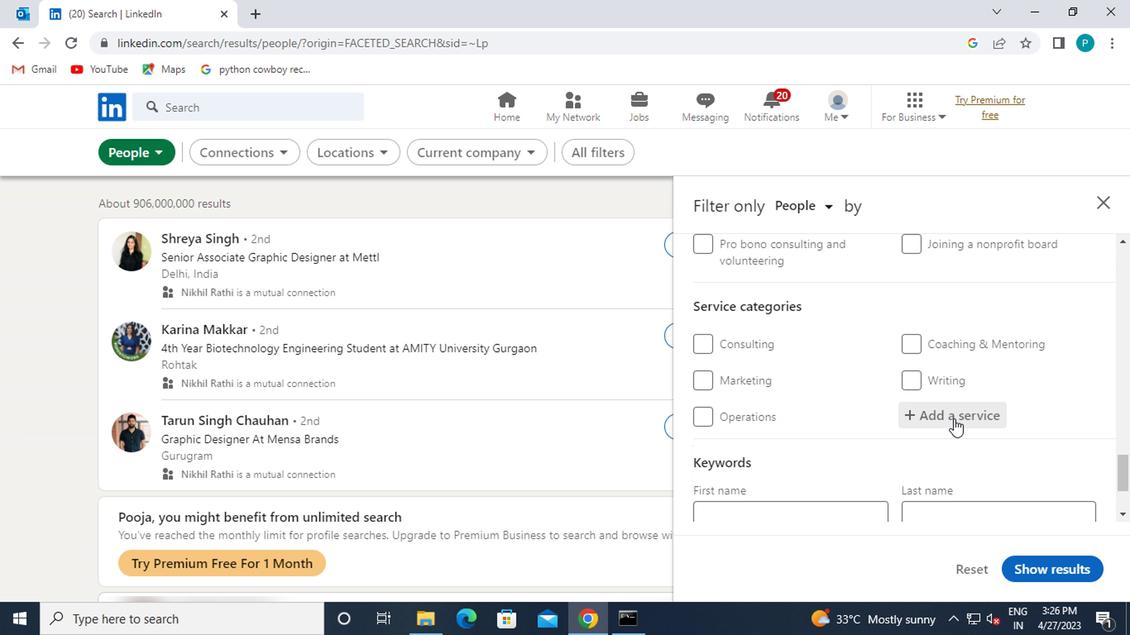 
Action: Key pressed <Key.caps_lock>N<Key.caps_lock>AY<Key.backspace>TUR
Screenshot: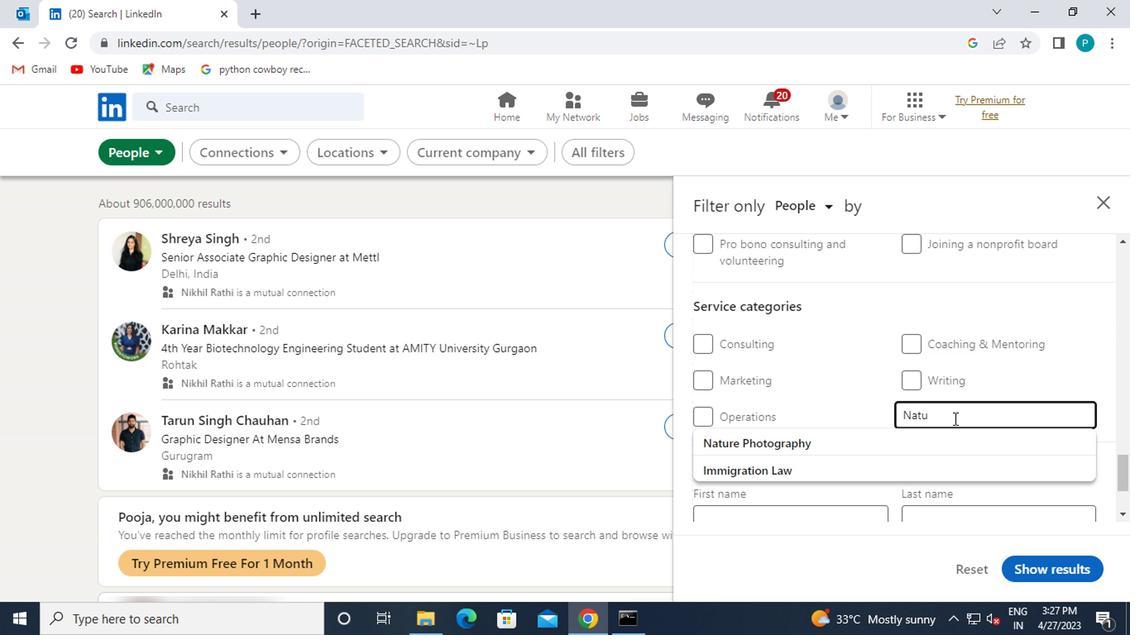 
Action: Mouse moved to (934, 440)
Screenshot: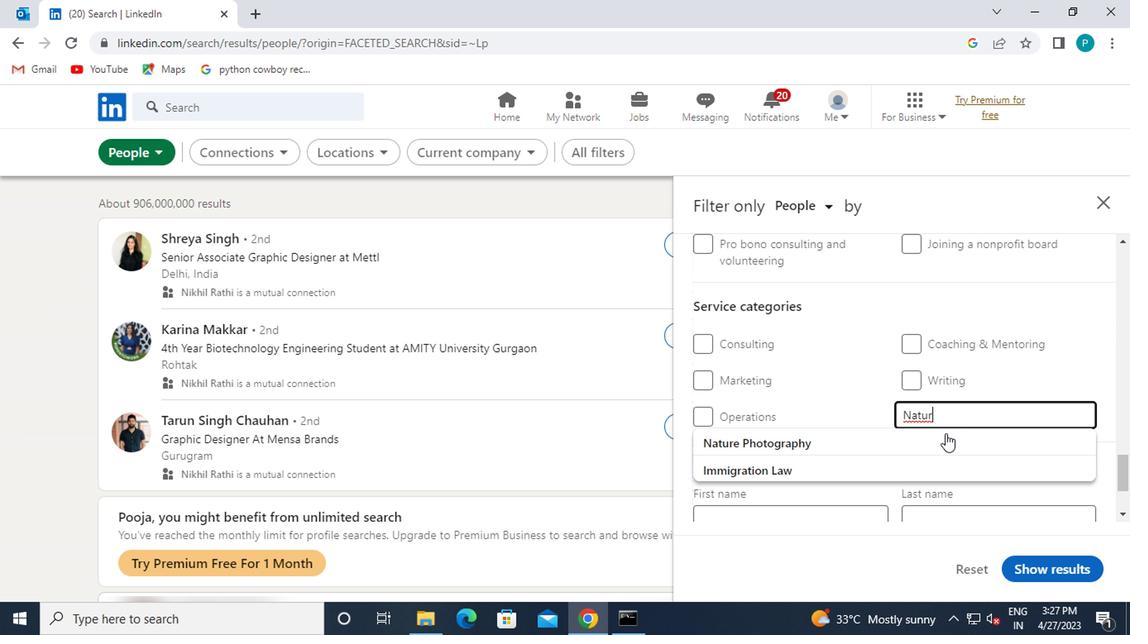 
Action: Mouse pressed left at (934, 440)
Screenshot: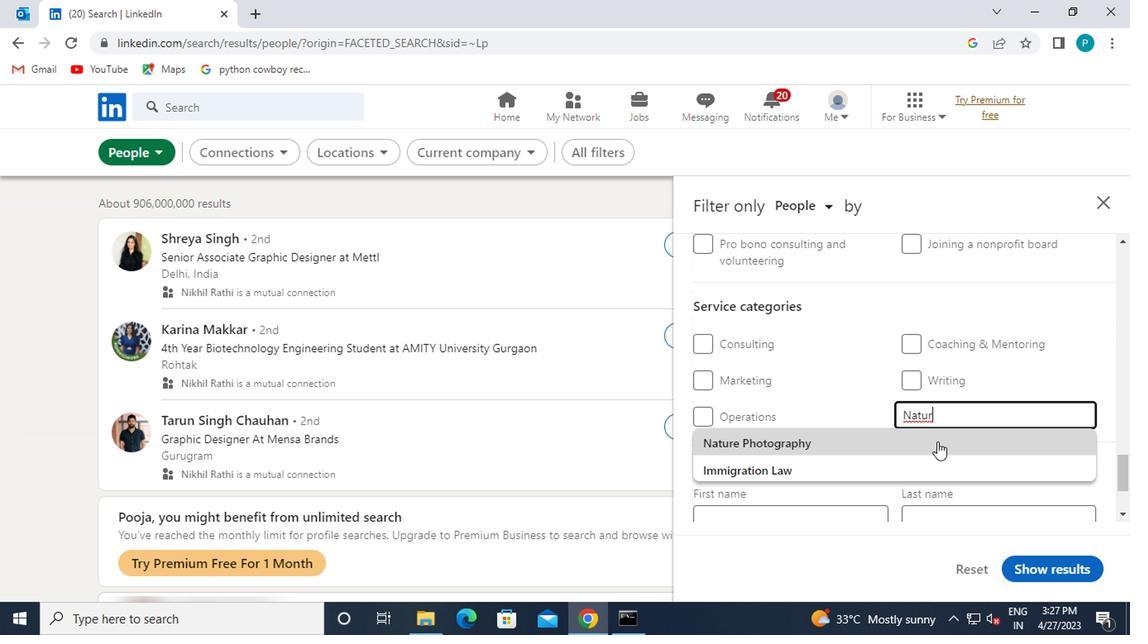 
Action: Mouse moved to (835, 439)
Screenshot: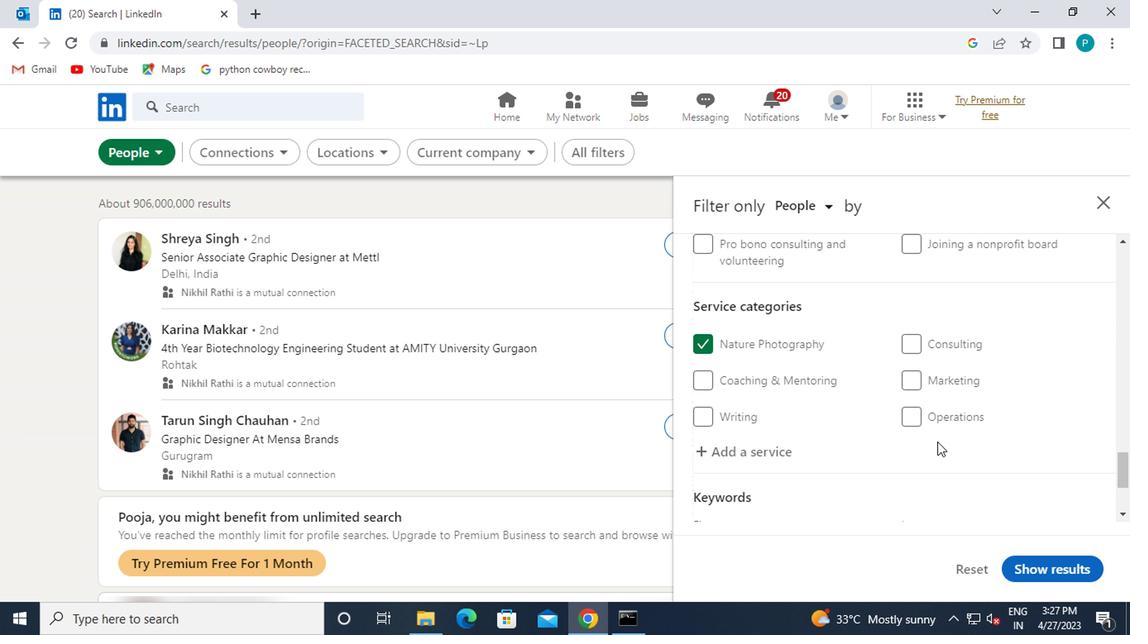 
Action: Mouse scrolled (835, 438) with delta (0, 0)
Screenshot: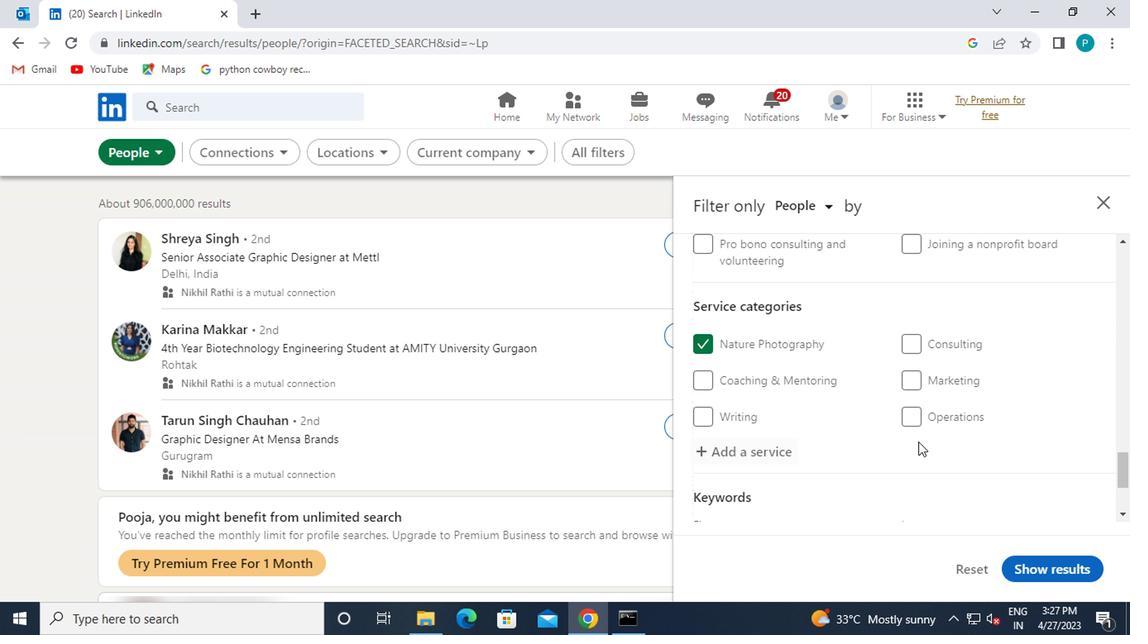 
Action: Mouse scrolled (835, 438) with delta (0, 0)
Screenshot: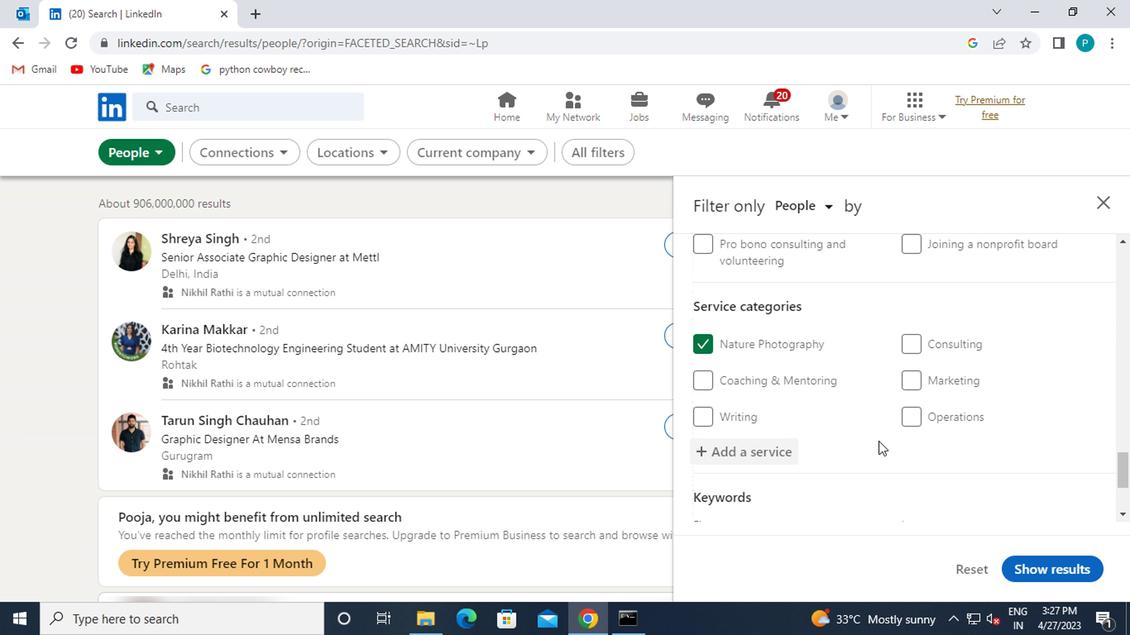 
Action: Mouse moved to (804, 445)
Screenshot: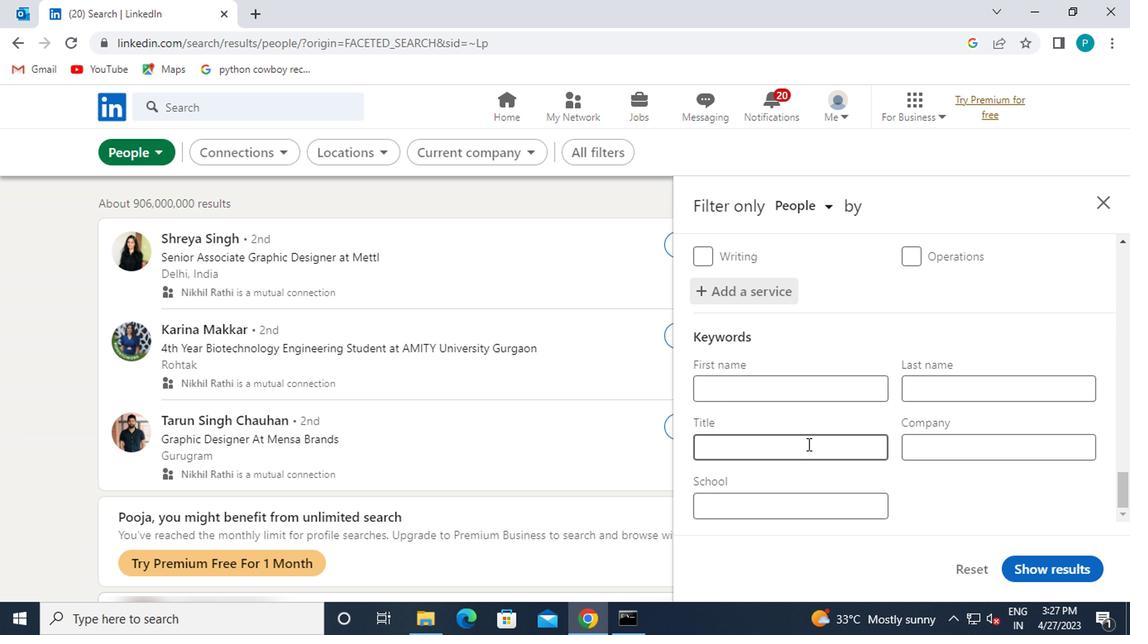 
Action: Mouse pressed left at (804, 445)
Screenshot: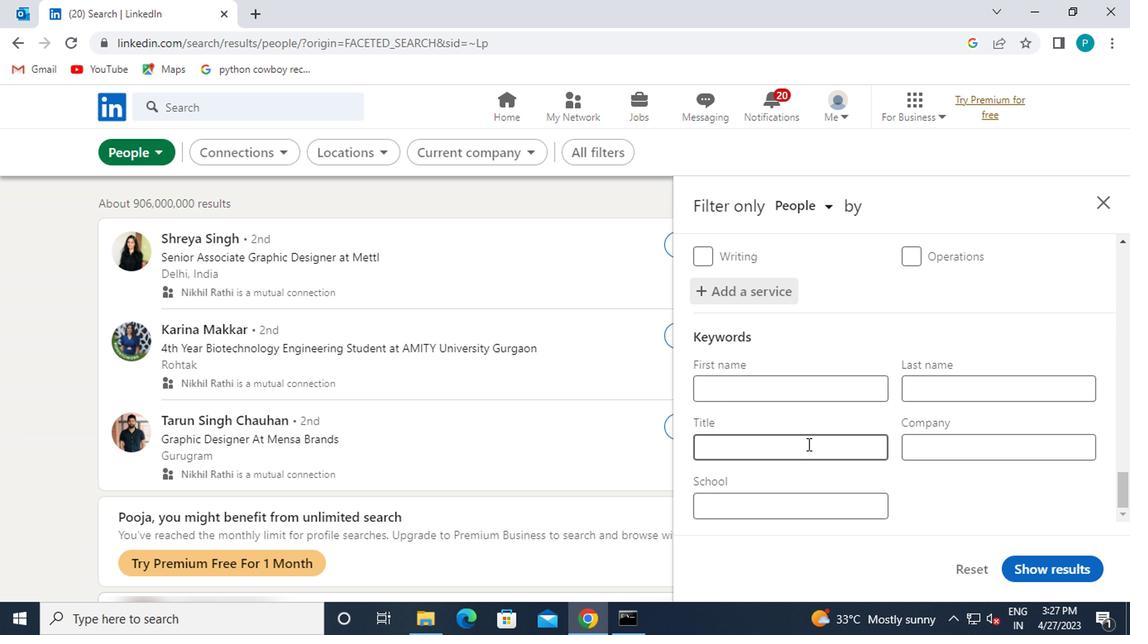 
Action: Mouse moved to (811, 452)
Screenshot: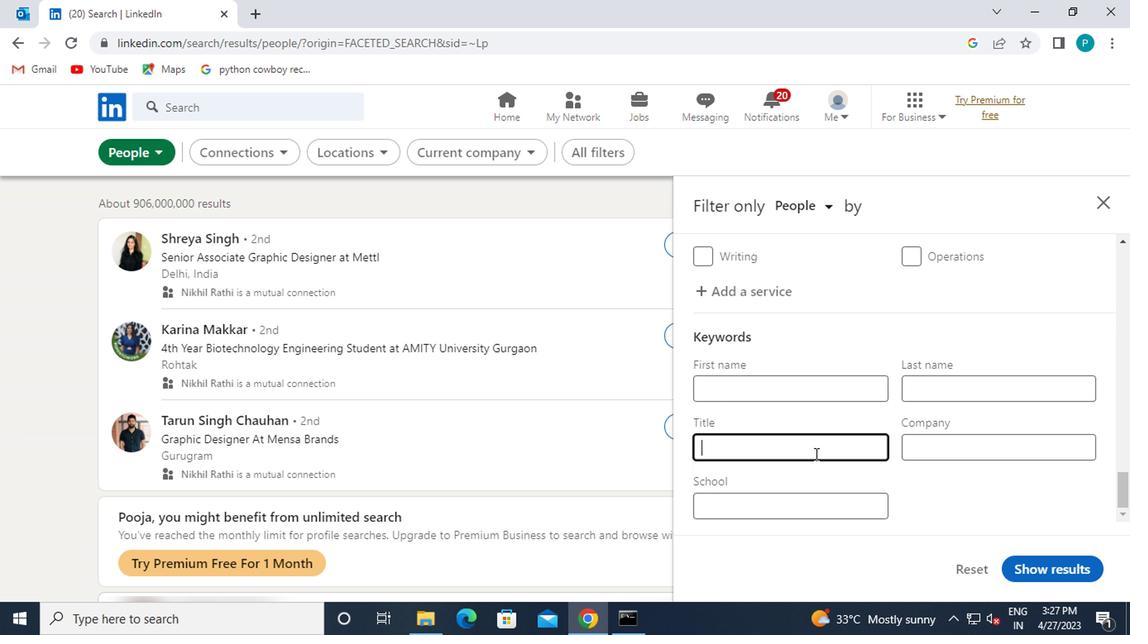 
Action: Key pressed <Key.caps_lock>F<Key.caps_lock>INANCE<Key.space><Key.caps_lock>D<Key.caps_lock>IRECTOE<Key.backspace>R
Screenshot: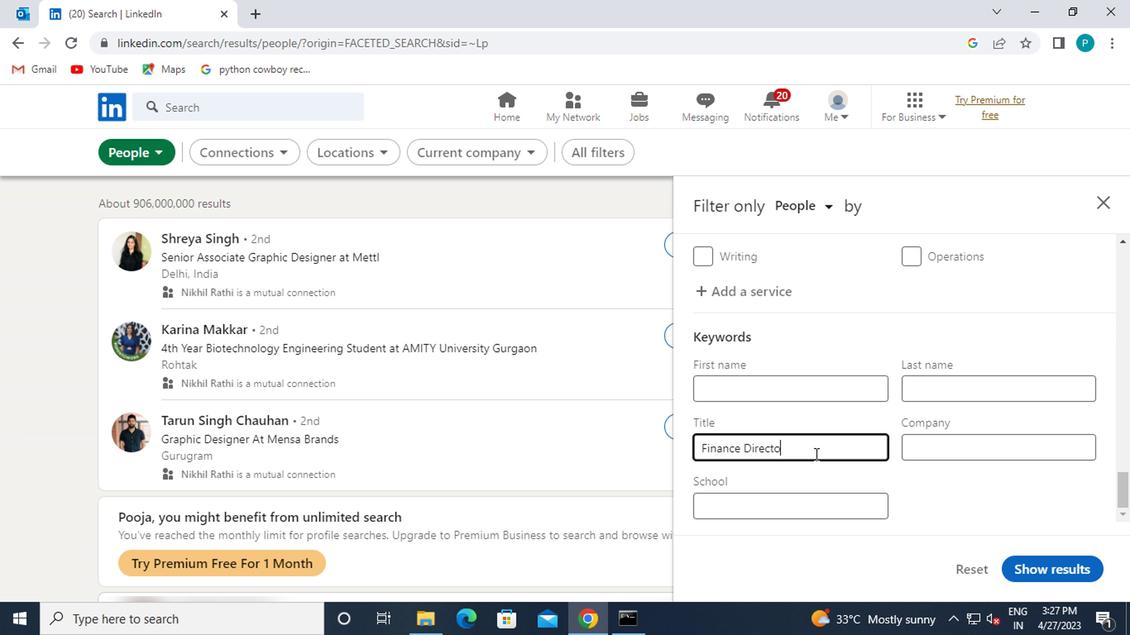
Action: Mouse moved to (1067, 567)
Screenshot: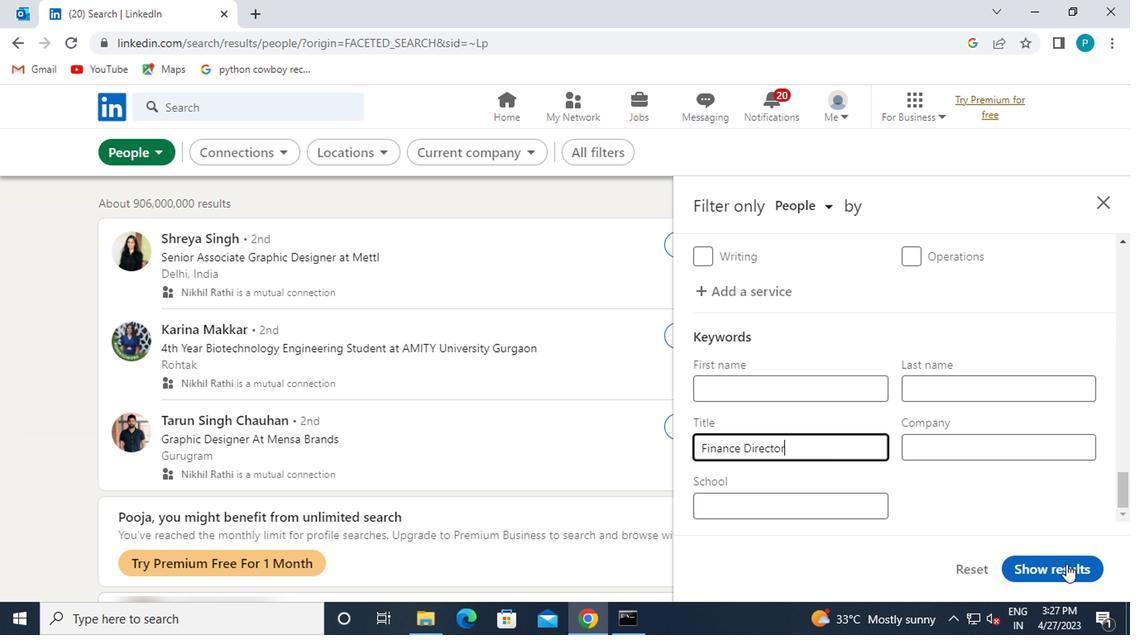 
Action: Mouse pressed left at (1067, 567)
Screenshot: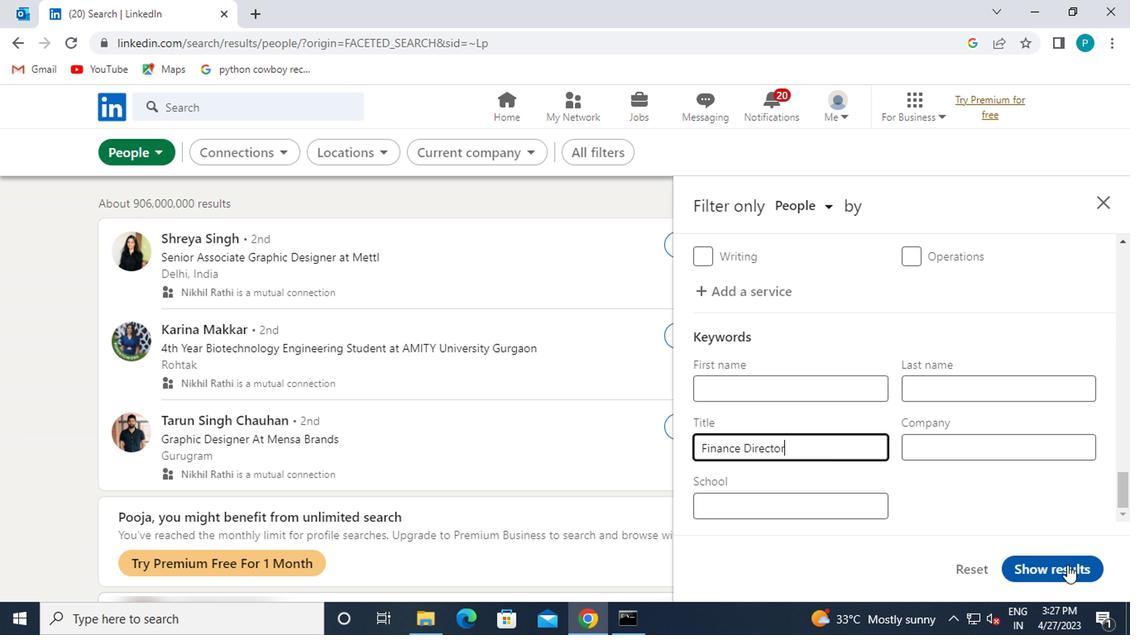
